 Task: Look for space in Ihosy, Madagascar from 6th September, 2023 to 10th September, 2023 for 1 adult in price range Rs.9000 to Rs.17000. Place can be private room with 1  bedroom having 1 bed and 1 bathroom. Property type can be house, flat, guest house, hotel. Booking option can be shelf check-in. Required host language is English.
Action: Mouse moved to (608, 85)
Screenshot: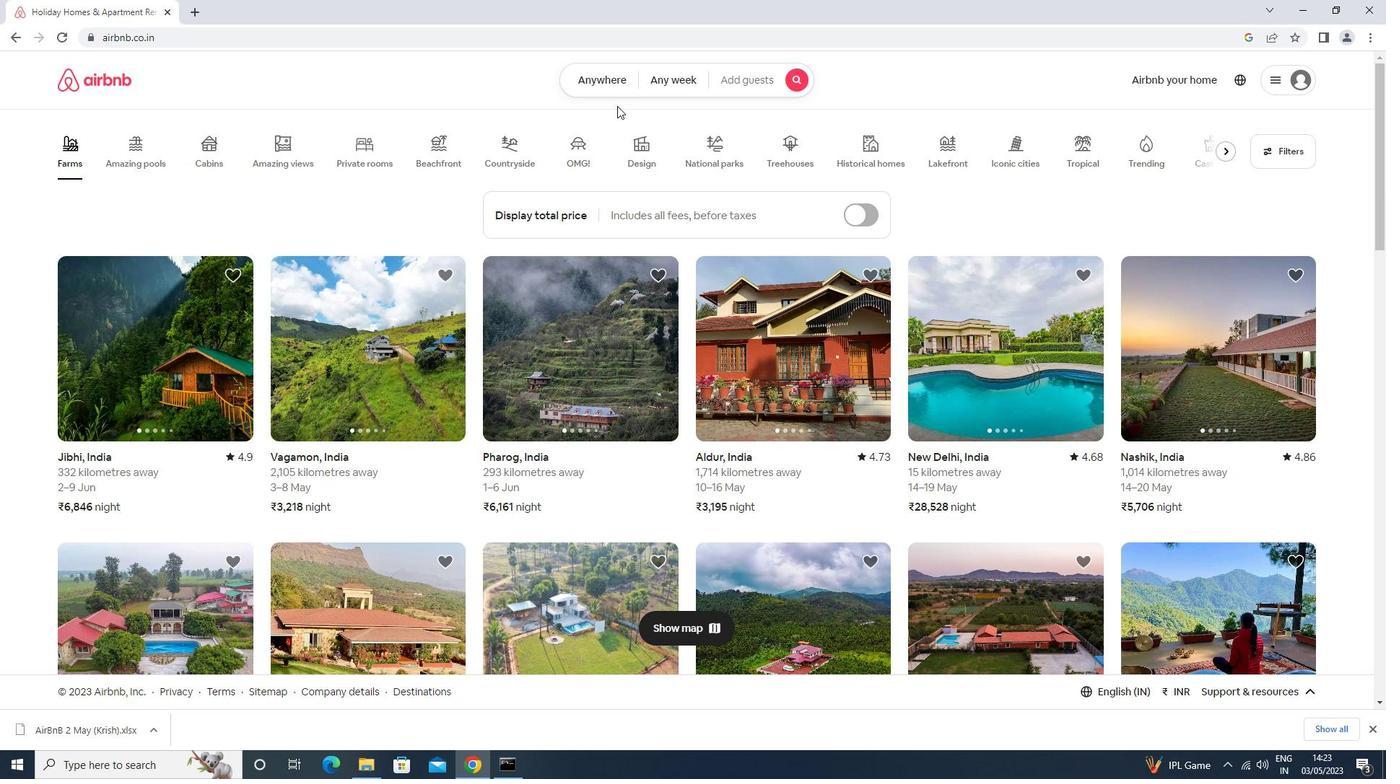 
Action: Mouse pressed left at (608, 85)
Screenshot: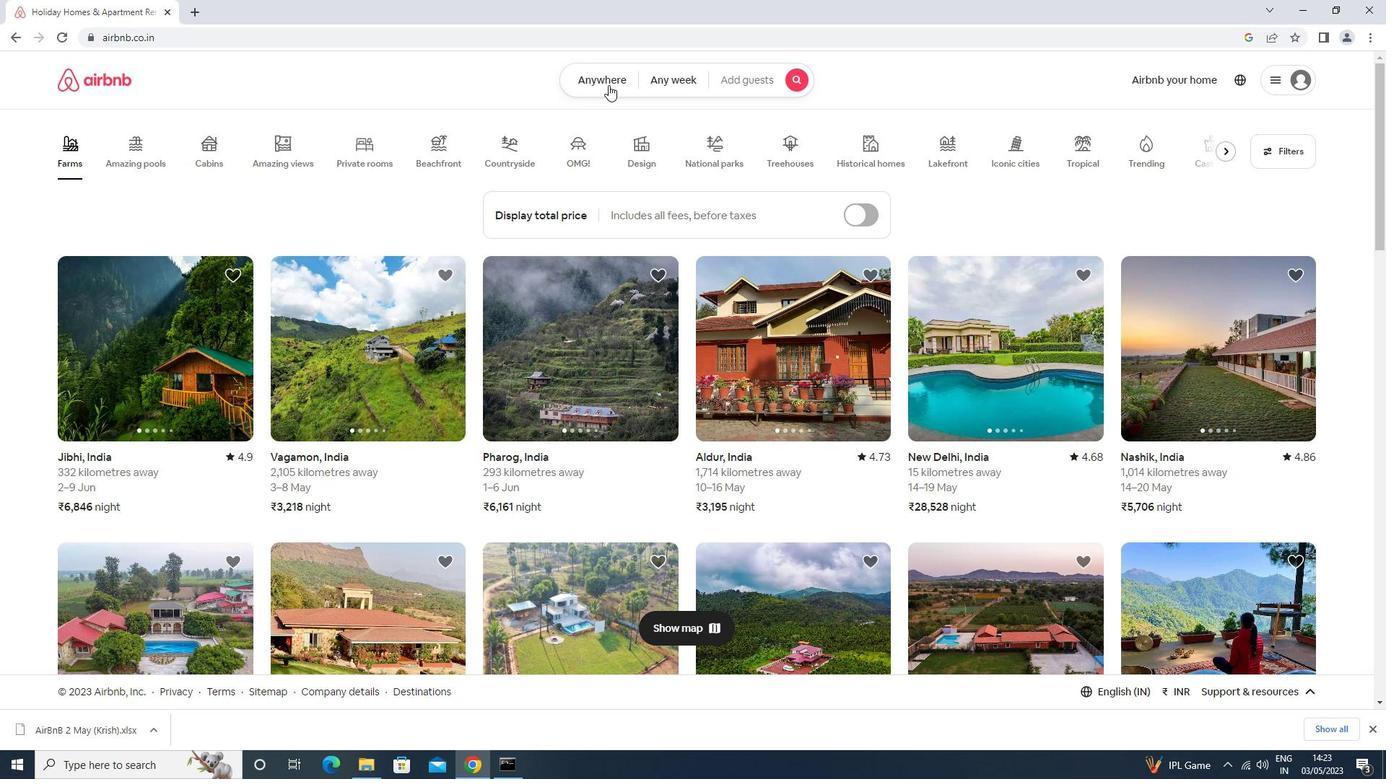 
Action: Mouse moved to (529, 142)
Screenshot: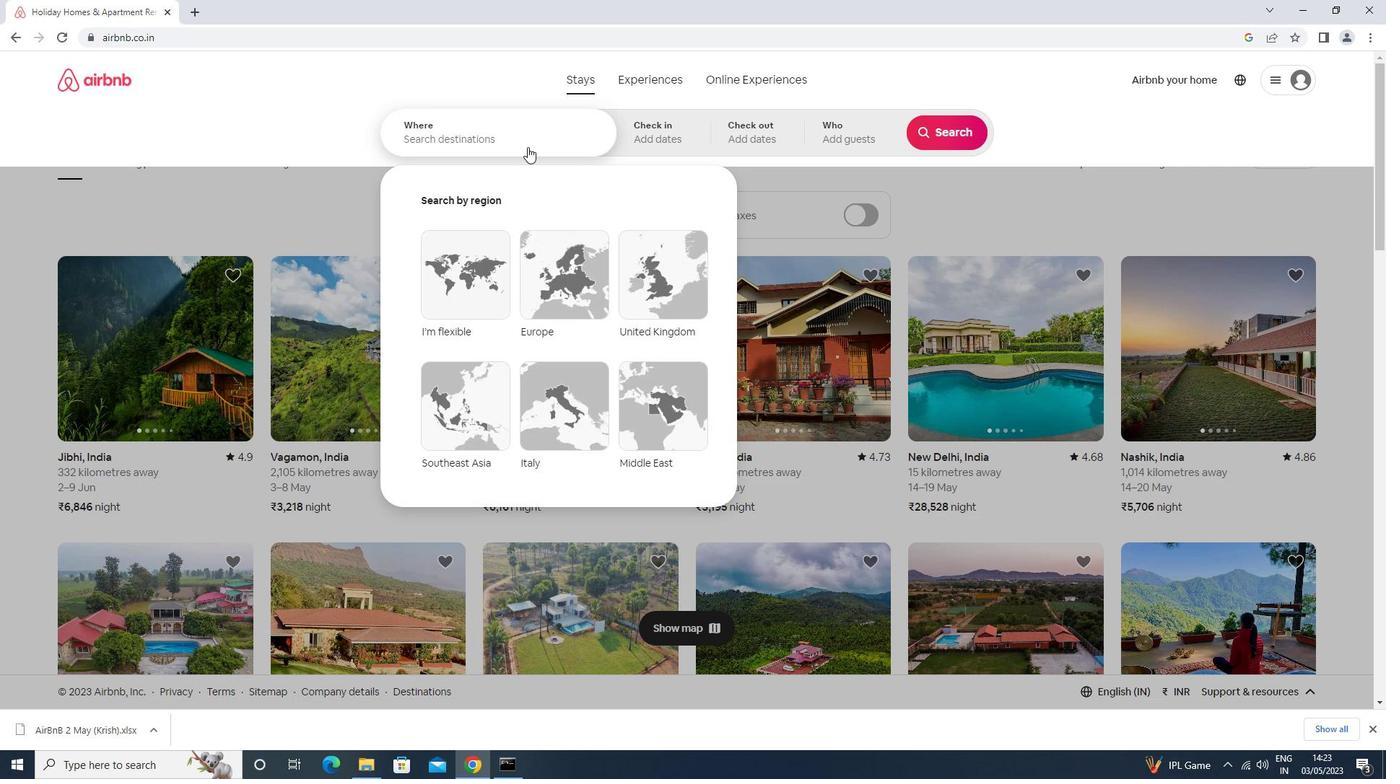 
Action: Mouse pressed left at (529, 142)
Screenshot: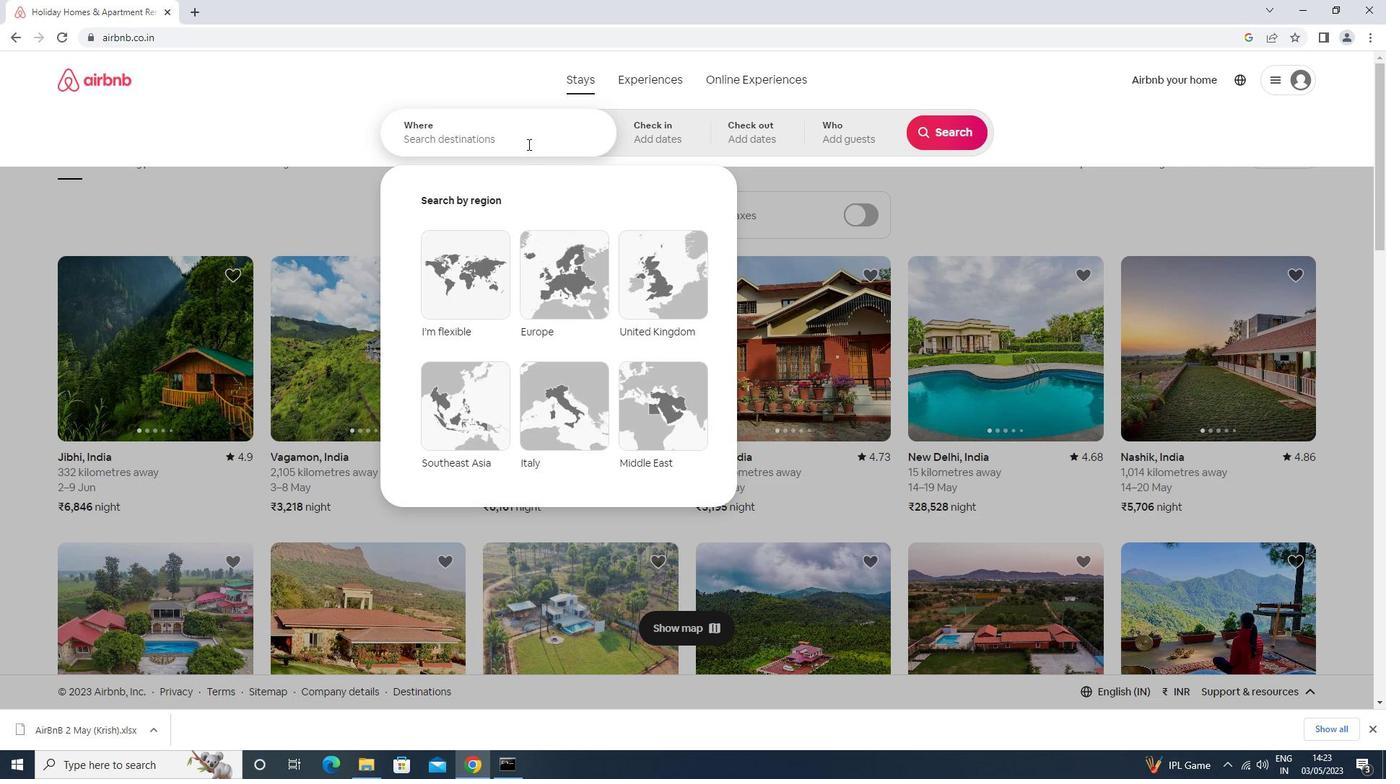 
Action: Key pressed ihosy<Key.enter>
Screenshot: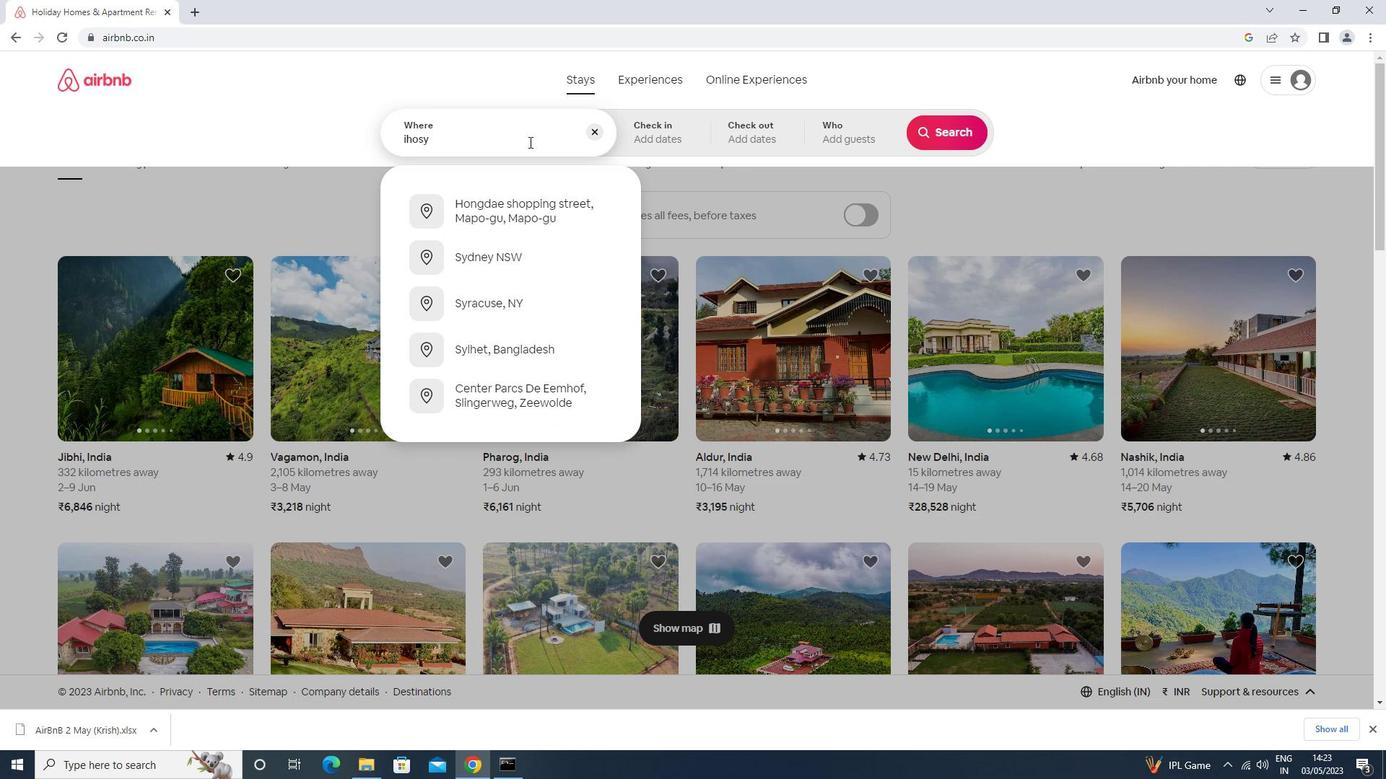 
Action: Mouse moved to (945, 245)
Screenshot: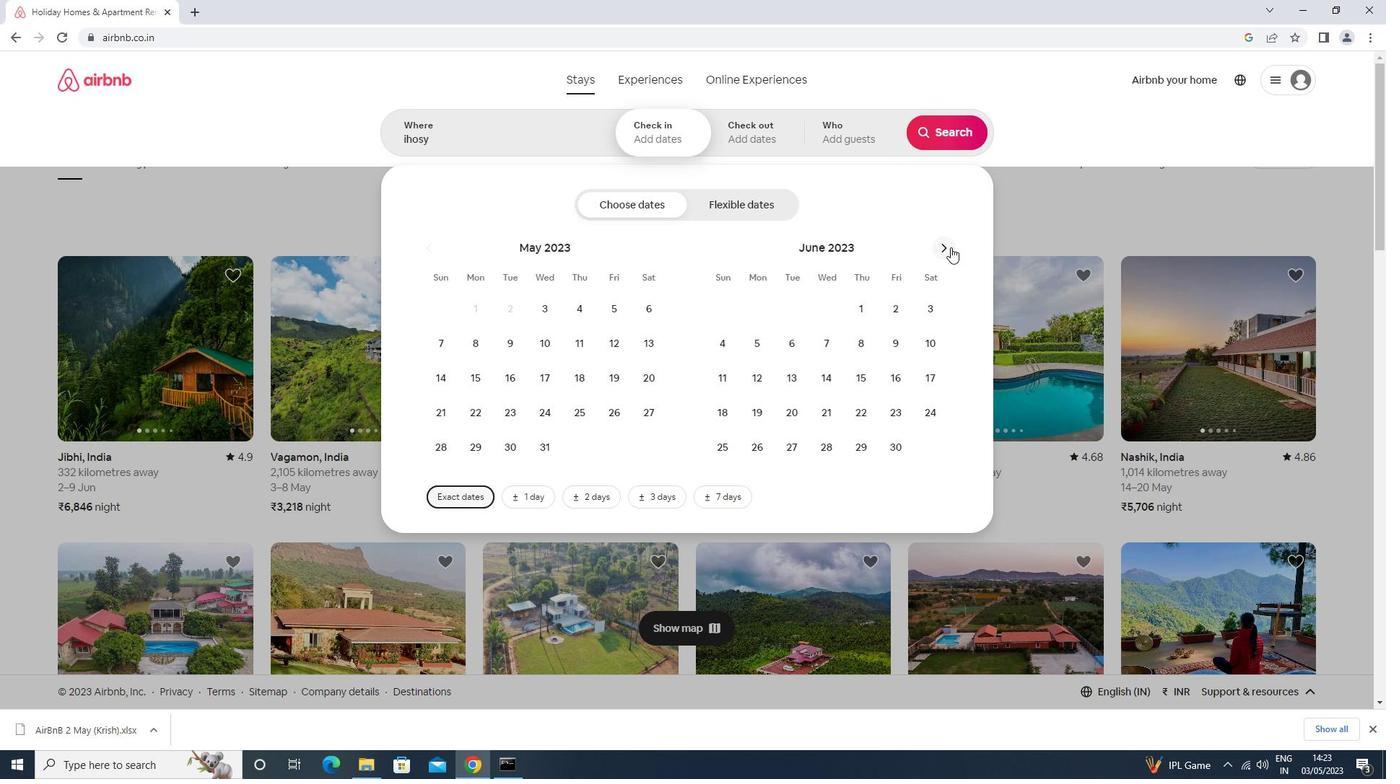 
Action: Mouse pressed left at (945, 245)
Screenshot: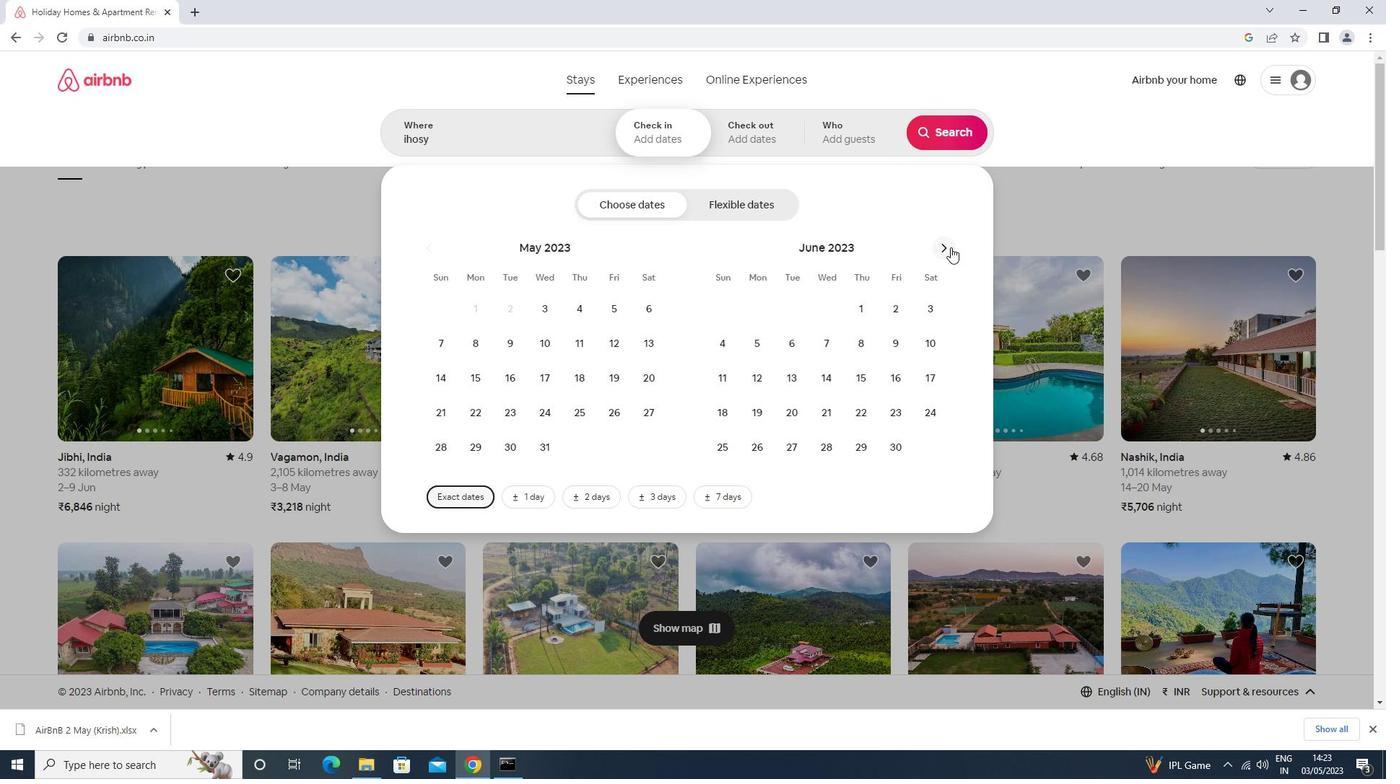 
Action: Mouse pressed left at (945, 245)
Screenshot: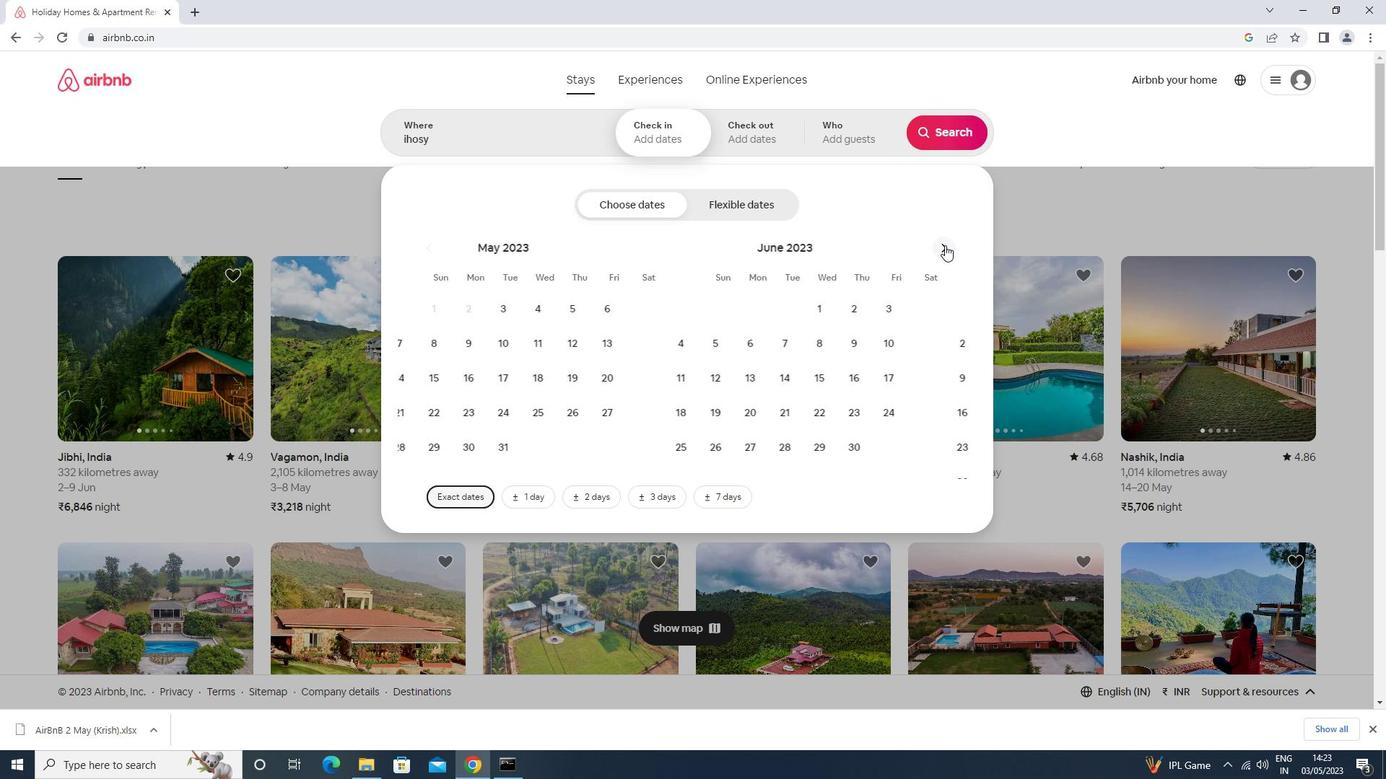 
Action: Mouse pressed left at (945, 245)
Screenshot: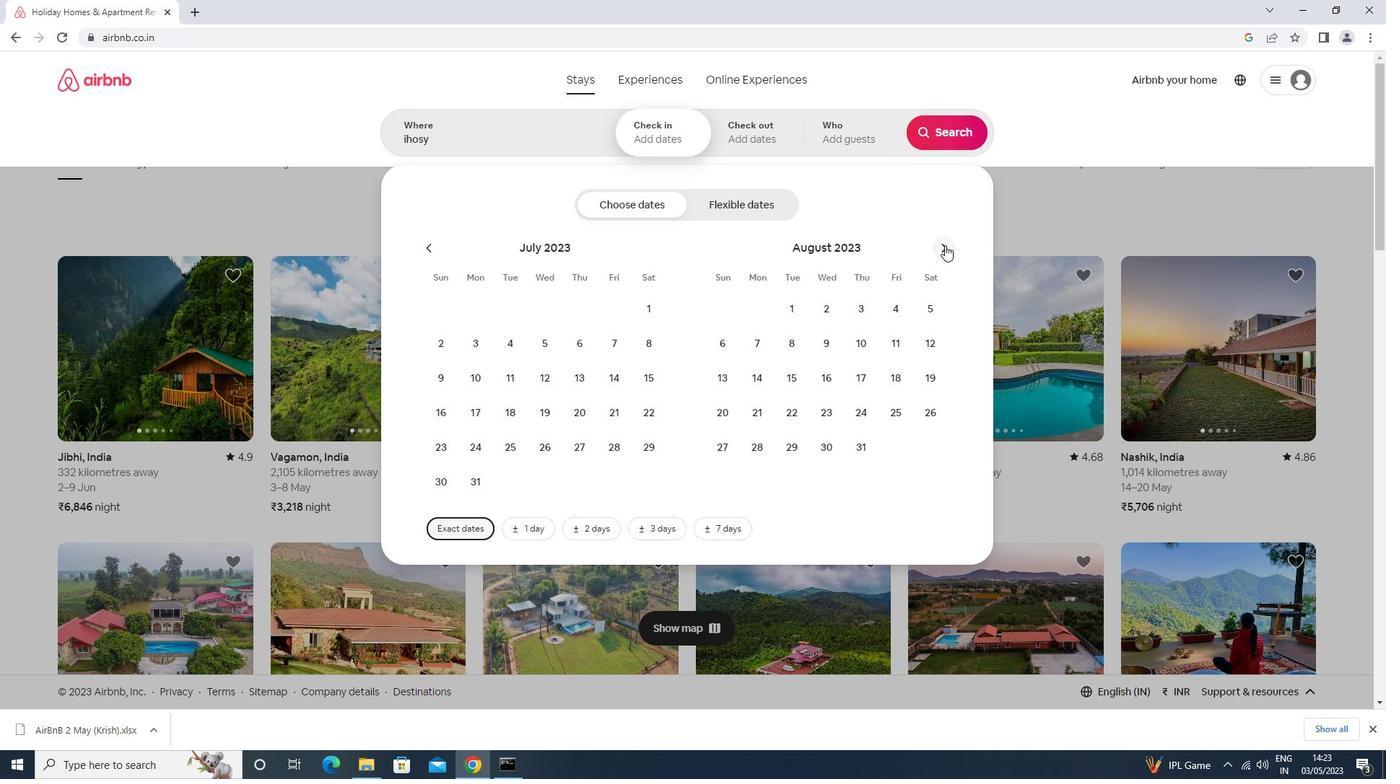 
Action: Mouse moved to (816, 348)
Screenshot: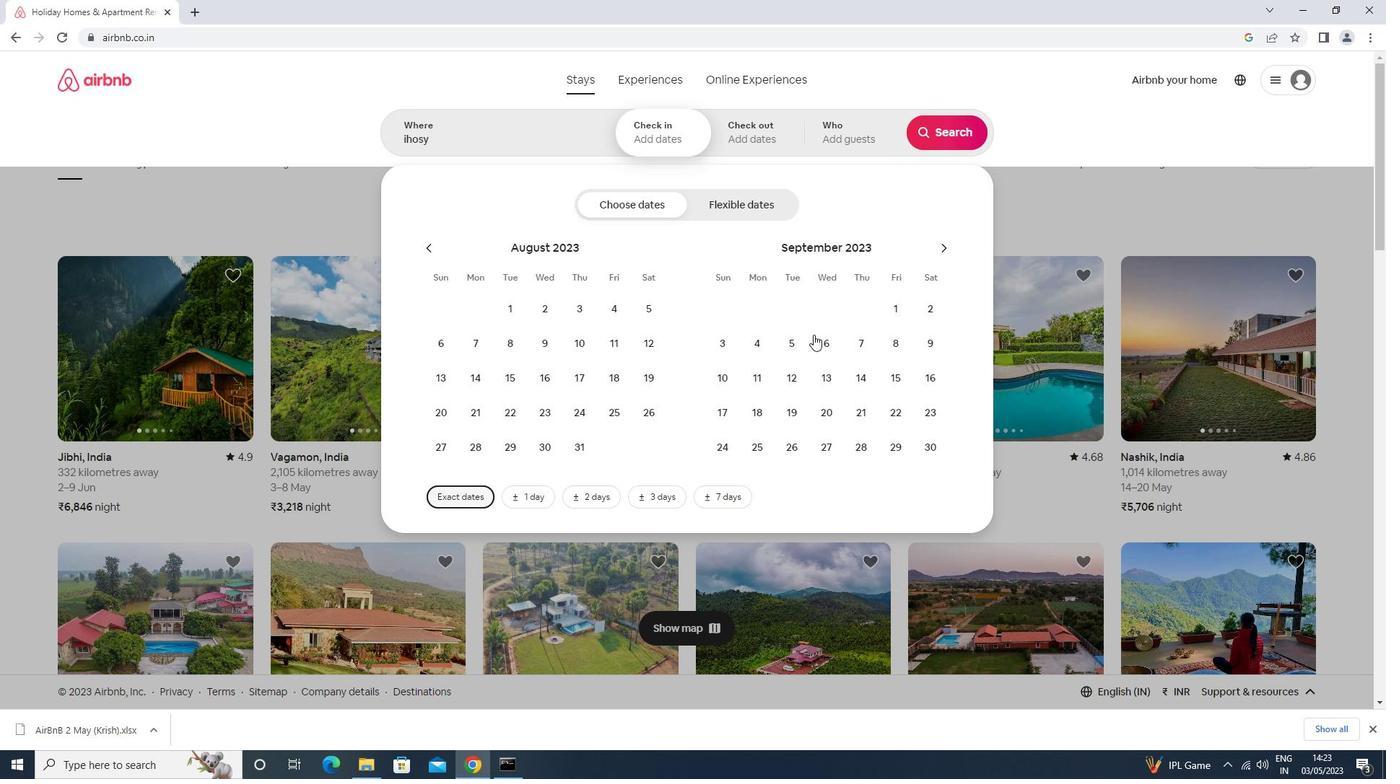 
Action: Mouse pressed left at (816, 348)
Screenshot: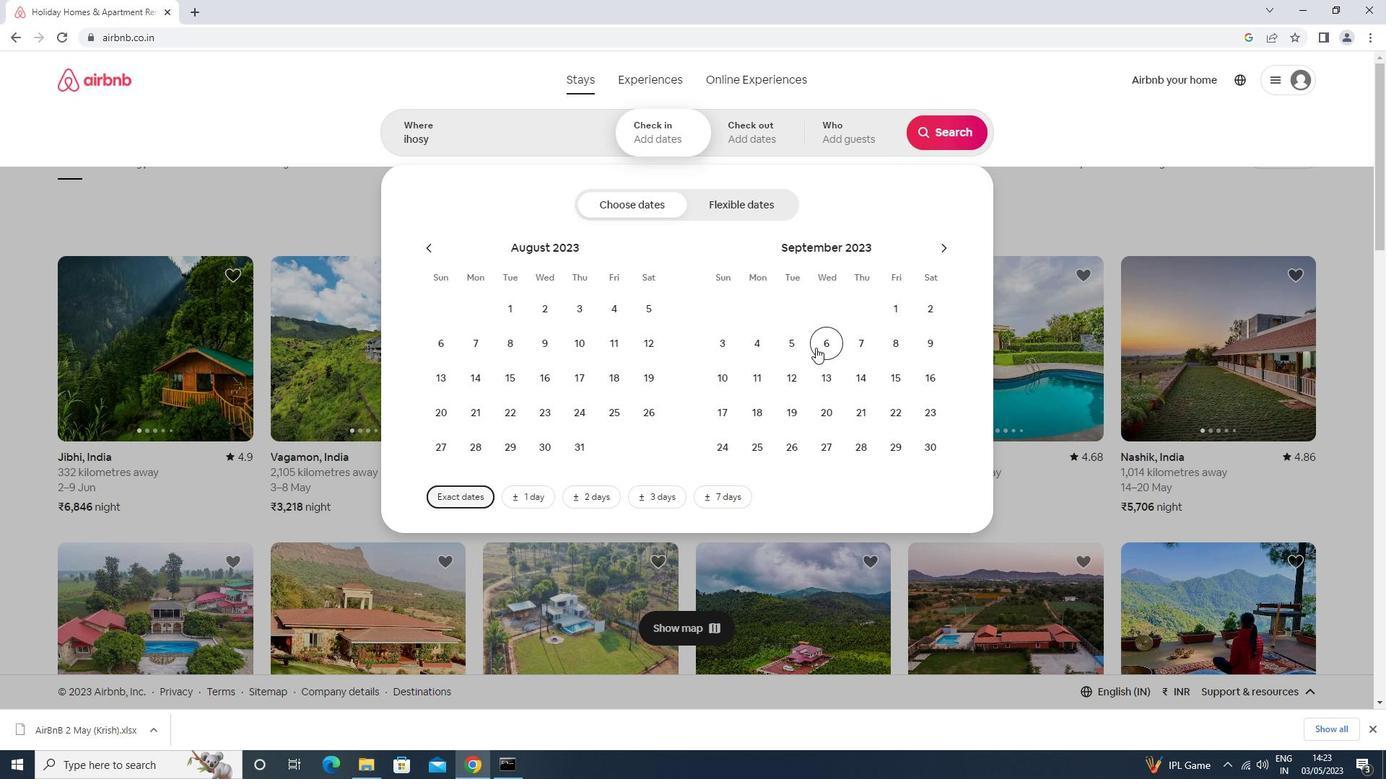 
Action: Mouse moved to (711, 382)
Screenshot: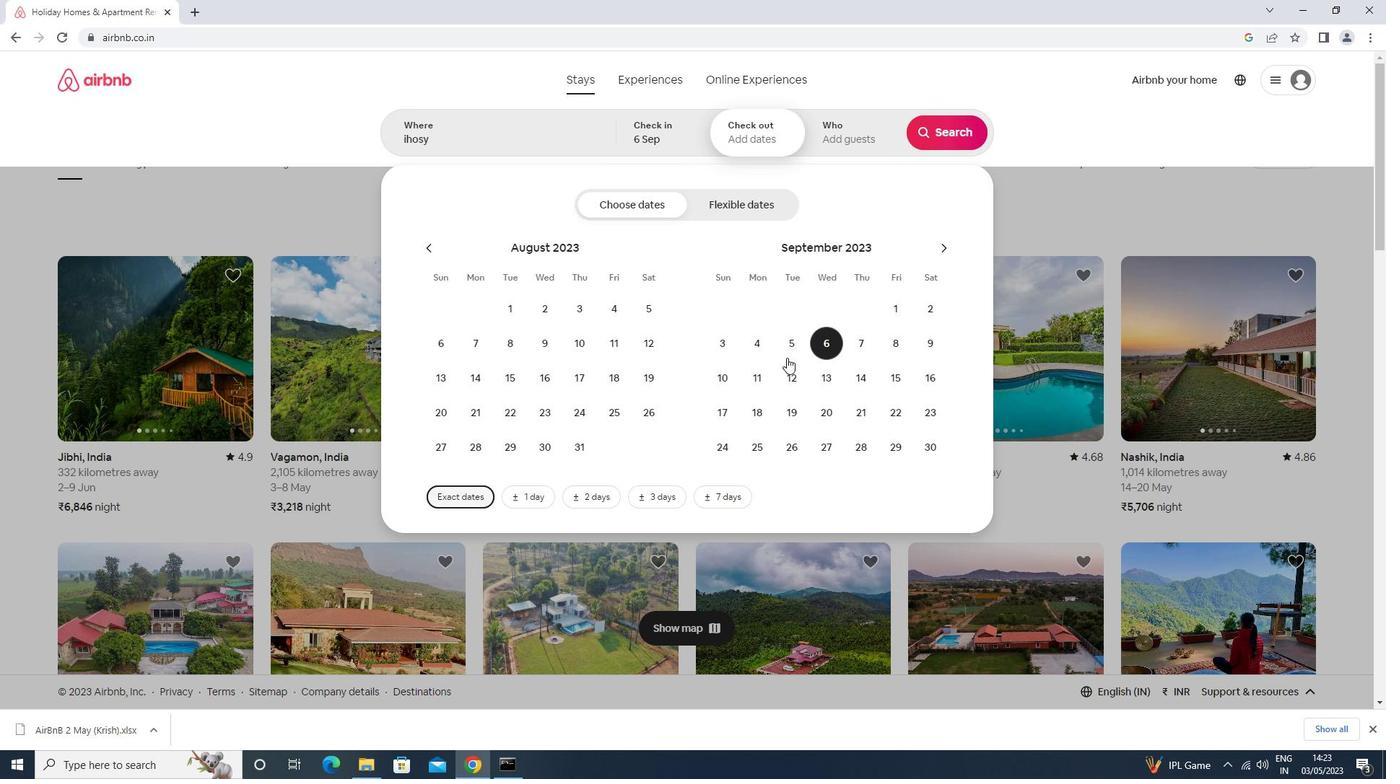 
Action: Mouse pressed left at (711, 382)
Screenshot: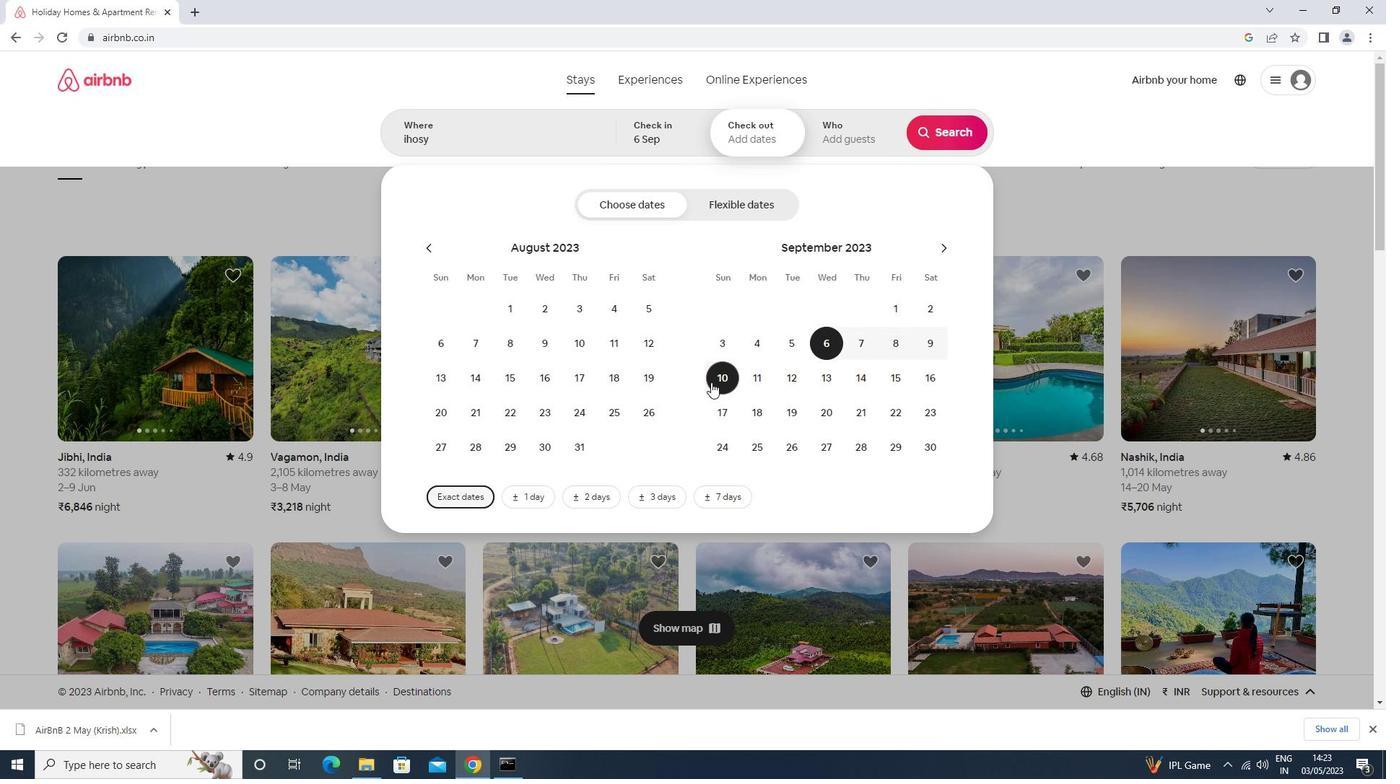 
Action: Mouse moved to (832, 129)
Screenshot: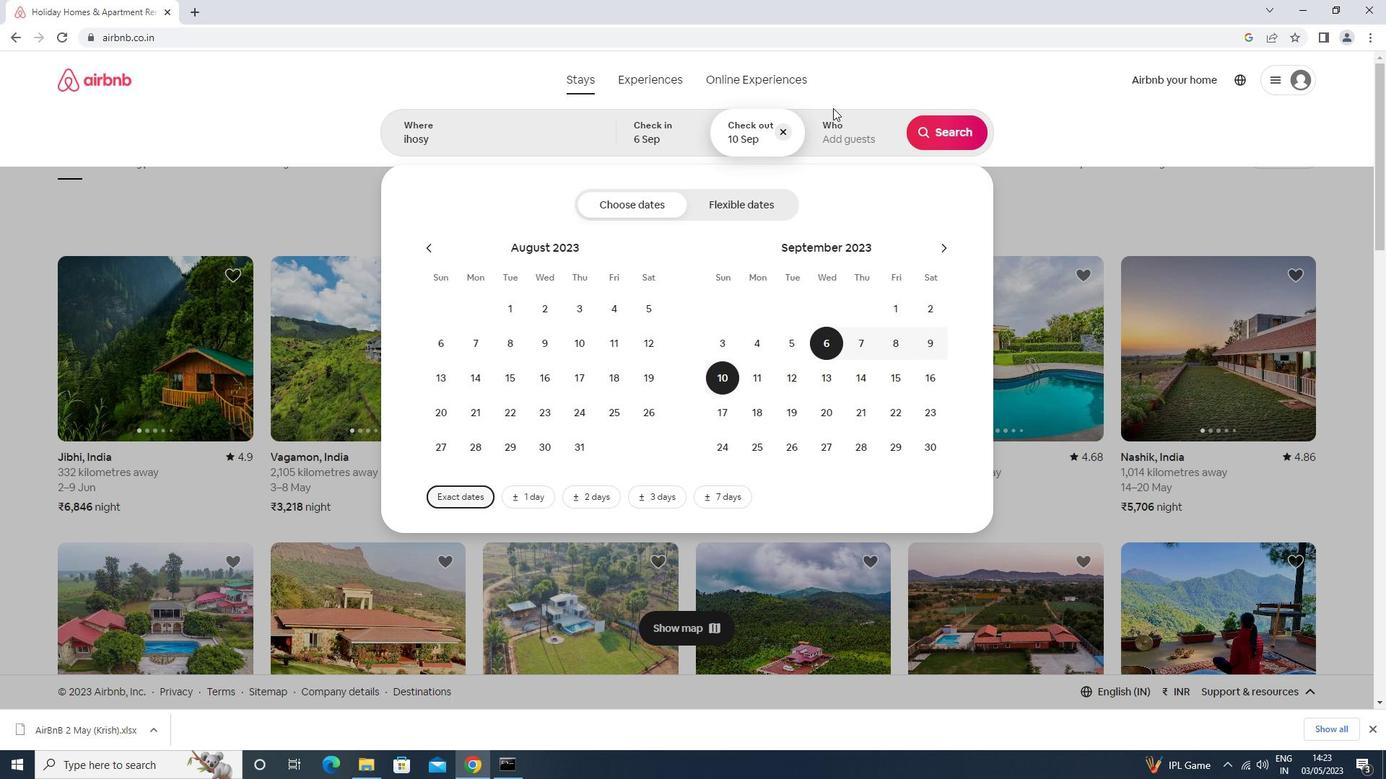 
Action: Mouse pressed left at (832, 129)
Screenshot: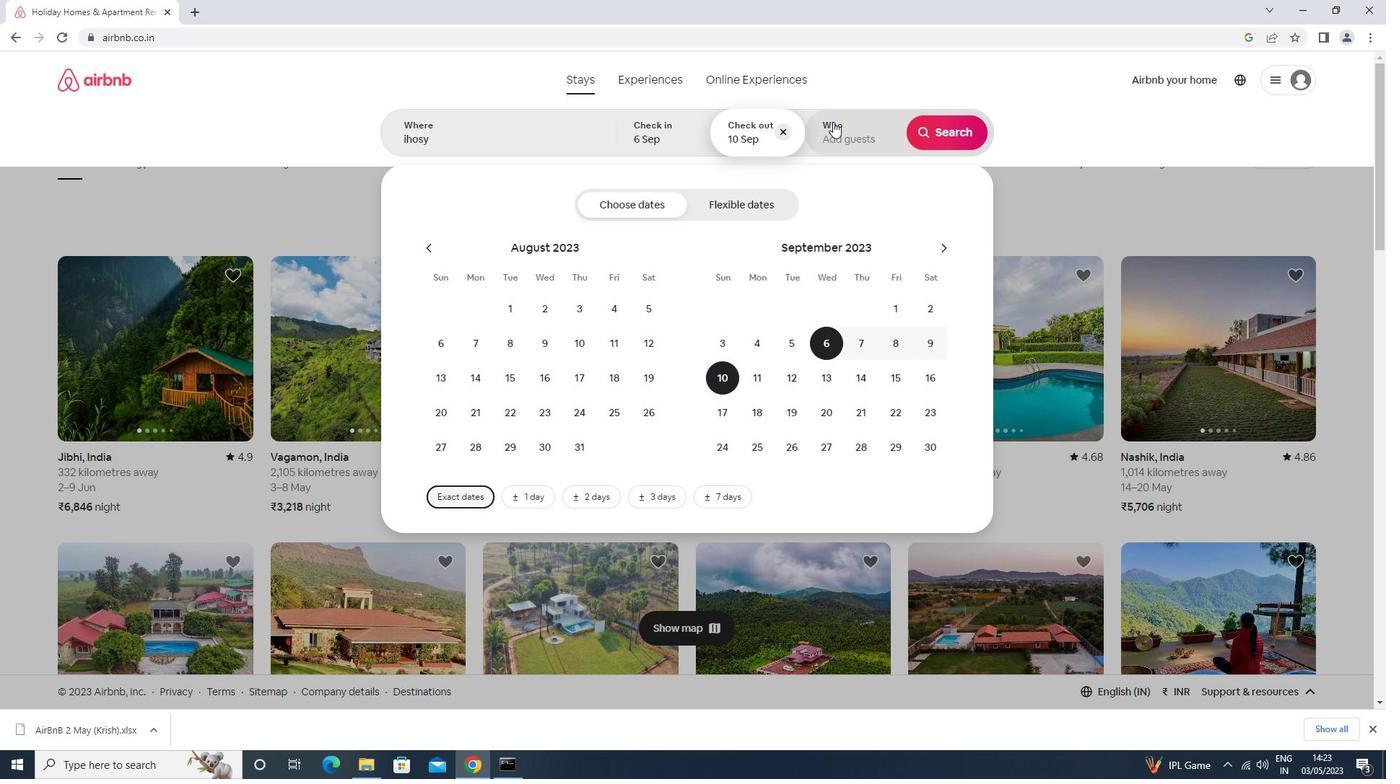 
Action: Mouse moved to (956, 203)
Screenshot: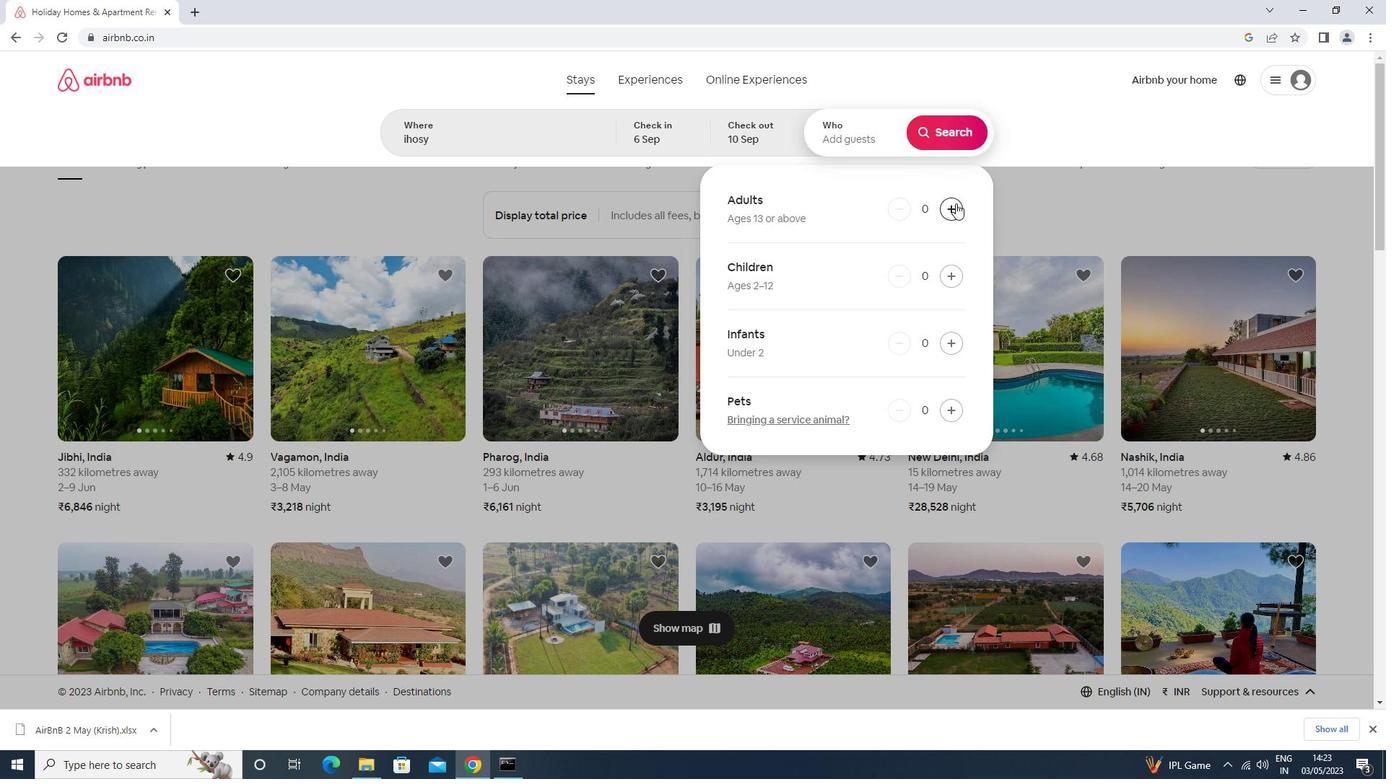 
Action: Mouse pressed left at (956, 203)
Screenshot: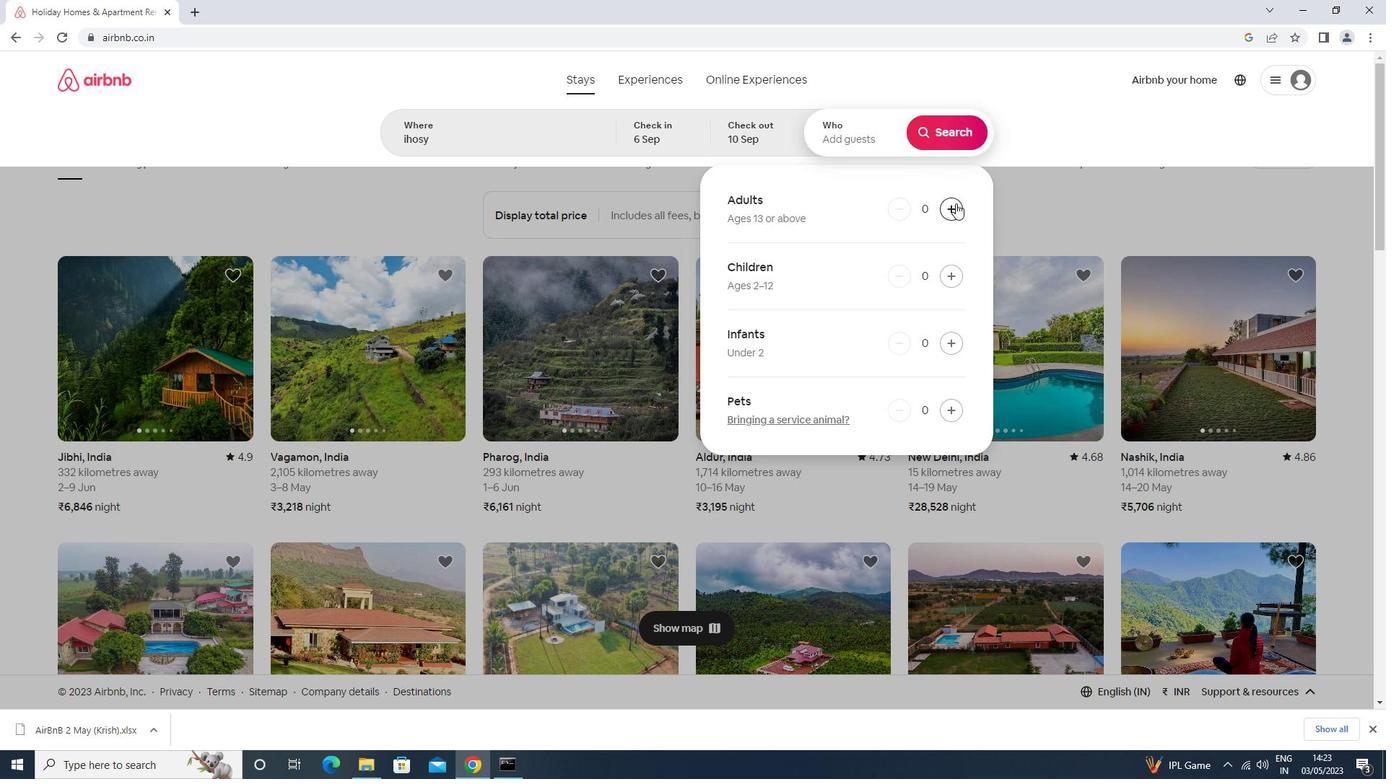 
Action: Mouse moved to (920, 127)
Screenshot: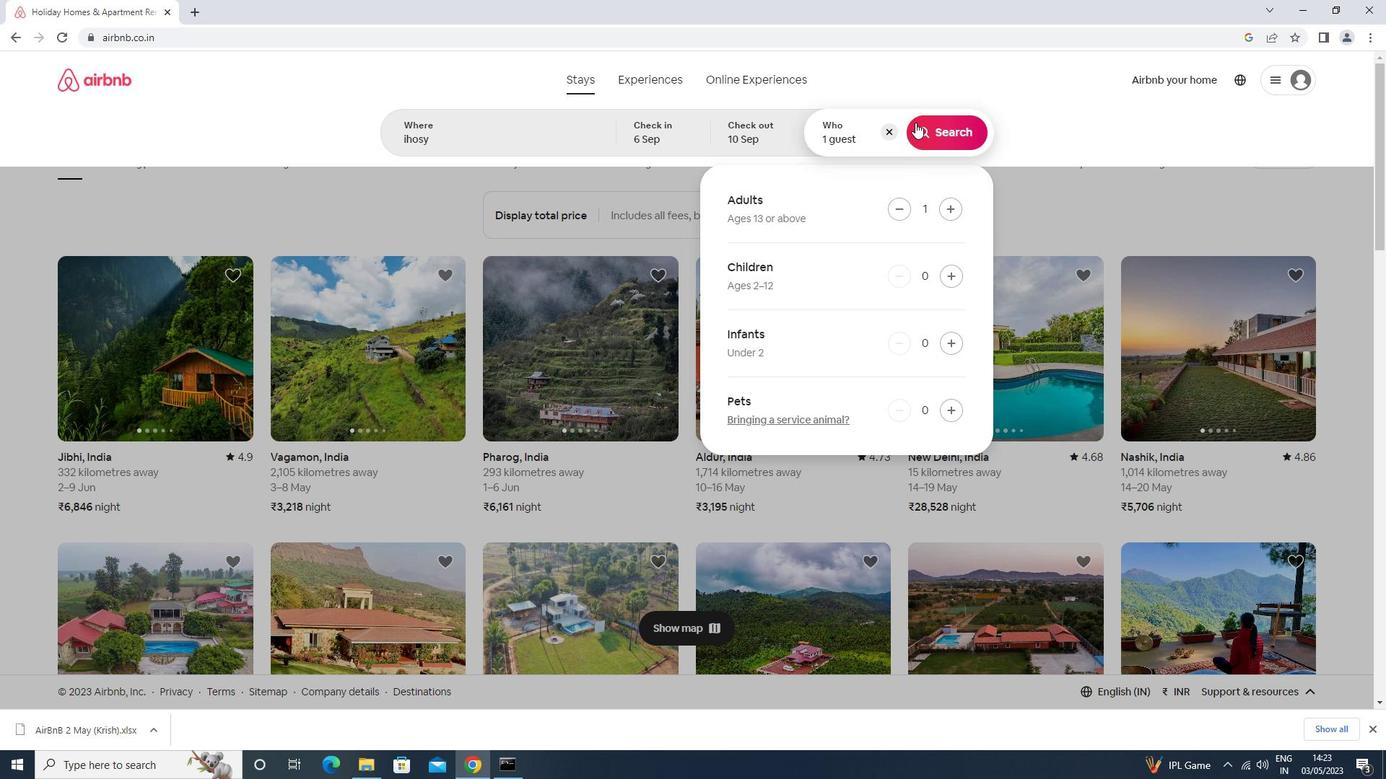 
Action: Mouse pressed left at (920, 127)
Screenshot: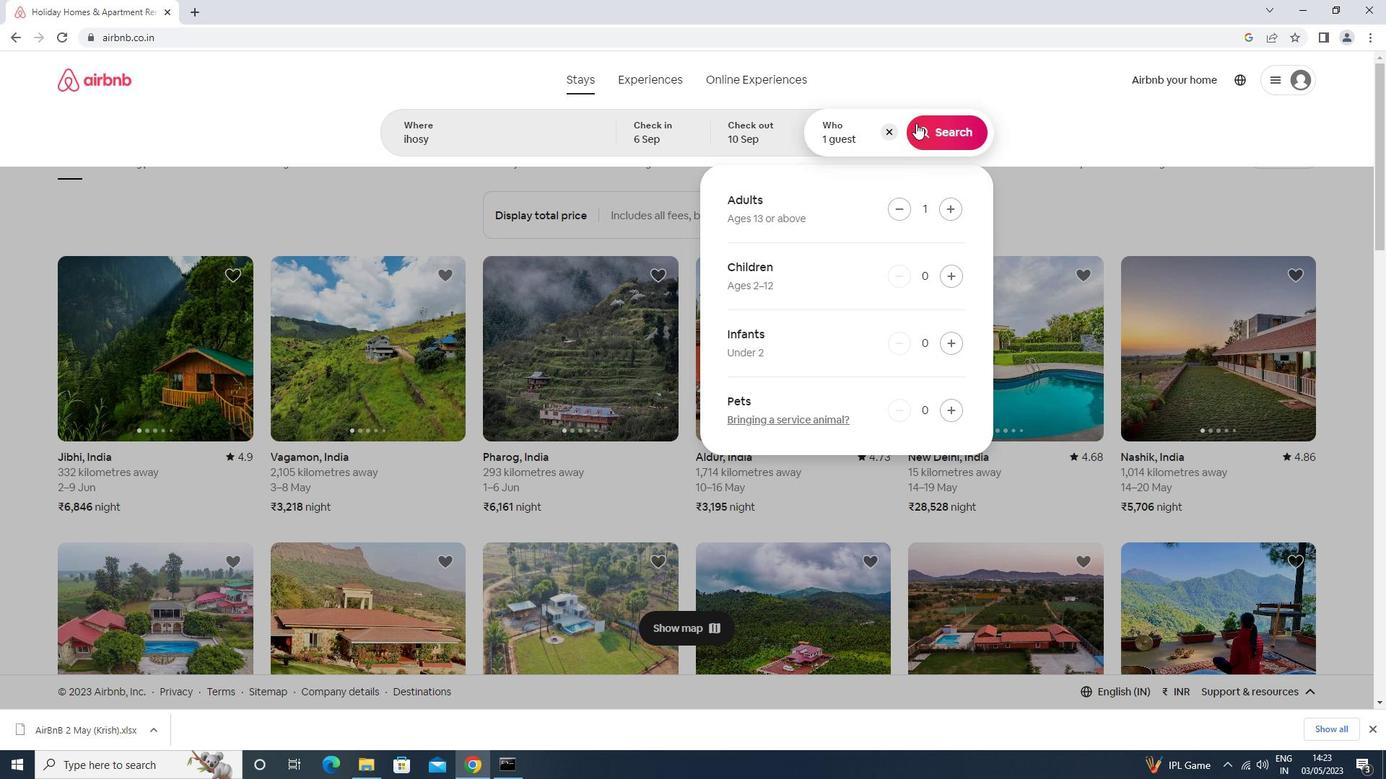 
Action: Mouse moved to (1317, 137)
Screenshot: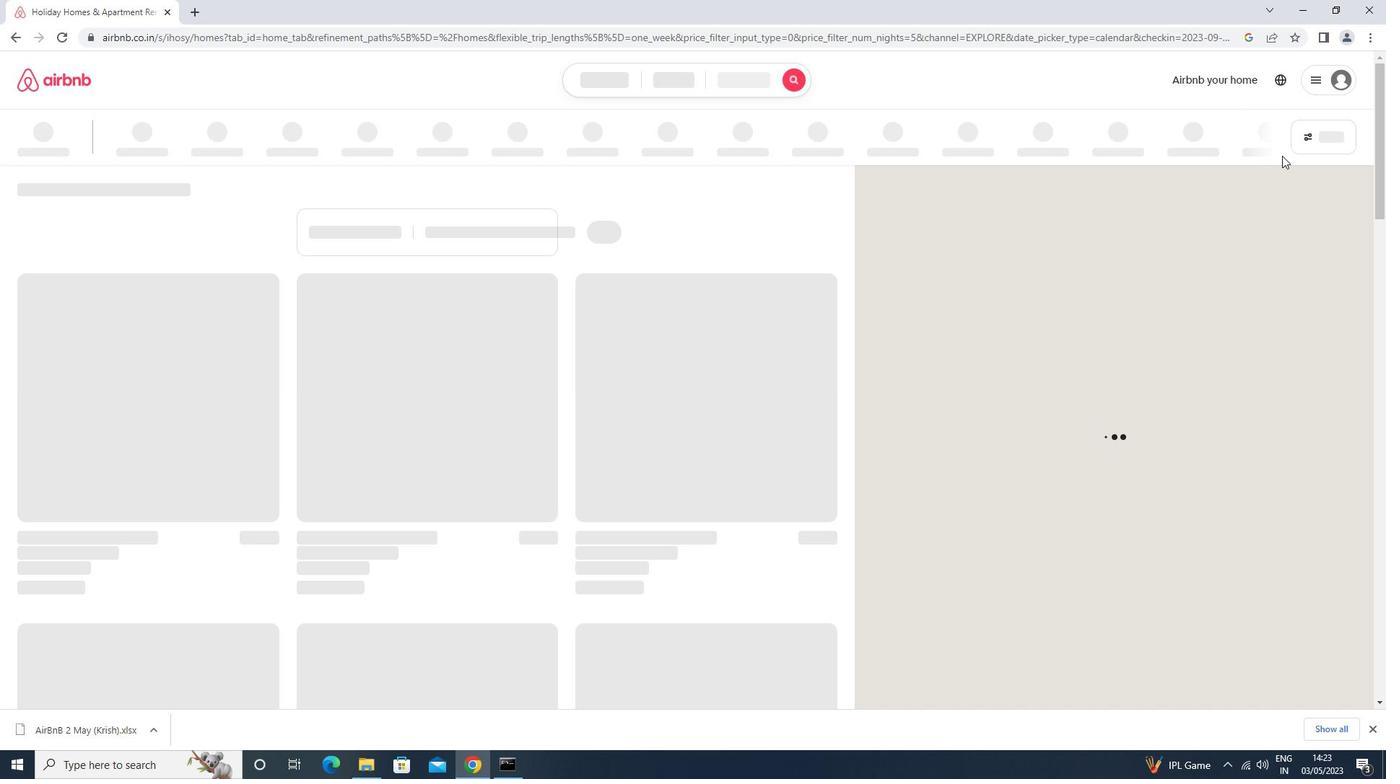 
Action: Mouse pressed left at (1317, 137)
Screenshot: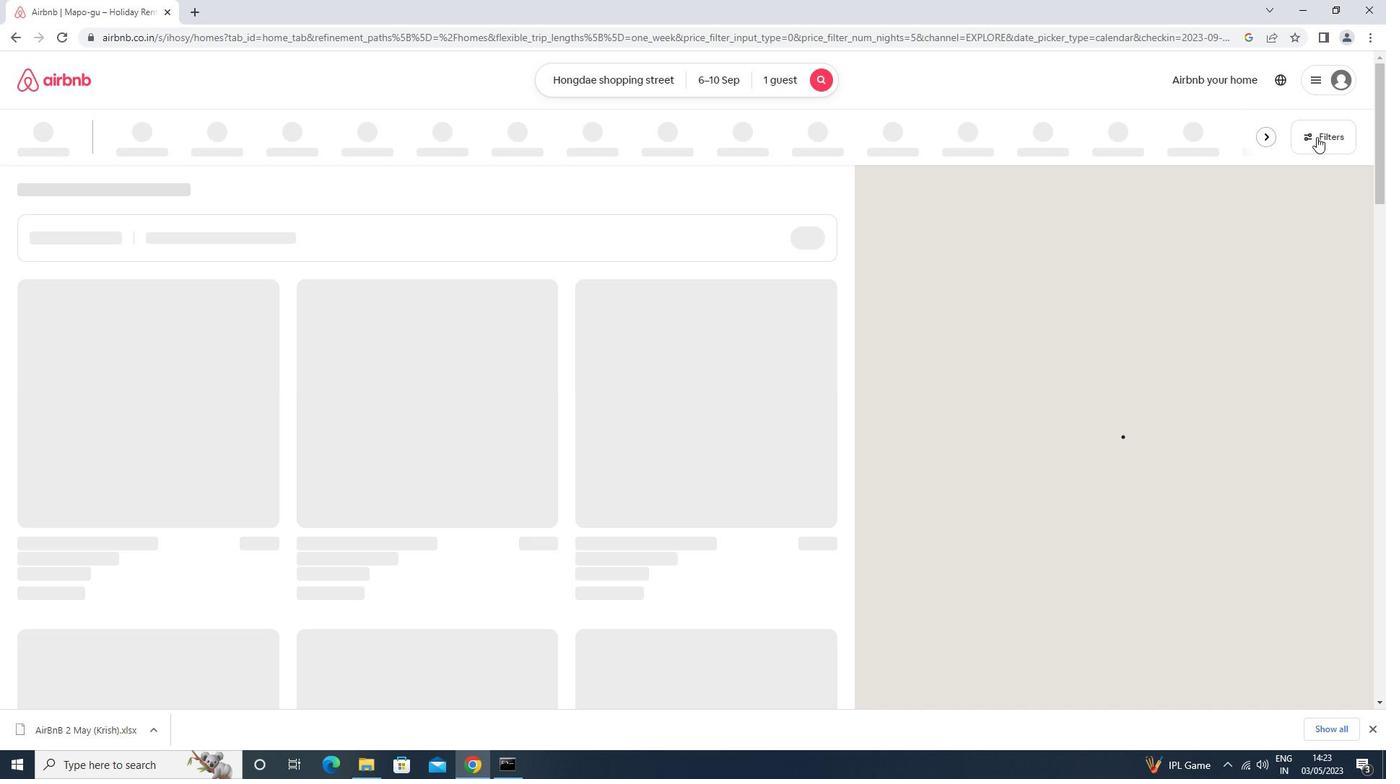 
Action: Mouse moved to (498, 319)
Screenshot: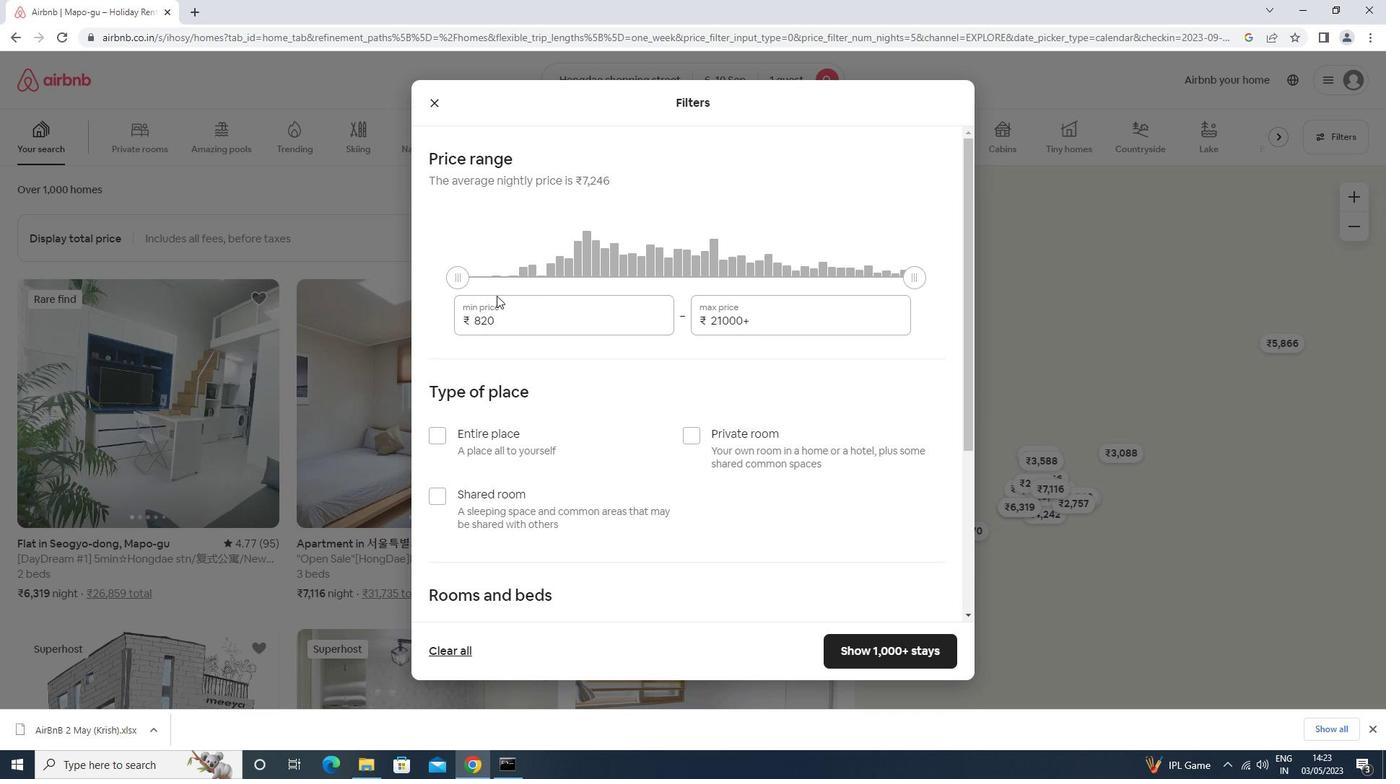 
Action: Mouse pressed left at (498, 319)
Screenshot: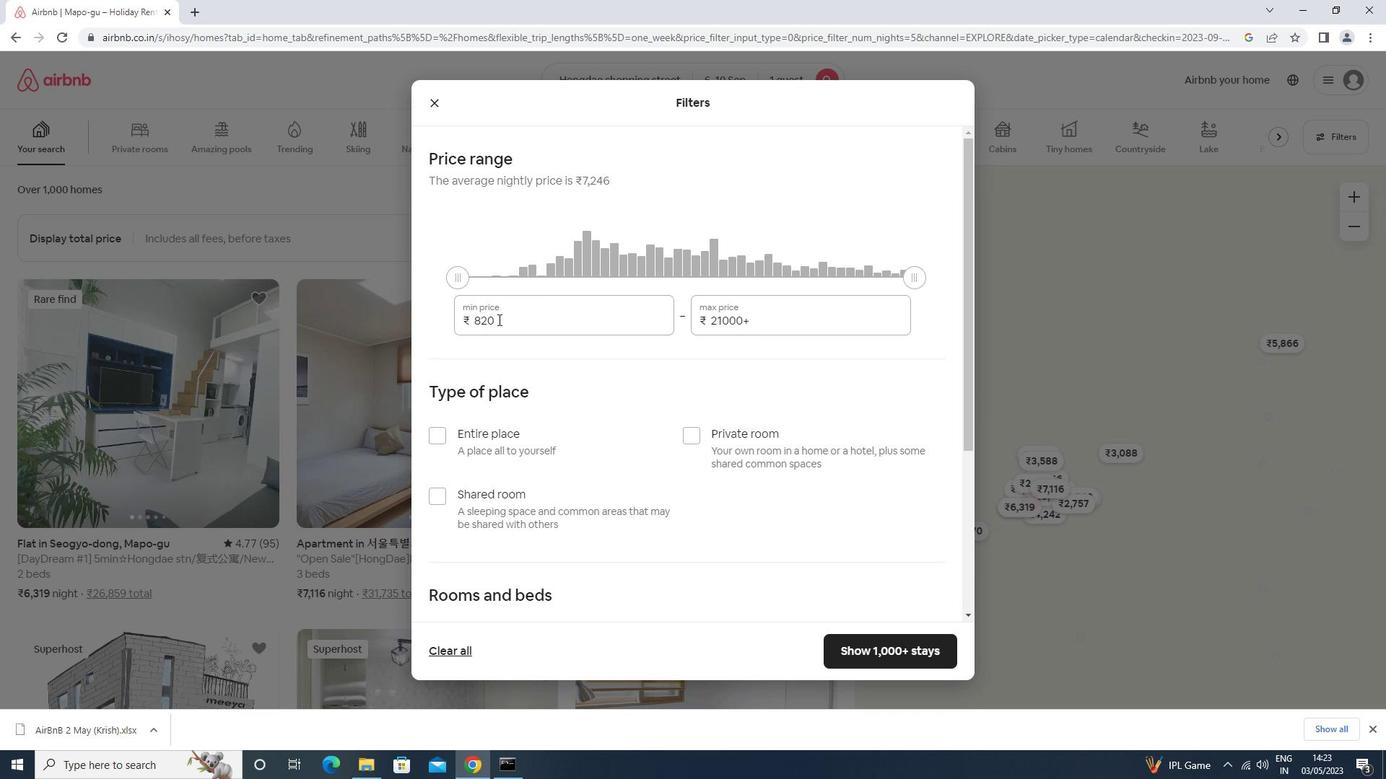 
Action: Key pressed <Key.backspace><Key.backspace><Key.backspace><Key.backspace><Key.backspace><Key.backspace><Key.backspace><Key.backspace><Key.backspace><Key.backspace><Key.backspace><Key.backspace><Key.backspace><Key.backspace><Key.backspace><Key.backspace><Key.backspace>9000<Key.tab>17000
Screenshot: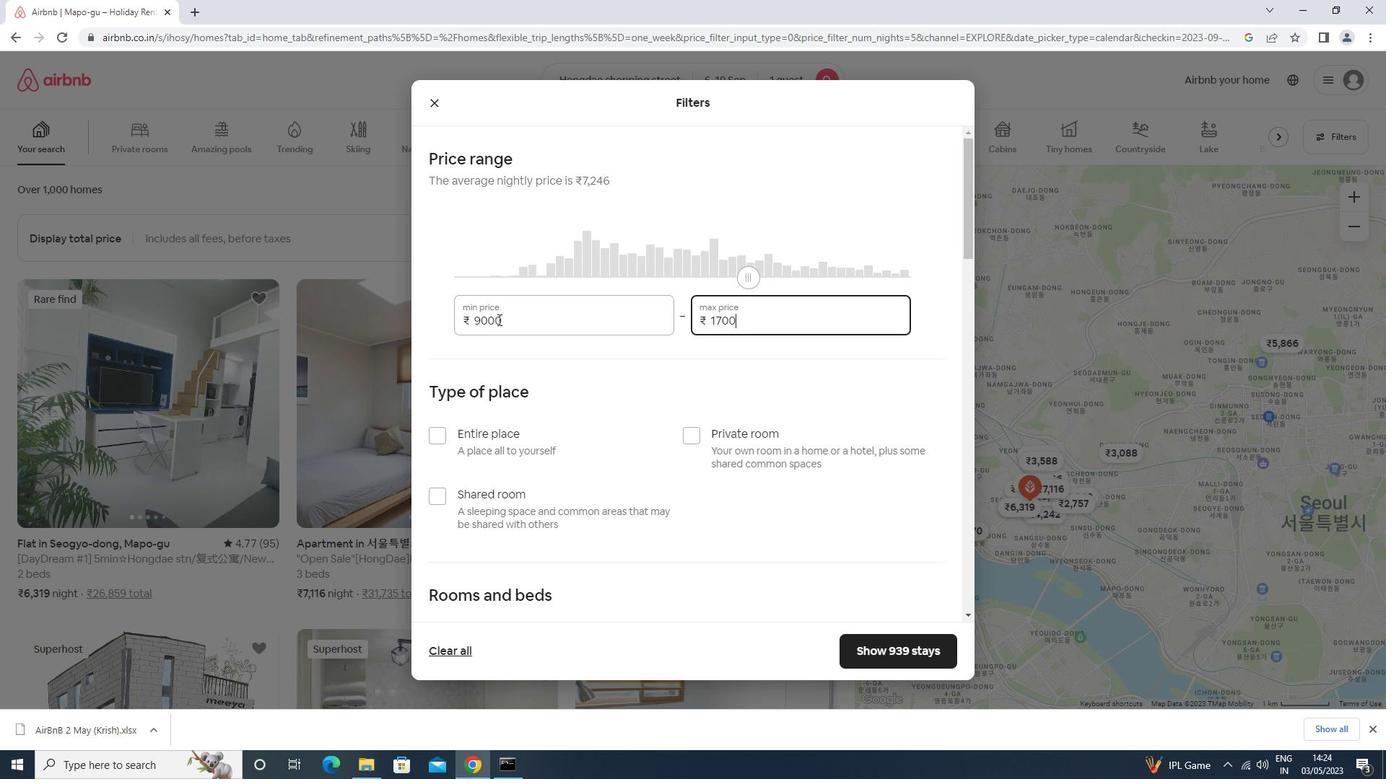 
Action: Mouse moved to (500, 320)
Screenshot: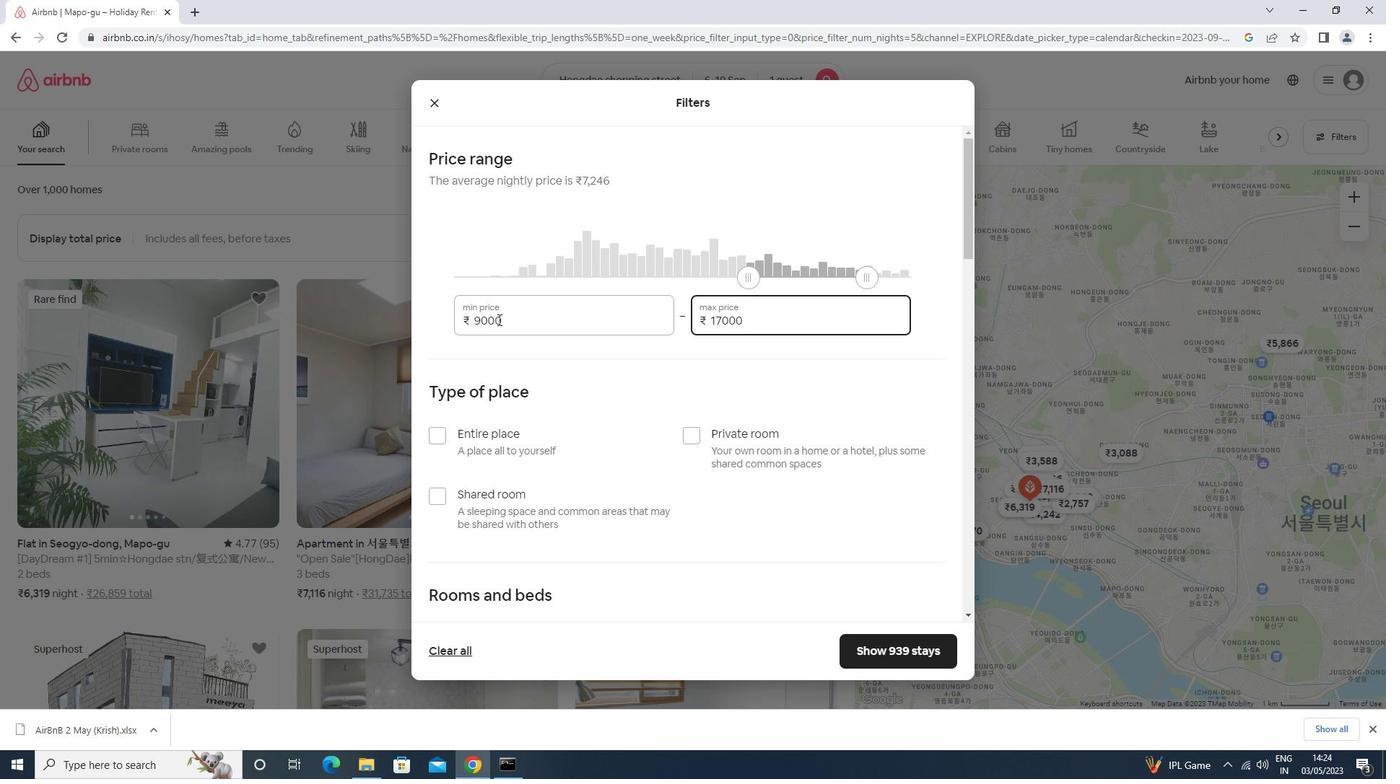 
Action: Mouse scrolled (500, 319) with delta (0, 0)
Screenshot: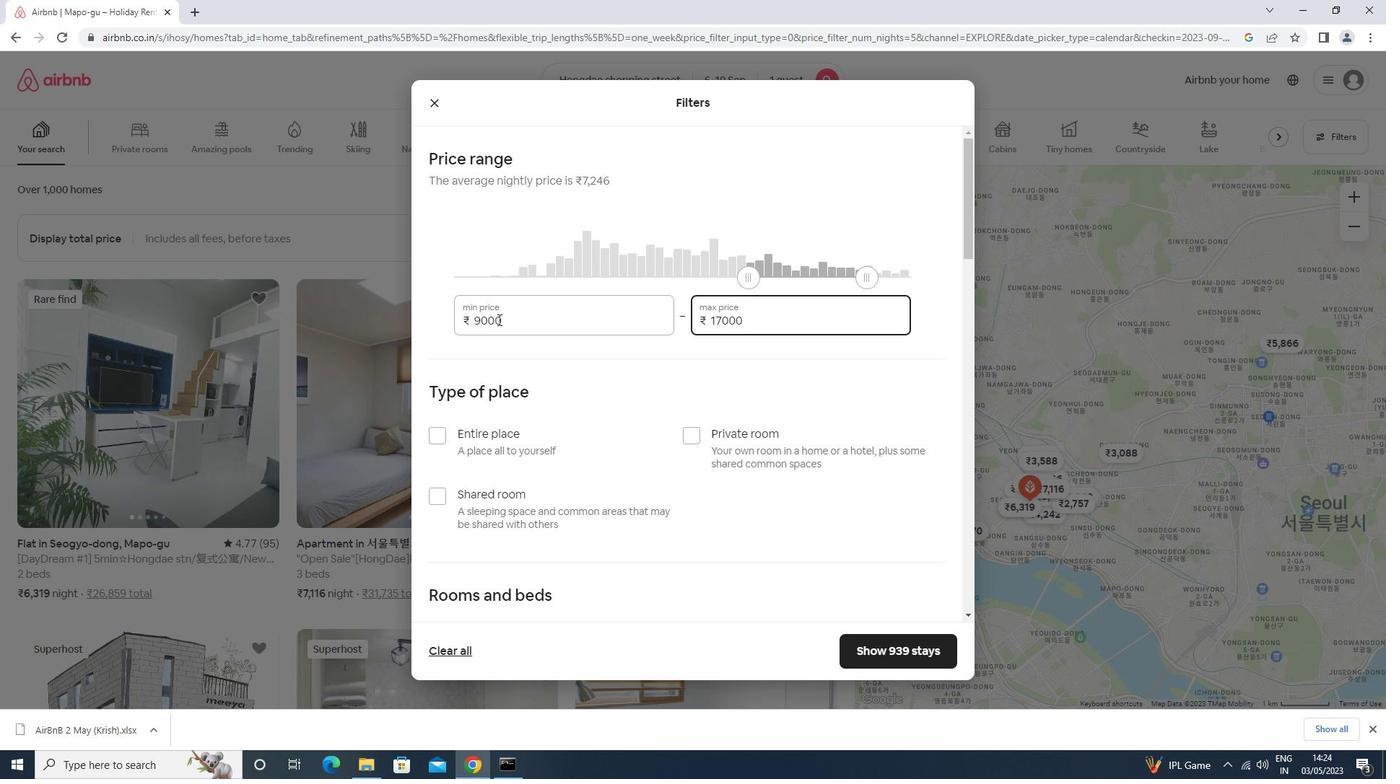 
Action: Mouse scrolled (500, 319) with delta (0, 0)
Screenshot: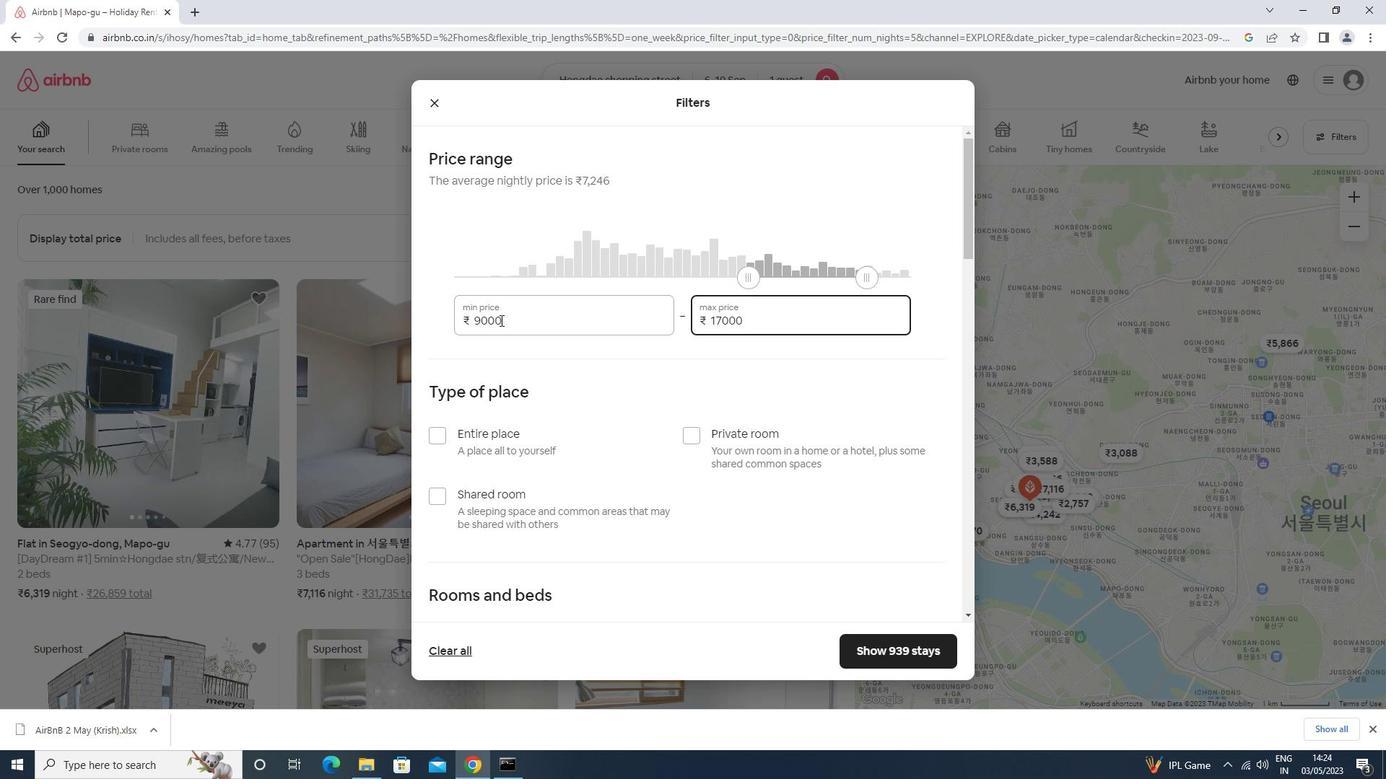 
Action: Mouse scrolled (500, 319) with delta (0, 0)
Screenshot: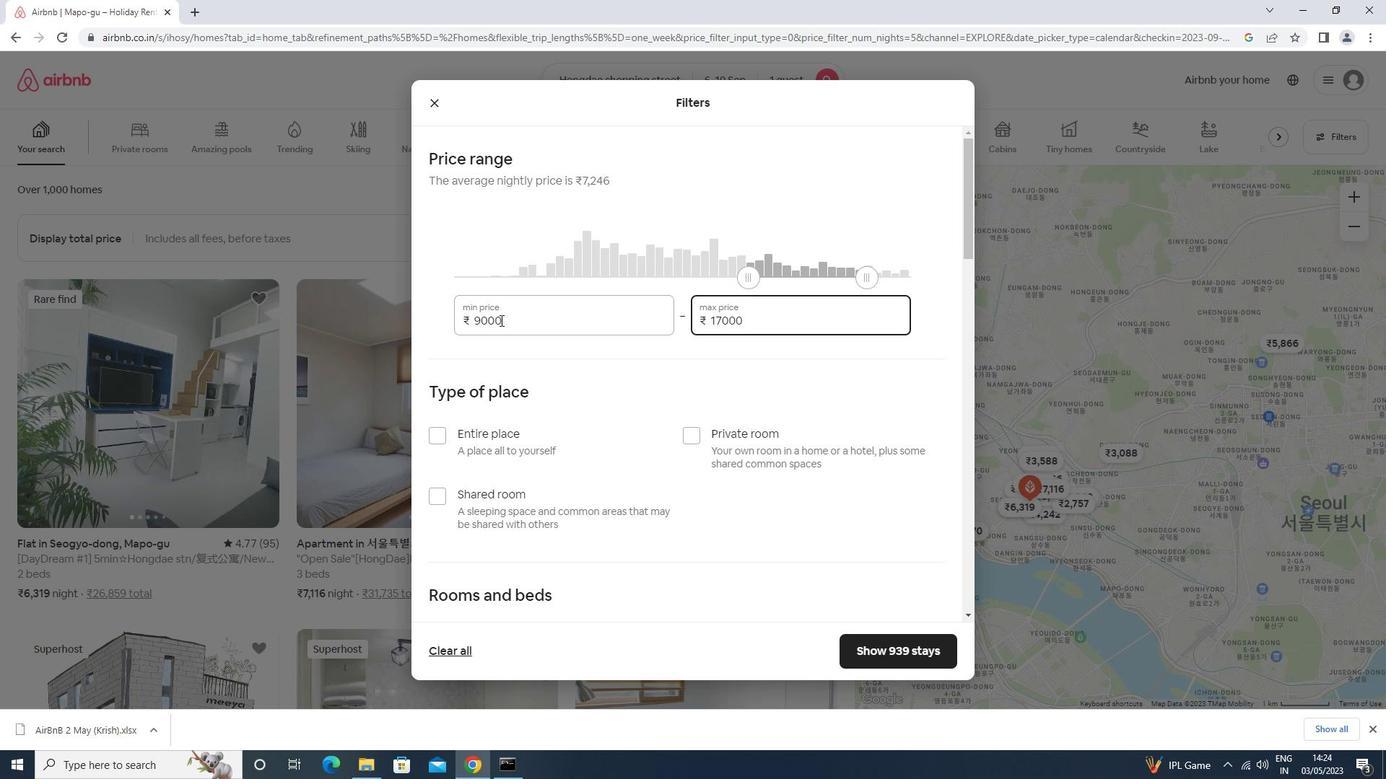 
Action: Mouse scrolled (500, 319) with delta (0, 0)
Screenshot: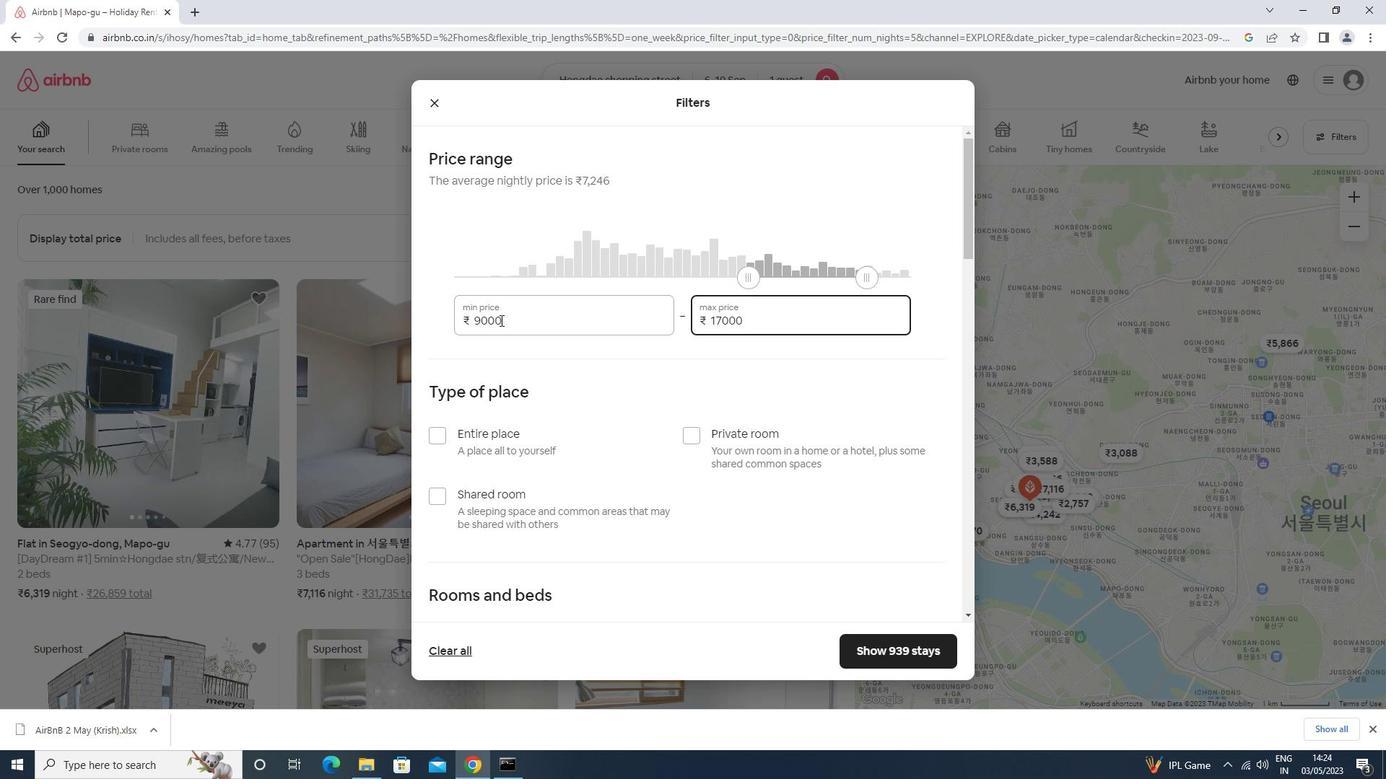
Action: Mouse scrolled (500, 319) with delta (0, 0)
Screenshot: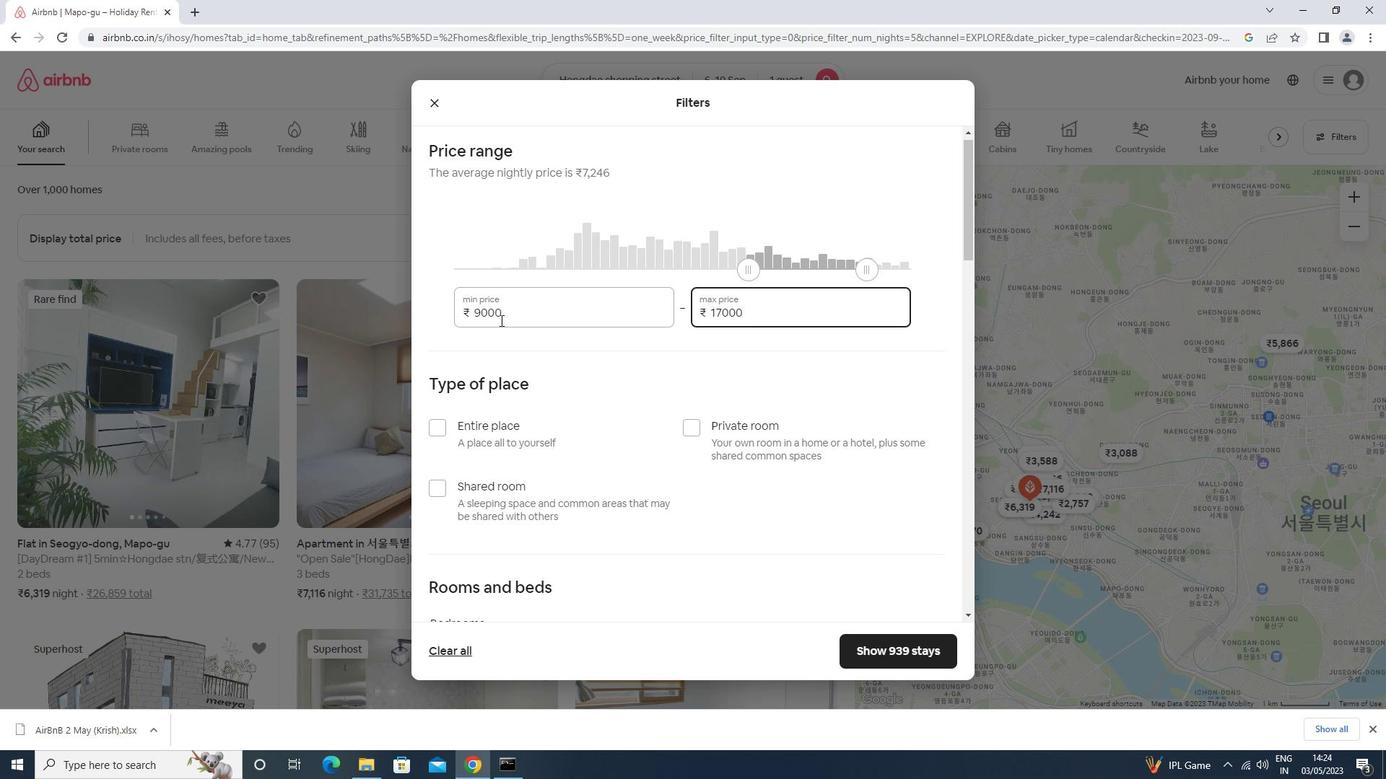 
Action: Mouse moved to (569, 200)
Screenshot: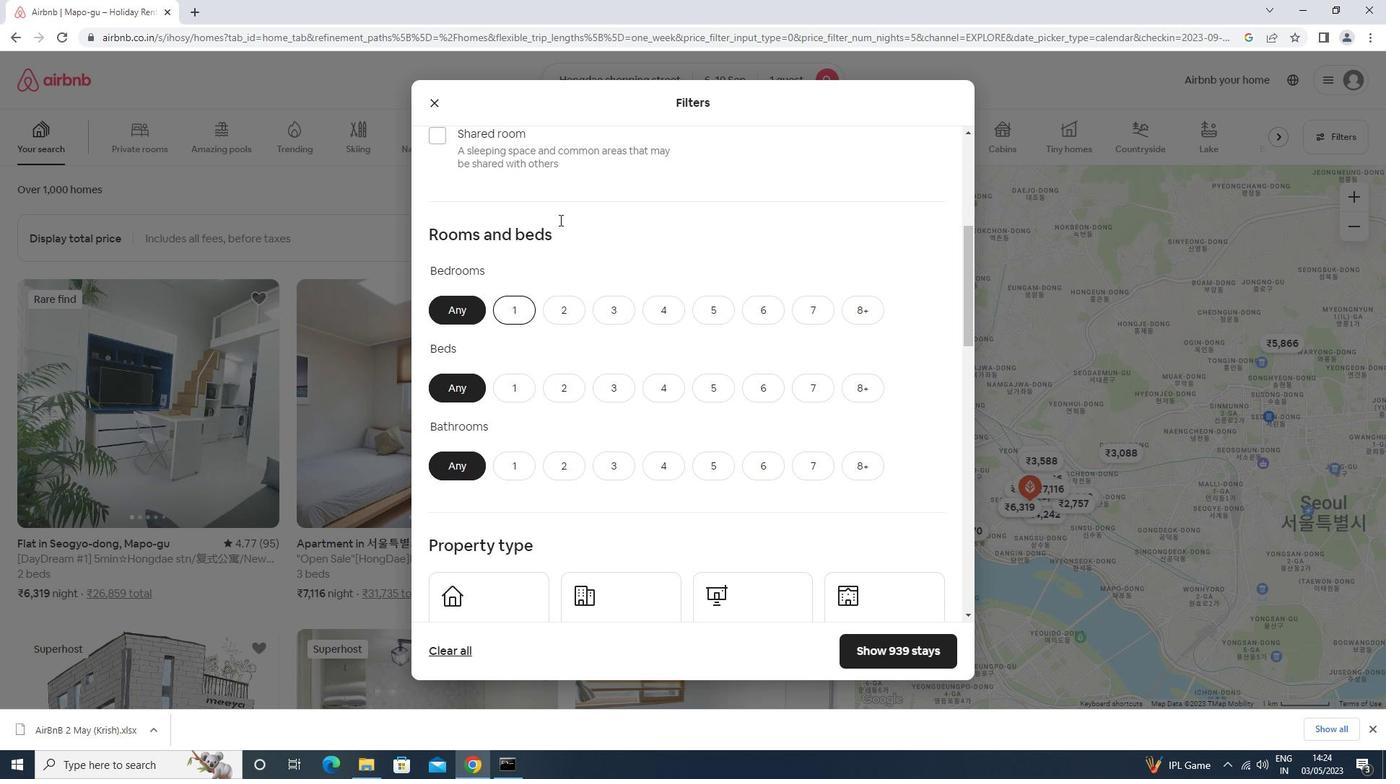 
Action: Mouse scrolled (569, 200) with delta (0, 0)
Screenshot: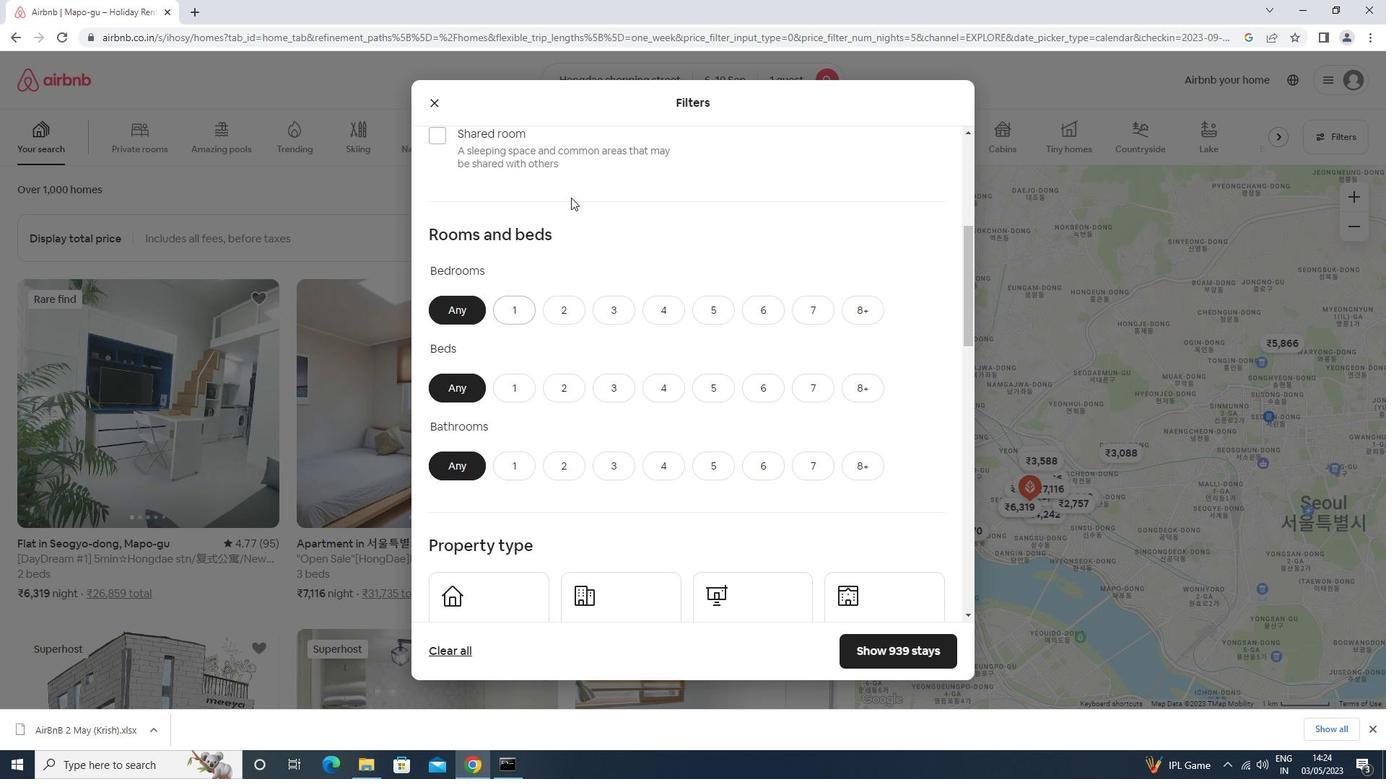 
Action: Mouse scrolled (569, 200) with delta (0, 0)
Screenshot: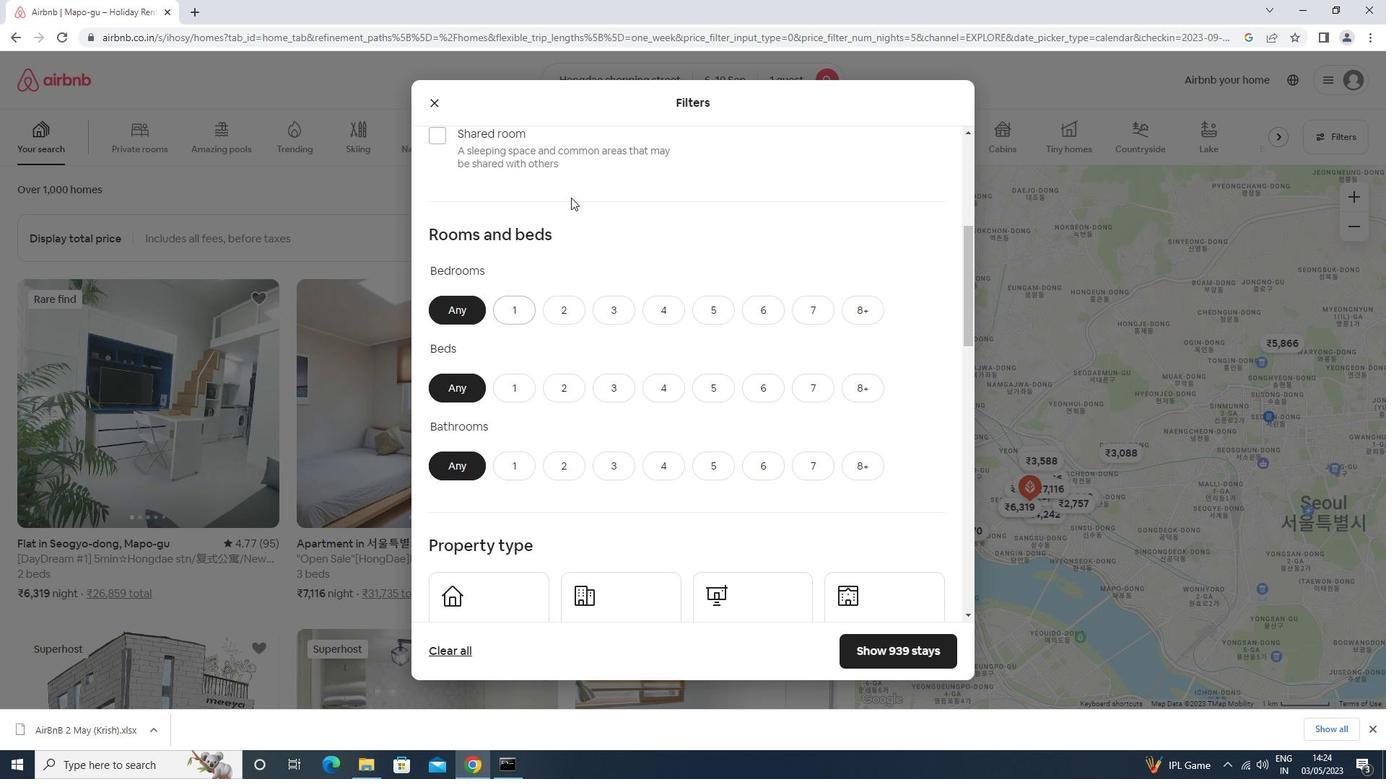 
Action: Mouse moved to (750, 215)
Screenshot: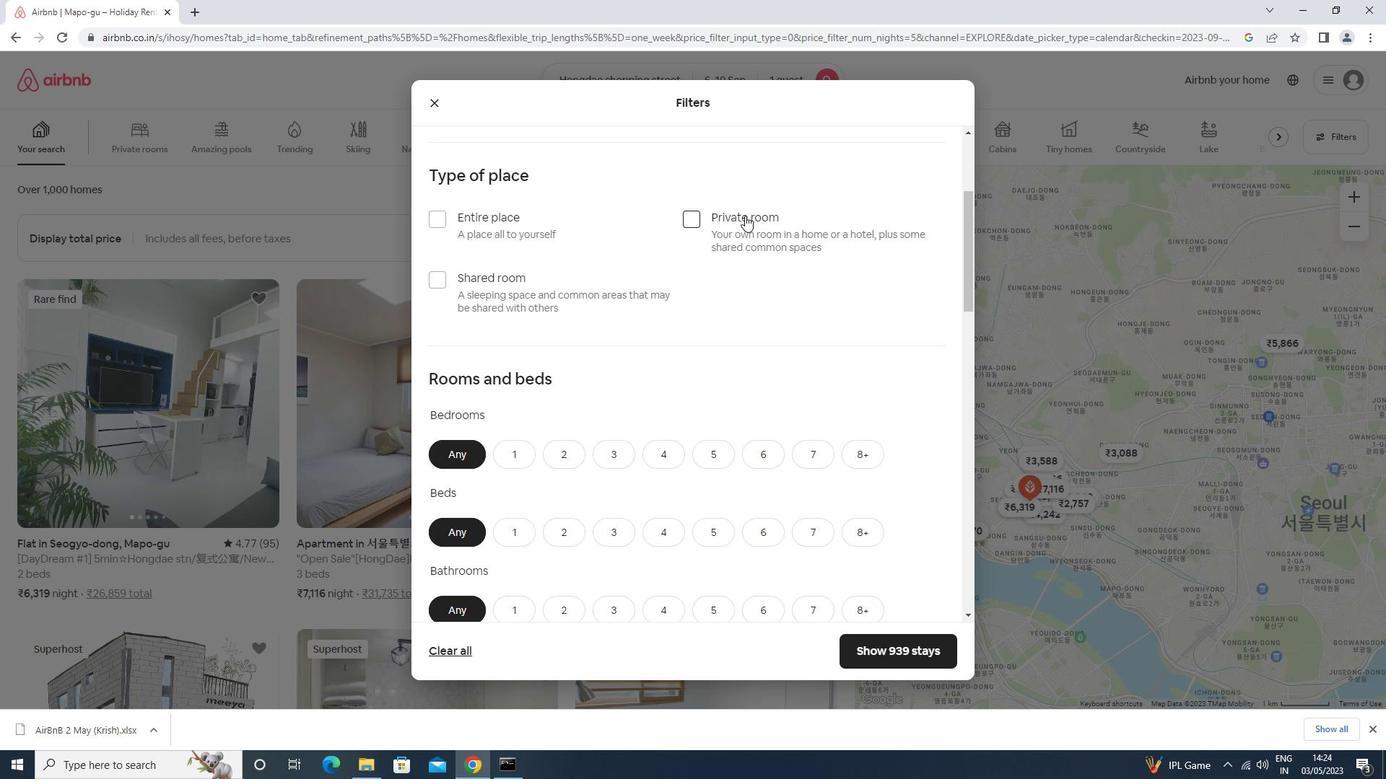 
Action: Mouse pressed left at (750, 215)
Screenshot: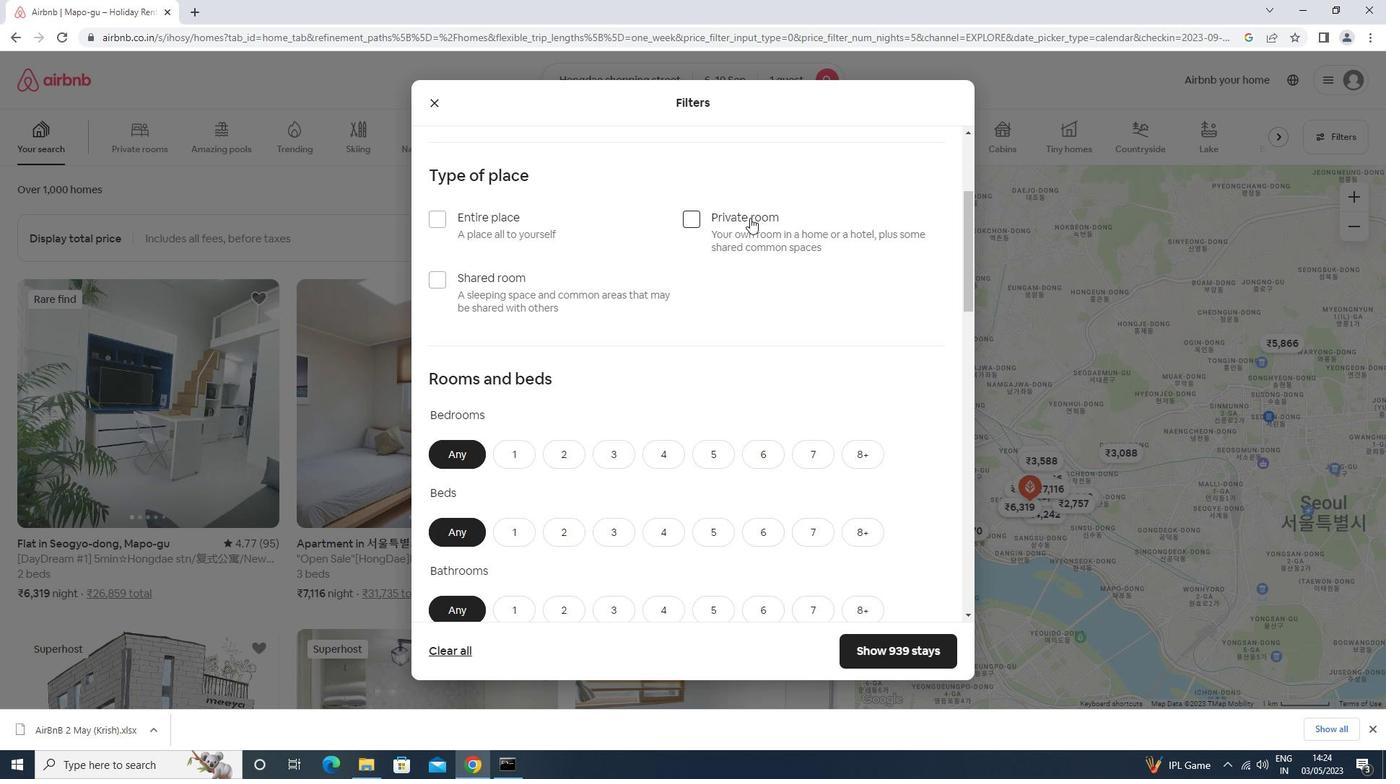 
Action: Mouse moved to (671, 244)
Screenshot: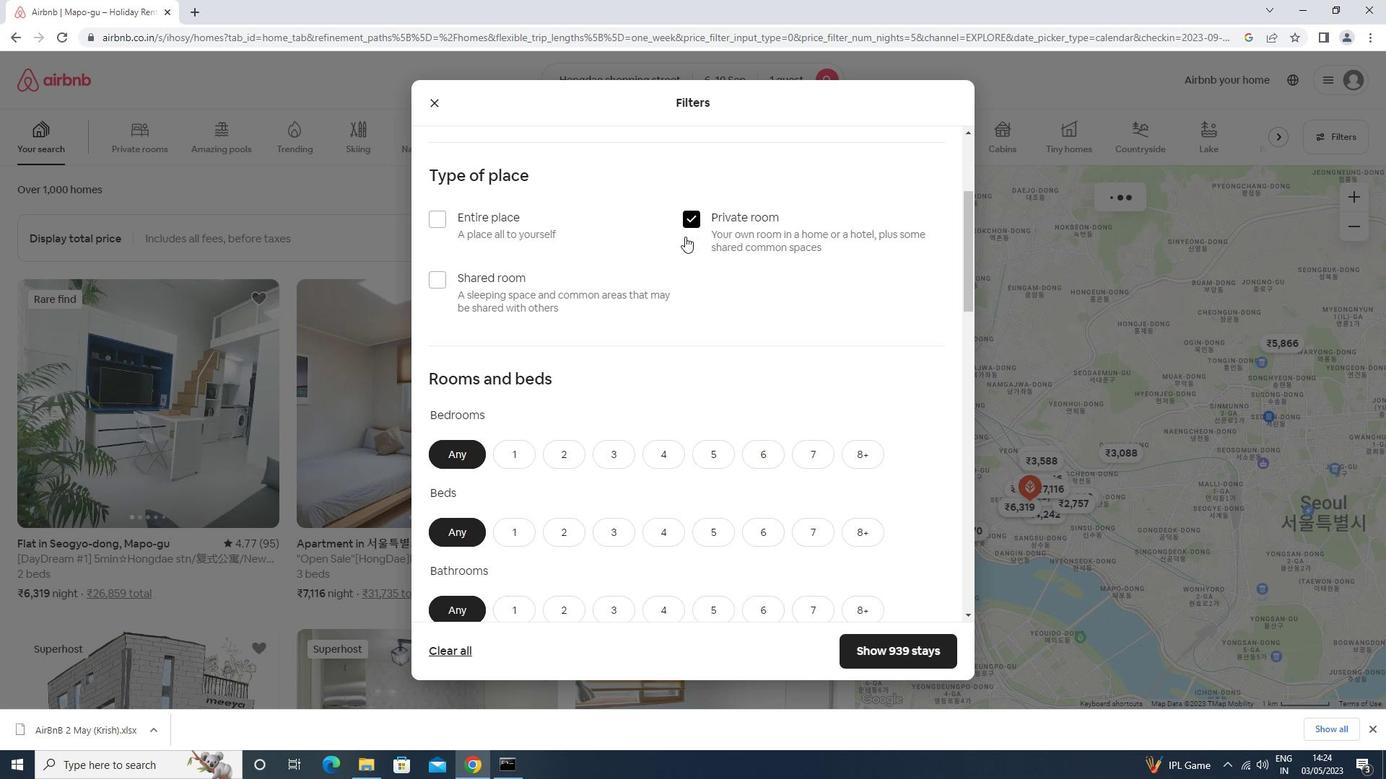 
Action: Mouse scrolled (671, 244) with delta (0, 0)
Screenshot: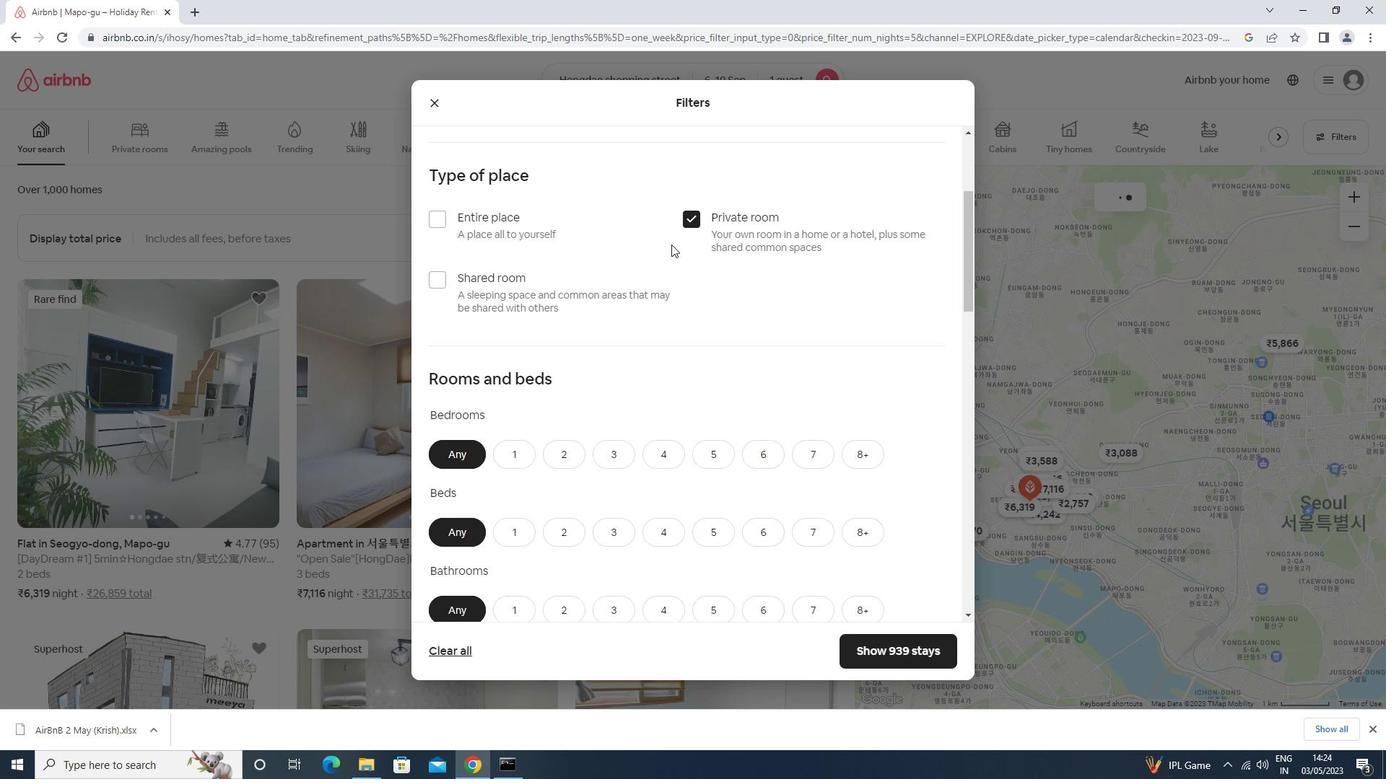 
Action: Mouse scrolled (671, 244) with delta (0, 0)
Screenshot: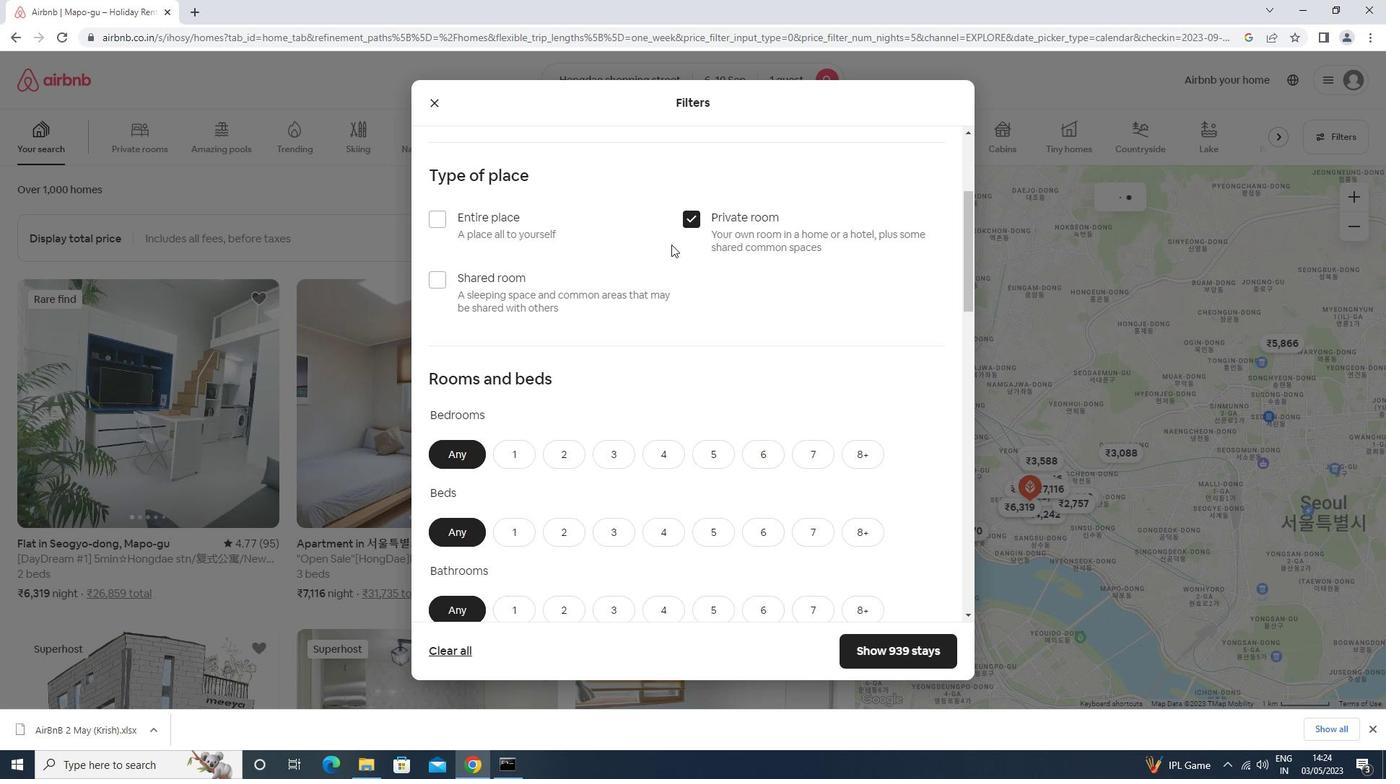 
Action: Mouse moved to (670, 244)
Screenshot: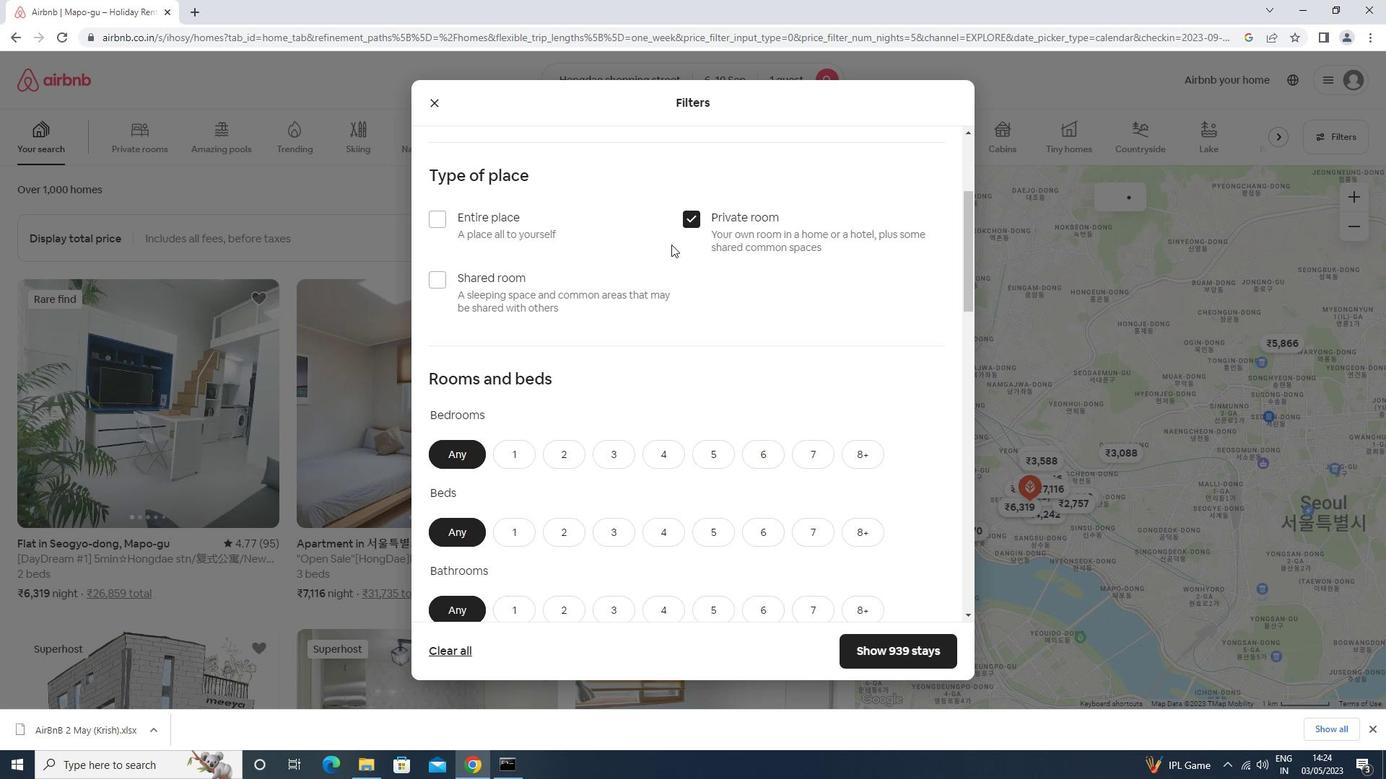 
Action: Mouse scrolled (670, 244) with delta (0, 0)
Screenshot: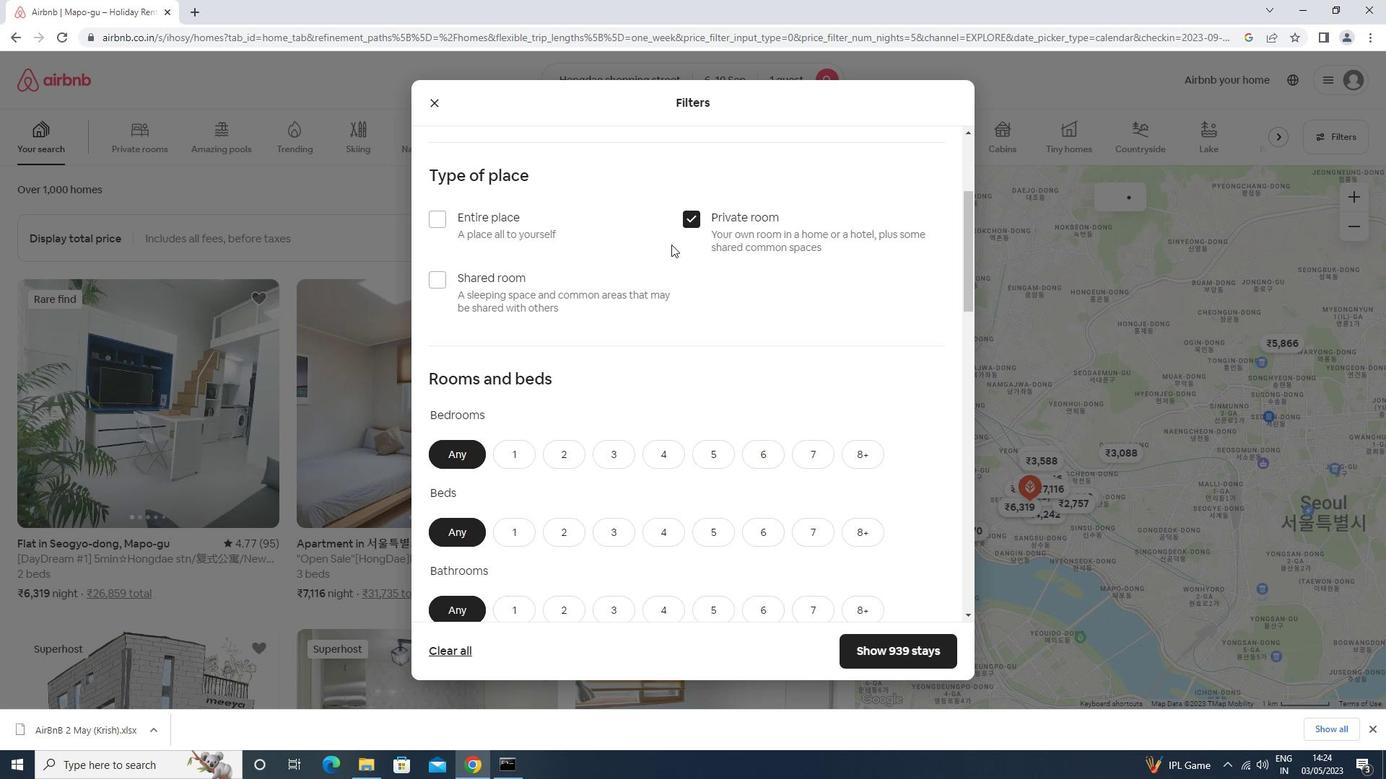 
Action: Mouse moved to (668, 245)
Screenshot: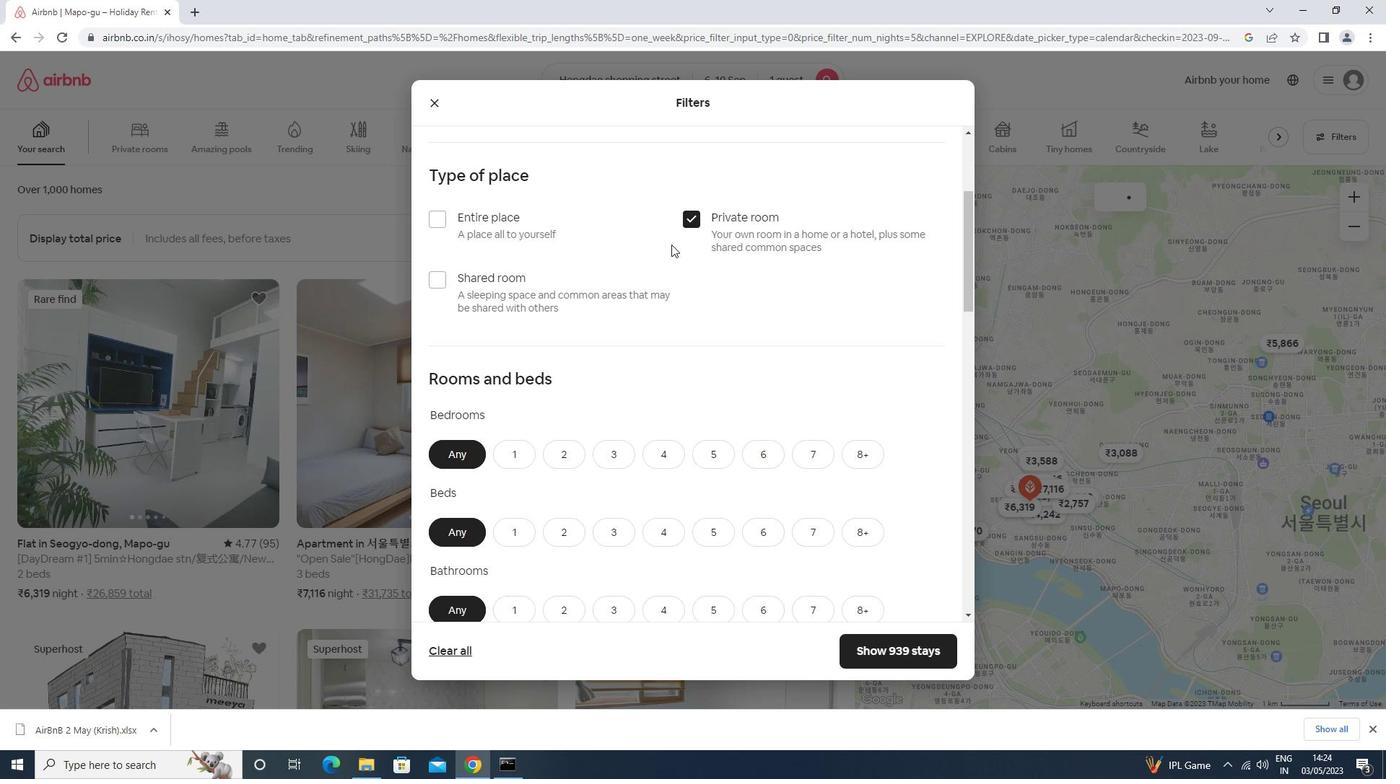 
Action: Mouse scrolled (668, 244) with delta (0, 0)
Screenshot: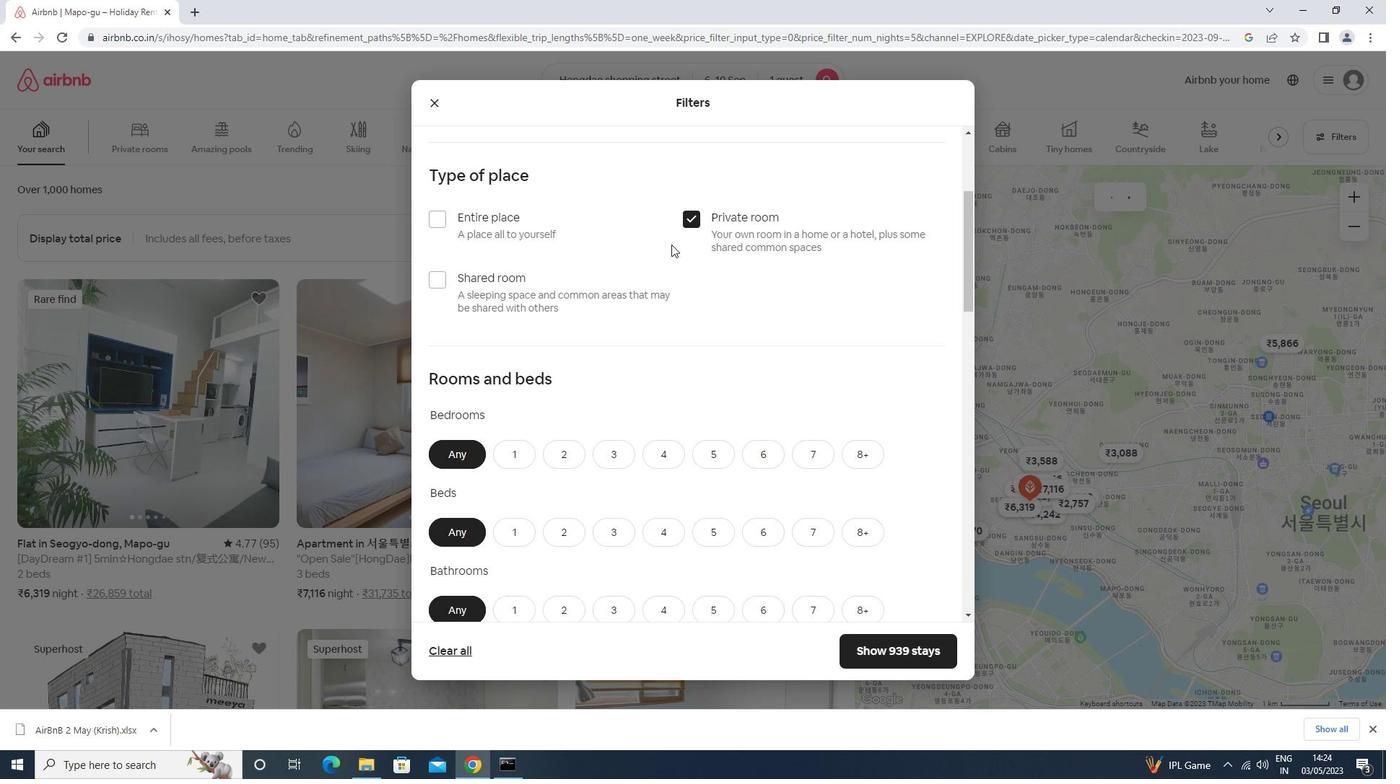 
Action: Mouse moved to (519, 169)
Screenshot: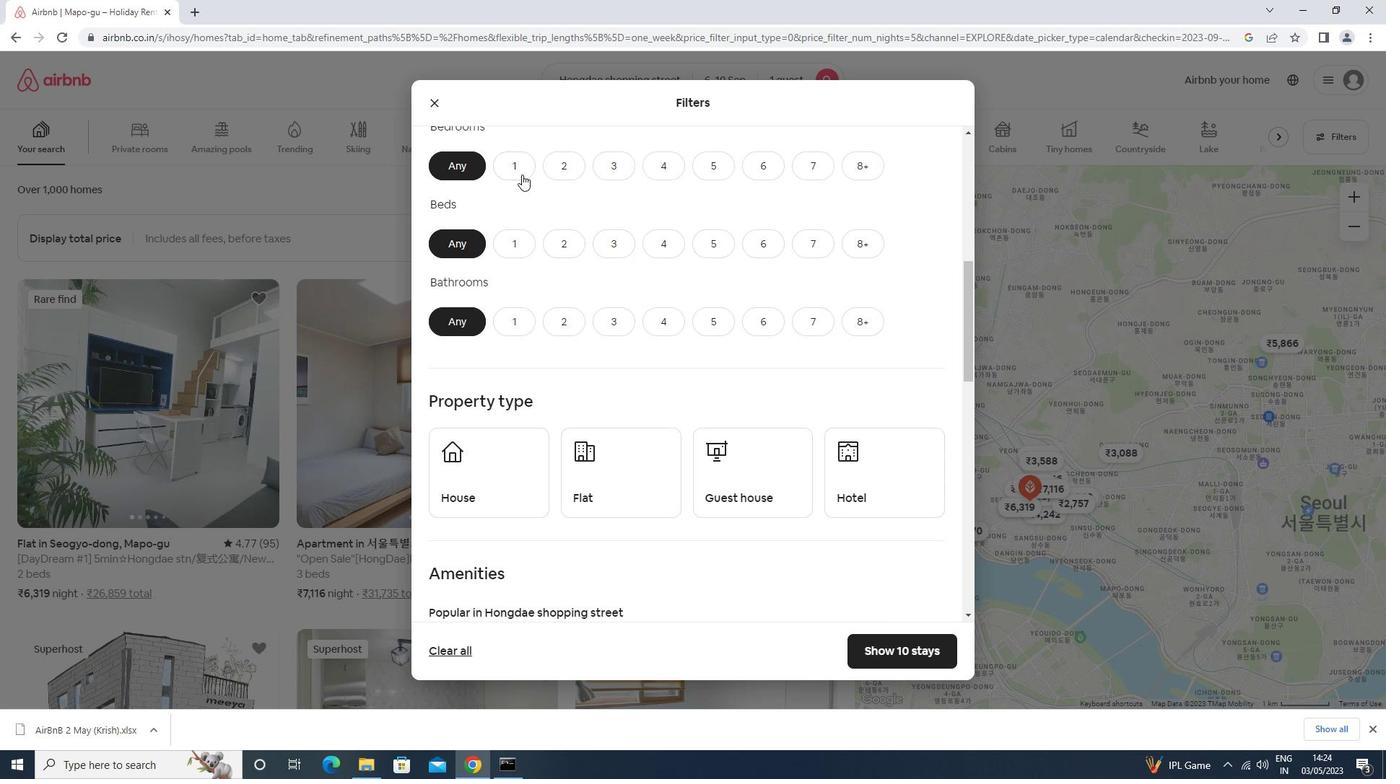 
Action: Mouse pressed left at (519, 169)
Screenshot: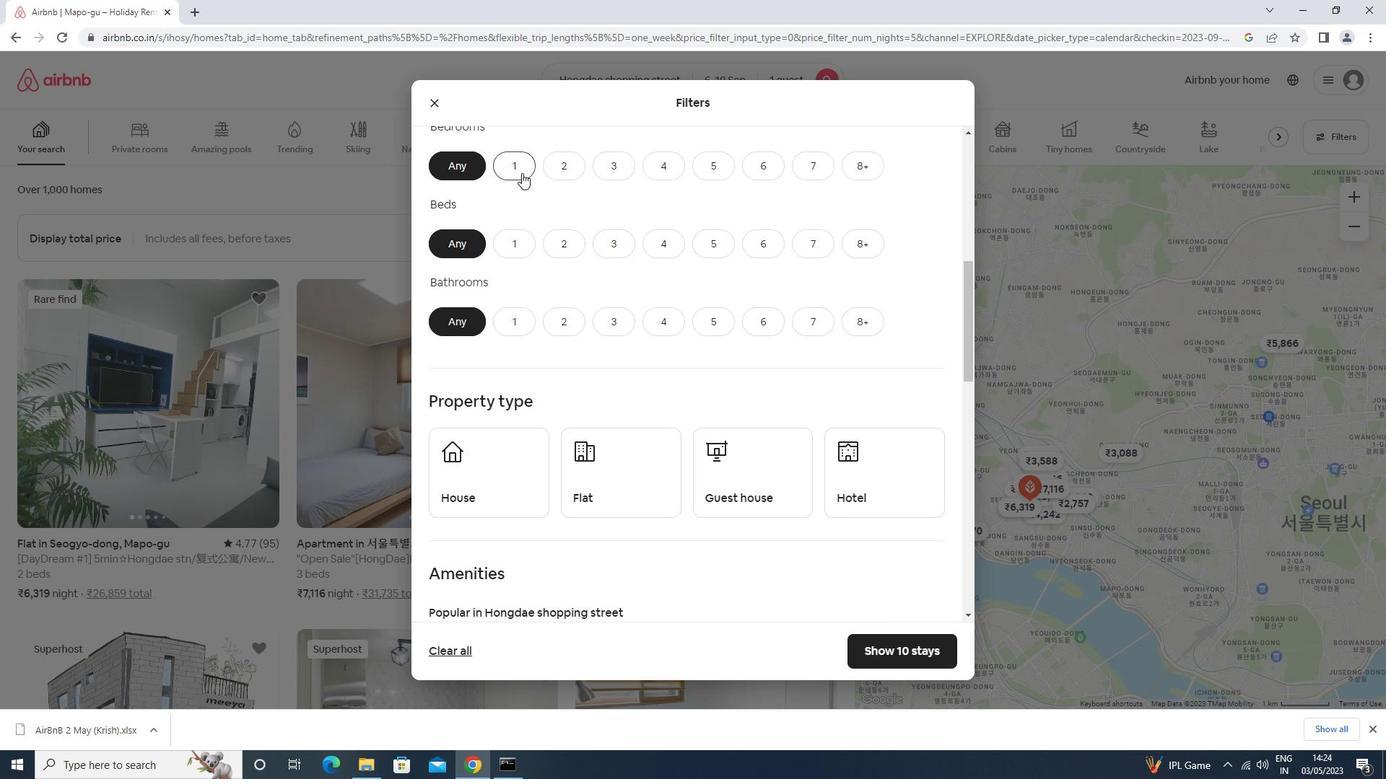 
Action: Mouse moved to (519, 244)
Screenshot: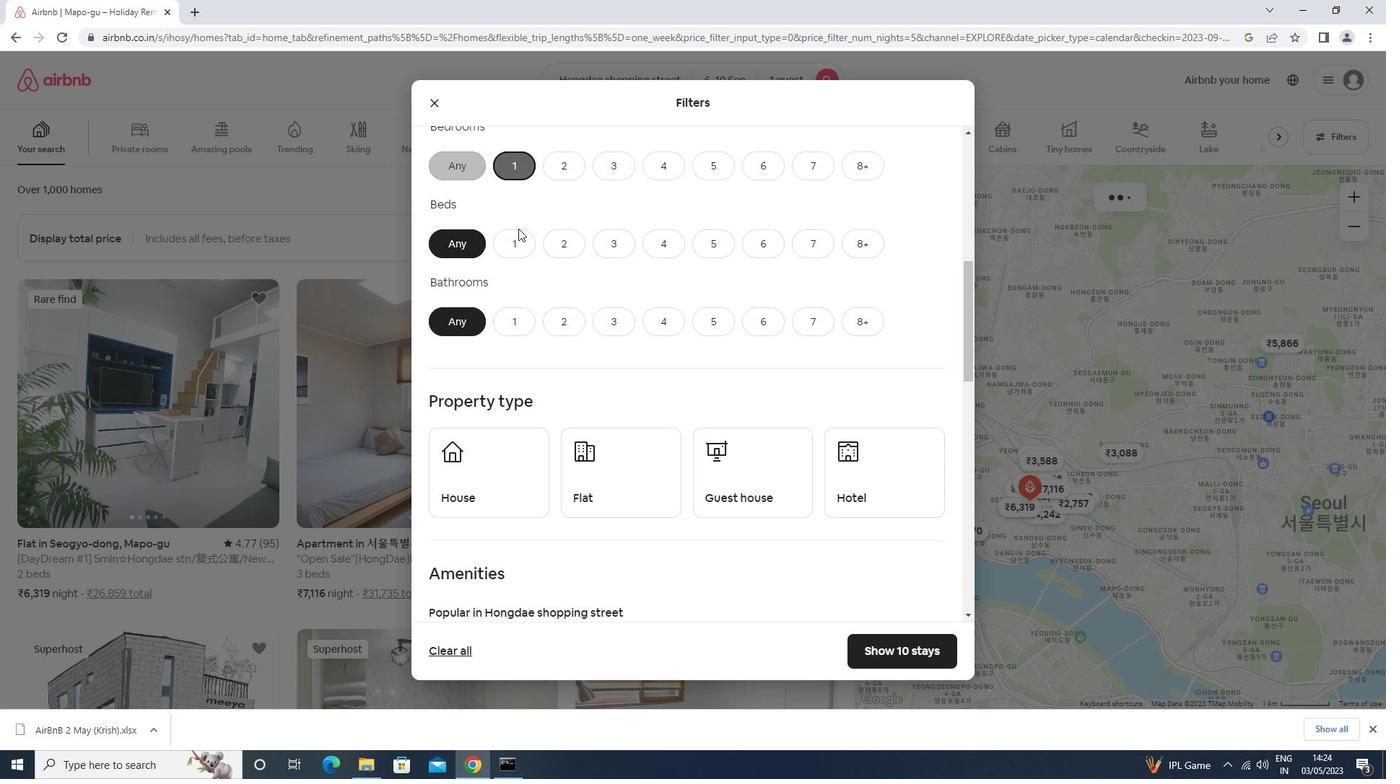 
Action: Mouse pressed left at (519, 244)
Screenshot: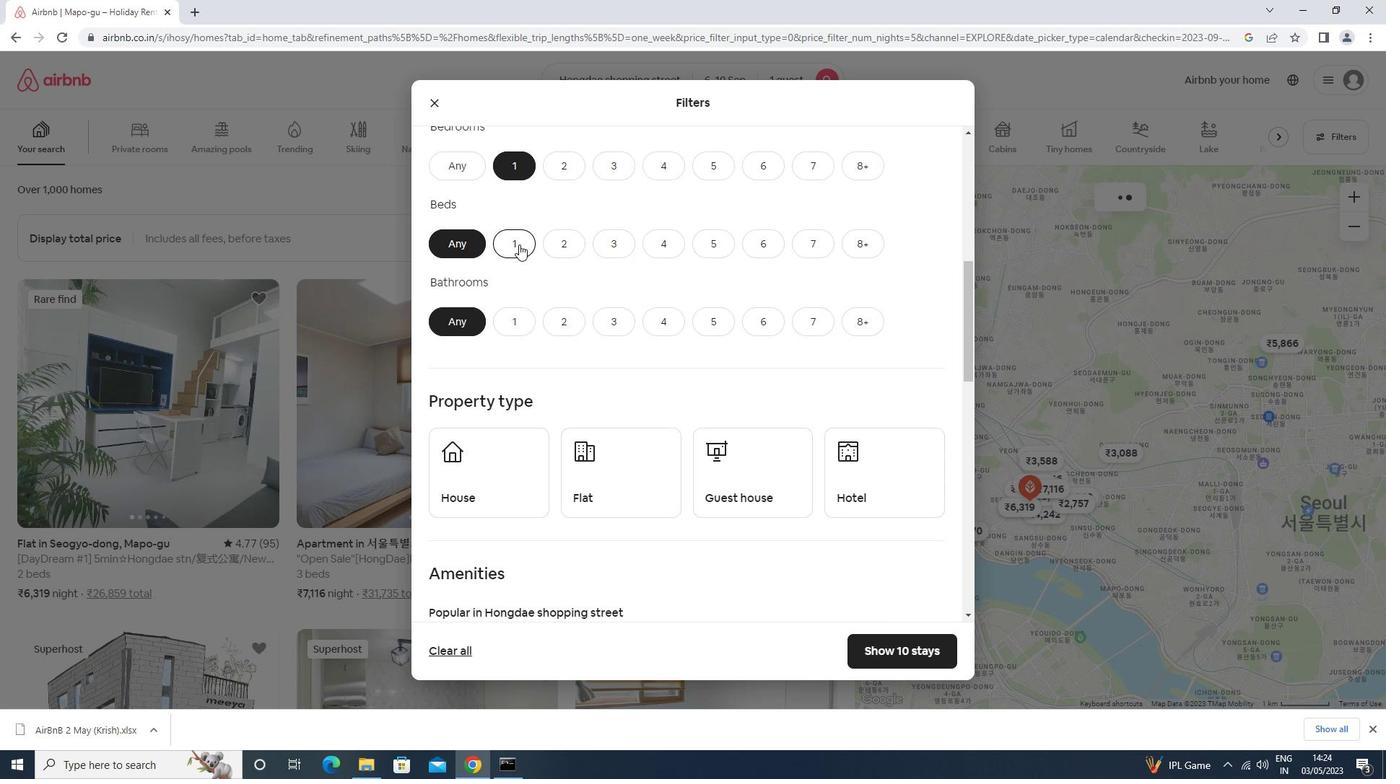 
Action: Mouse moved to (517, 322)
Screenshot: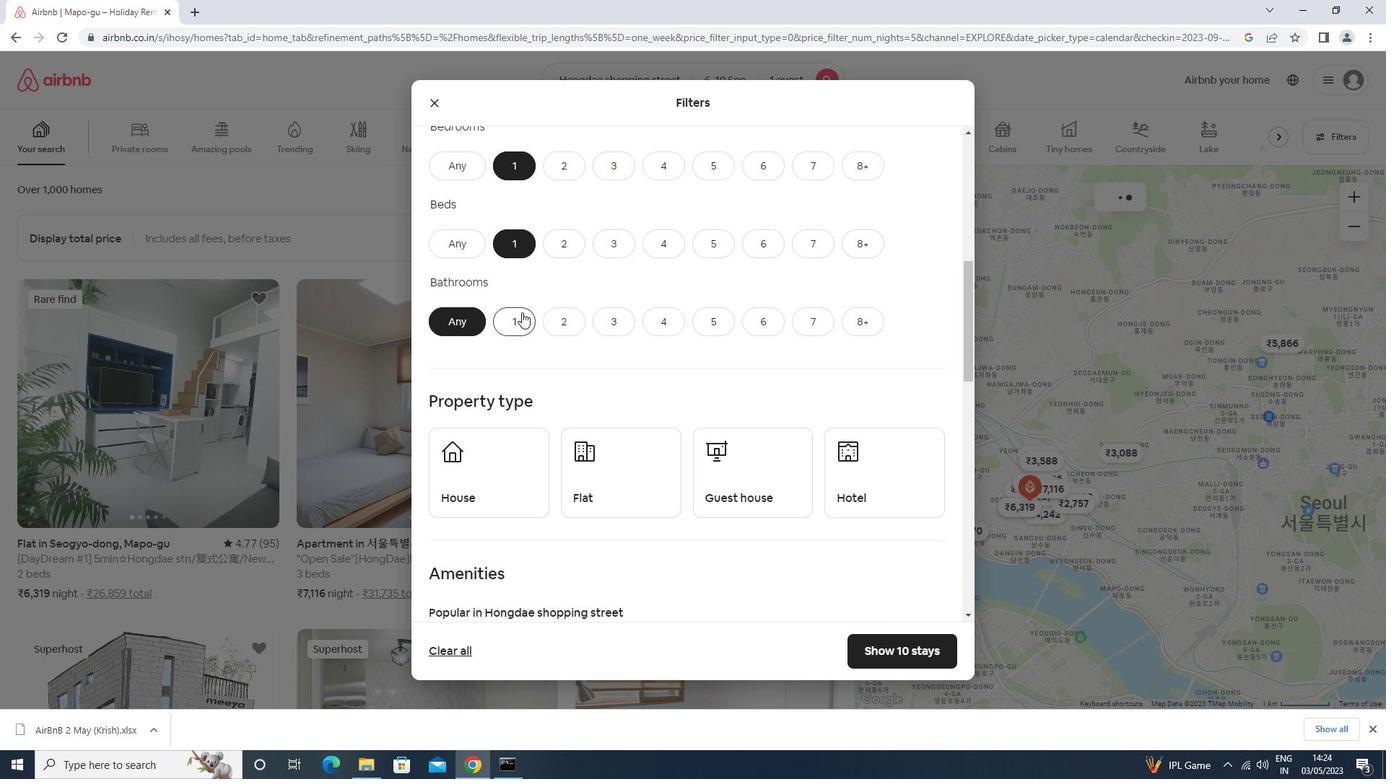 
Action: Mouse pressed left at (517, 322)
Screenshot: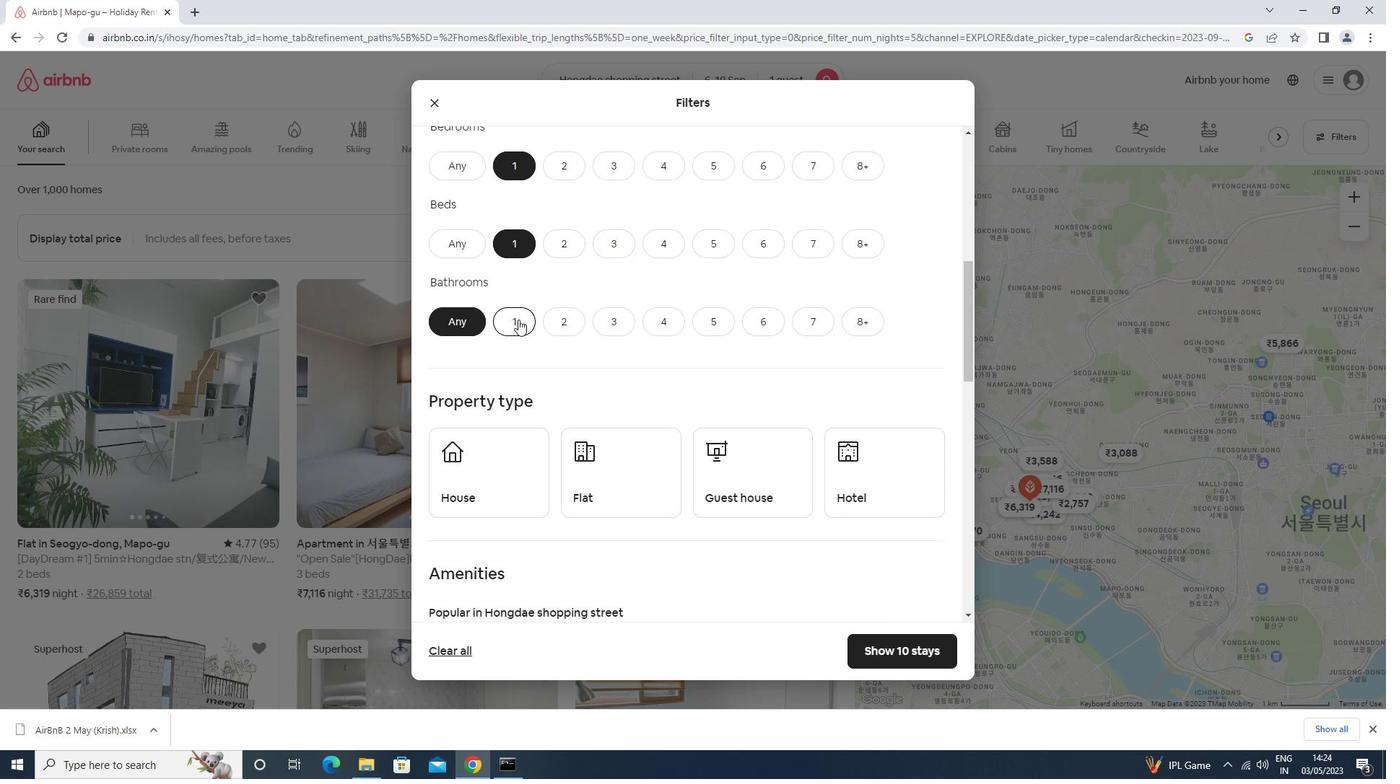 
Action: Mouse moved to (517, 308)
Screenshot: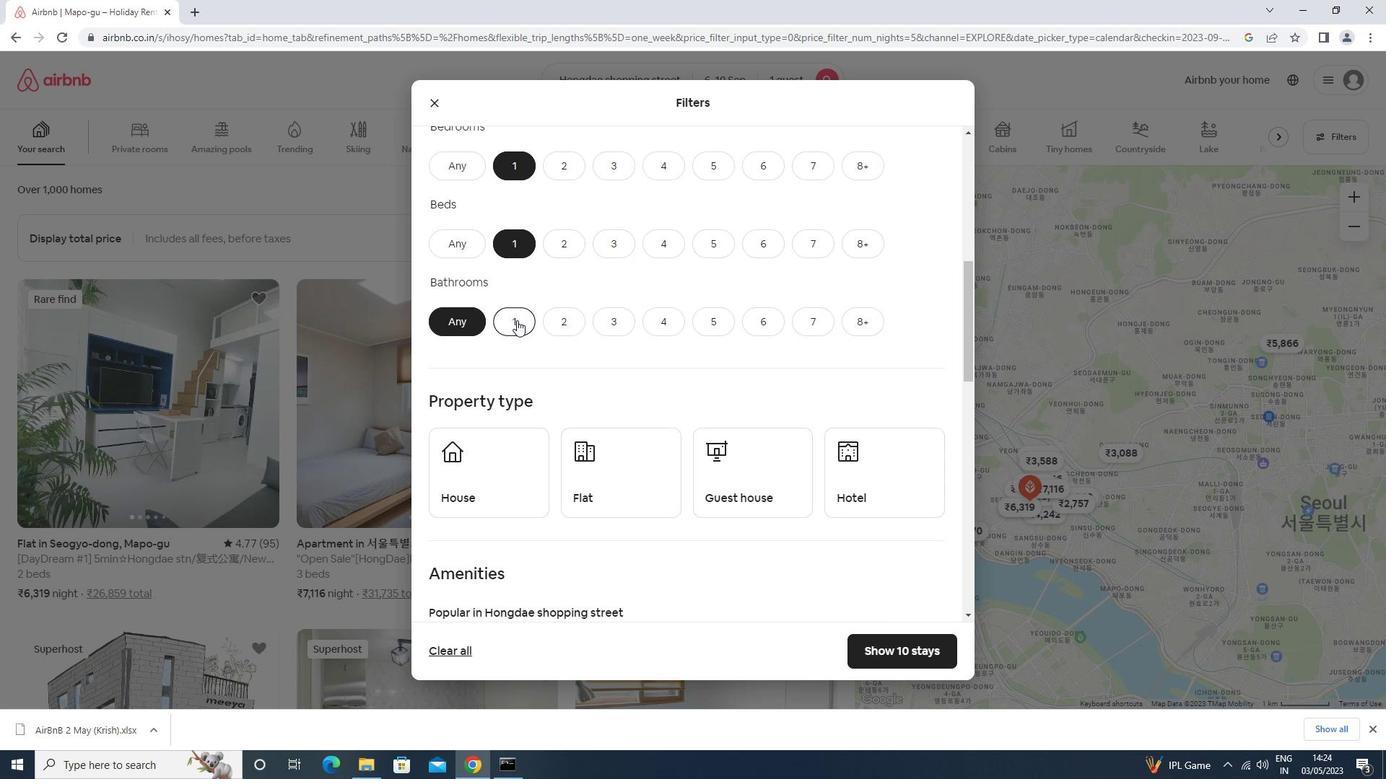 
Action: Mouse scrolled (517, 307) with delta (0, 0)
Screenshot: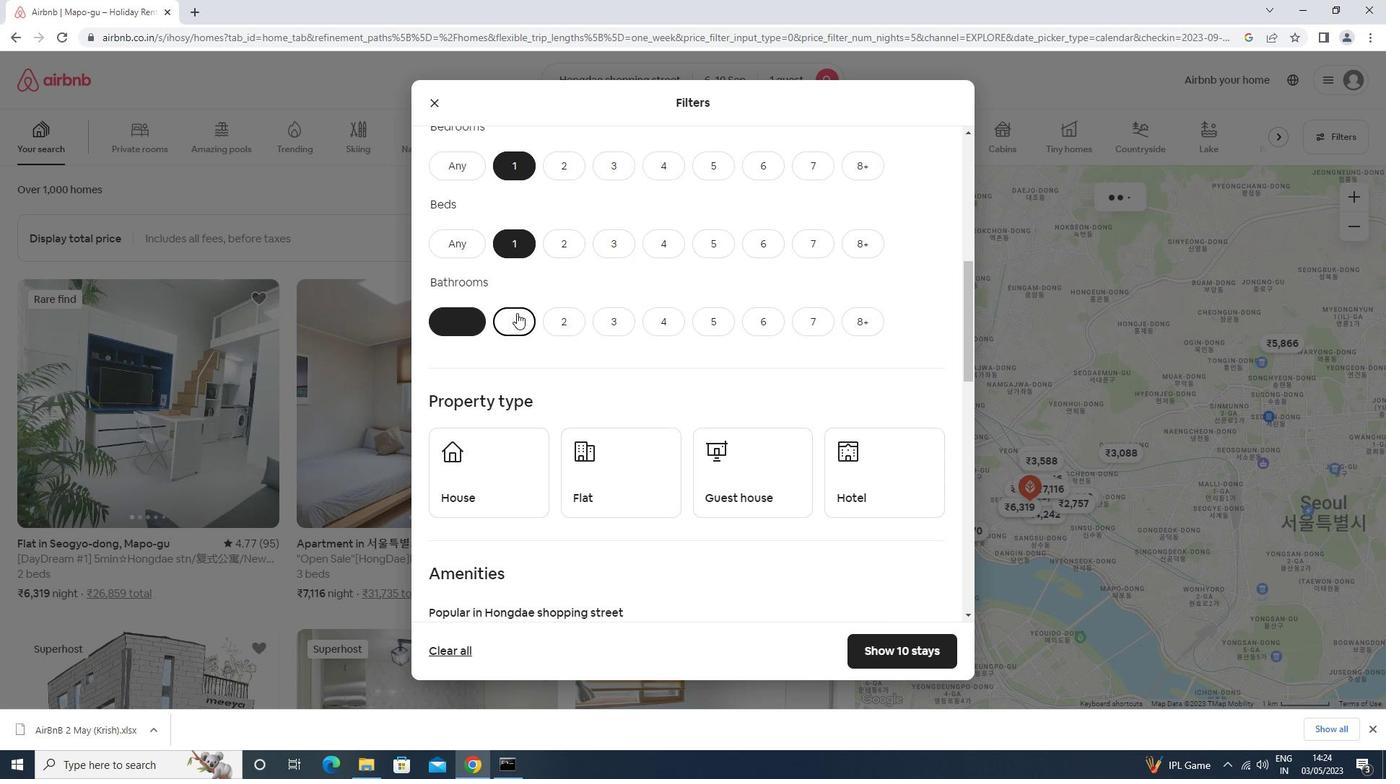 
Action: Mouse scrolled (517, 307) with delta (0, 0)
Screenshot: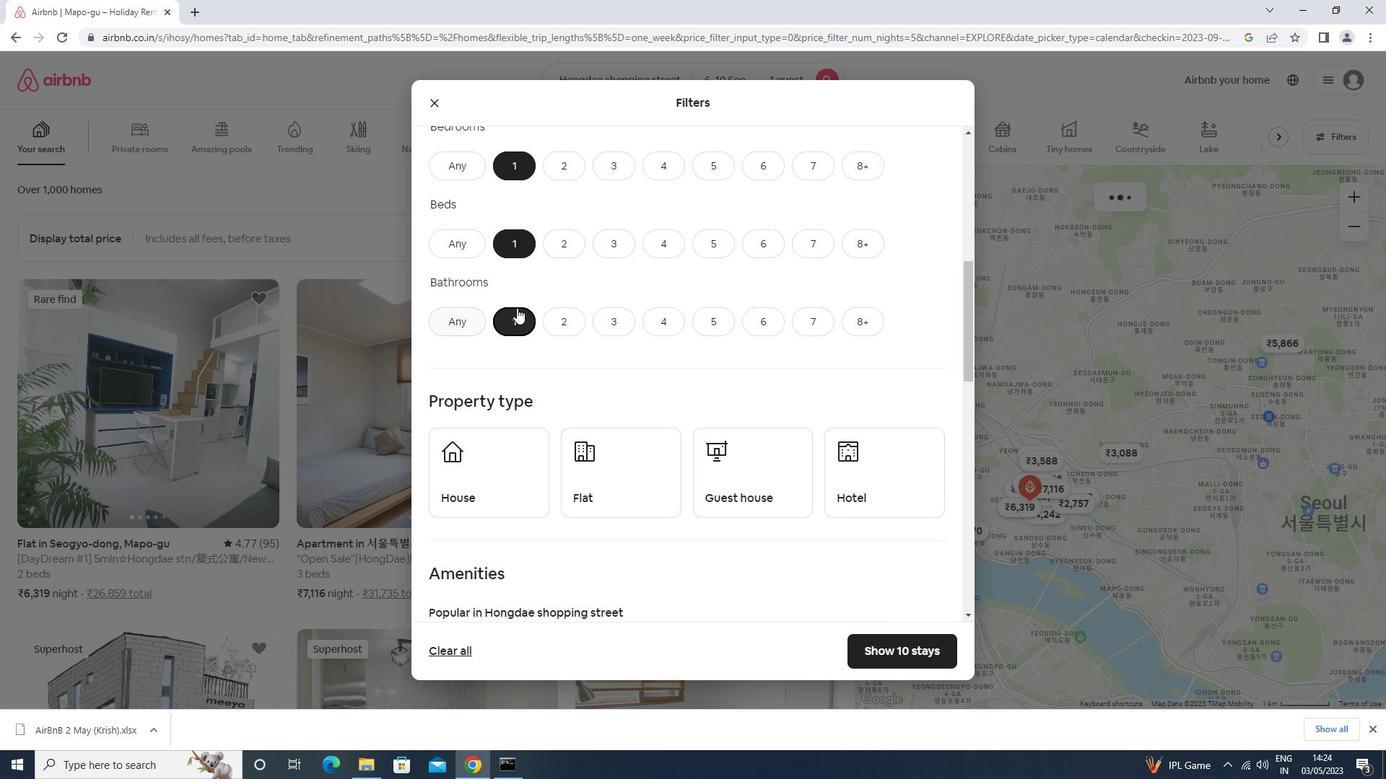 
Action: Mouse scrolled (517, 307) with delta (0, 0)
Screenshot: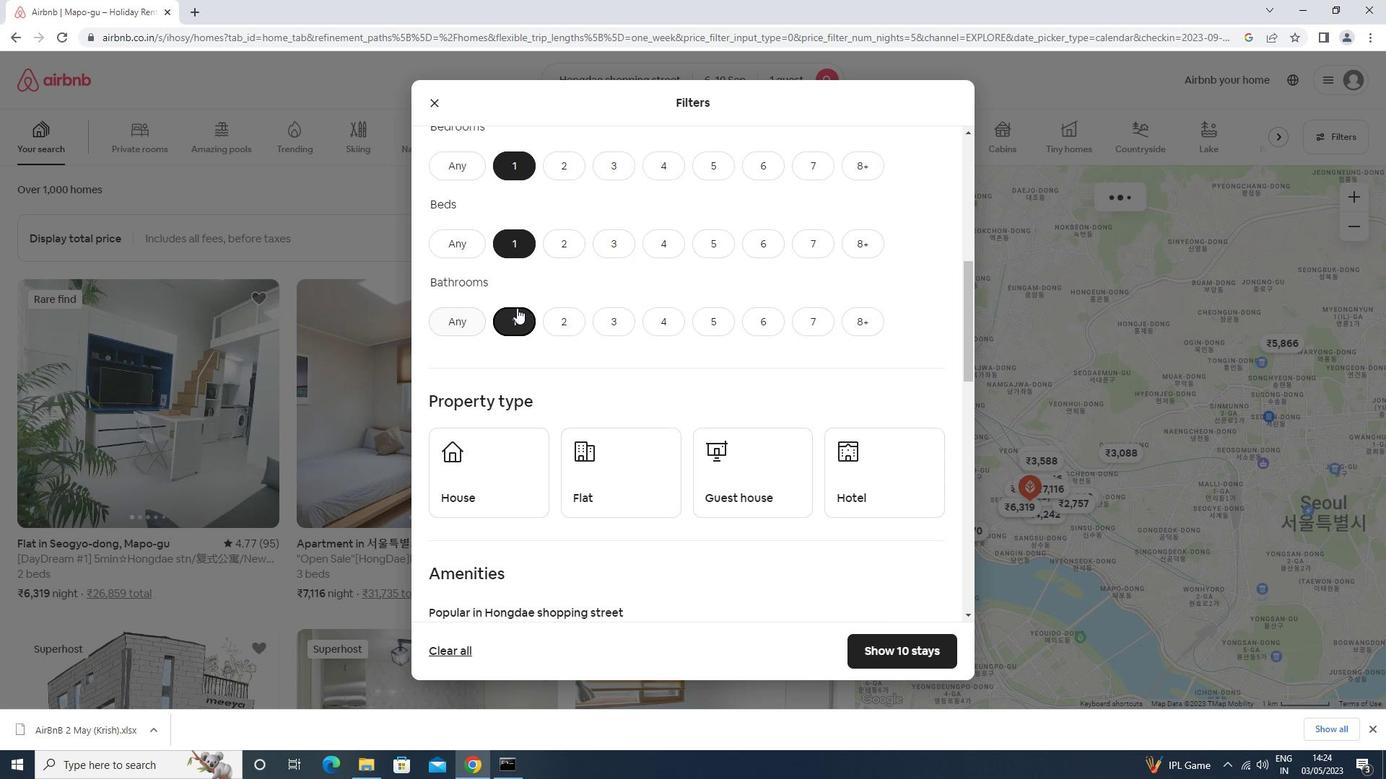
Action: Mouse moved to (499, 268)
Screenshot: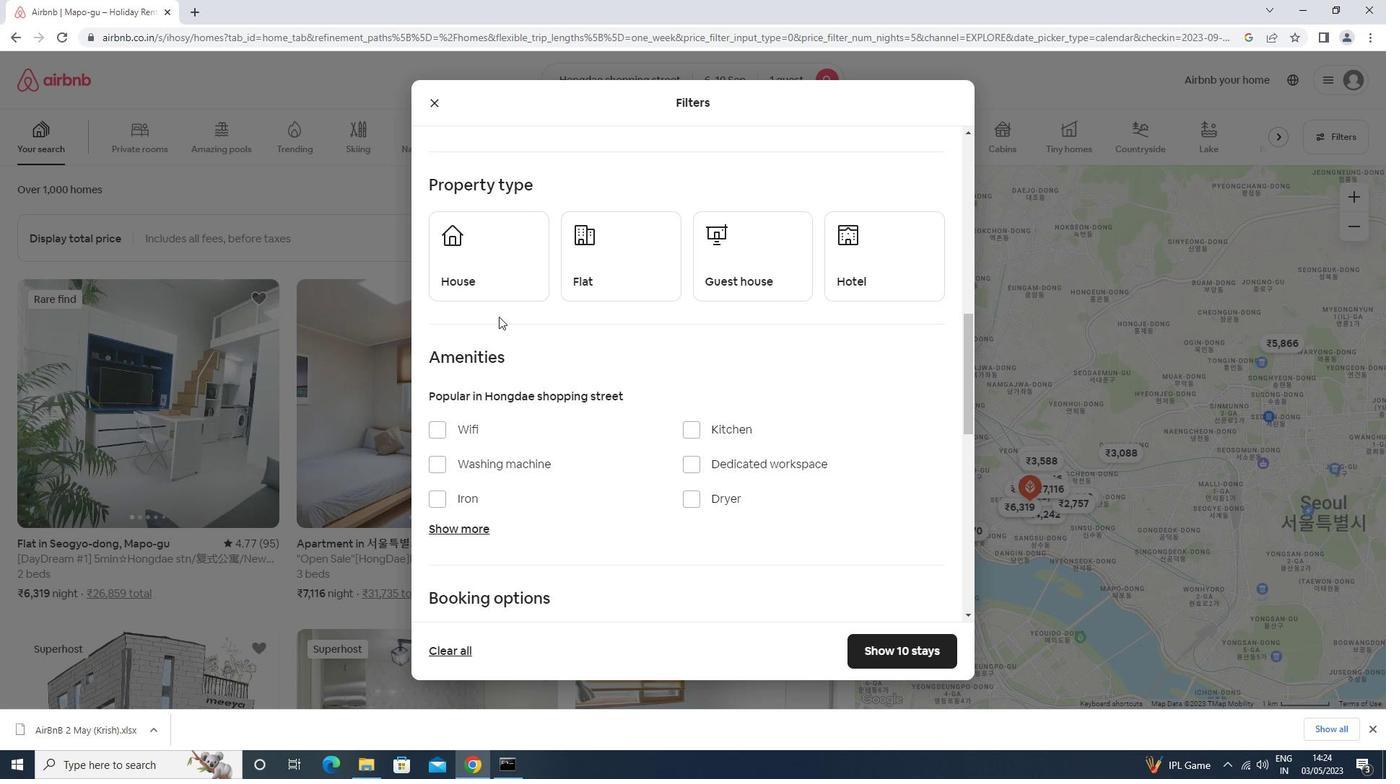 
Action: Mouse pressed left at (499, 268)
Screenshot: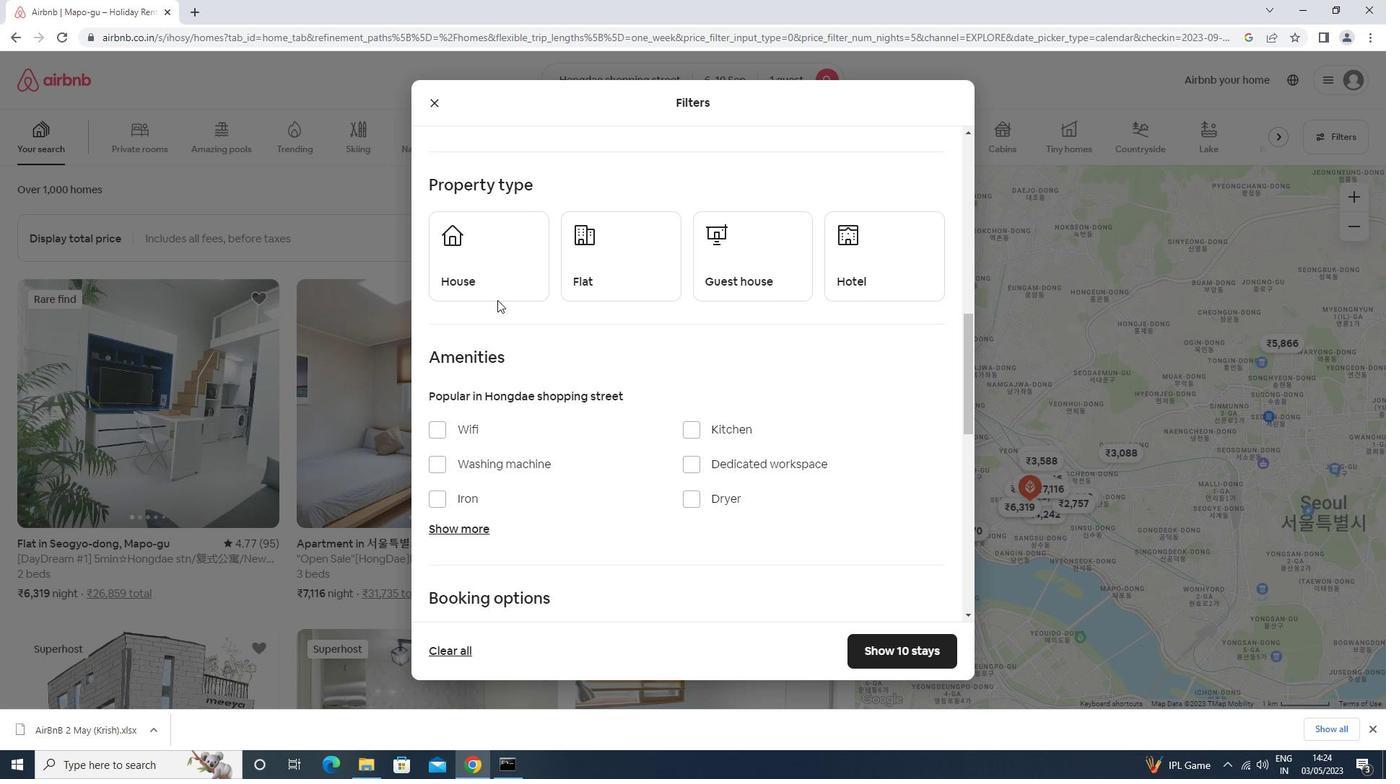 
Action: Mouse moved to (597, 265)
Screenshot: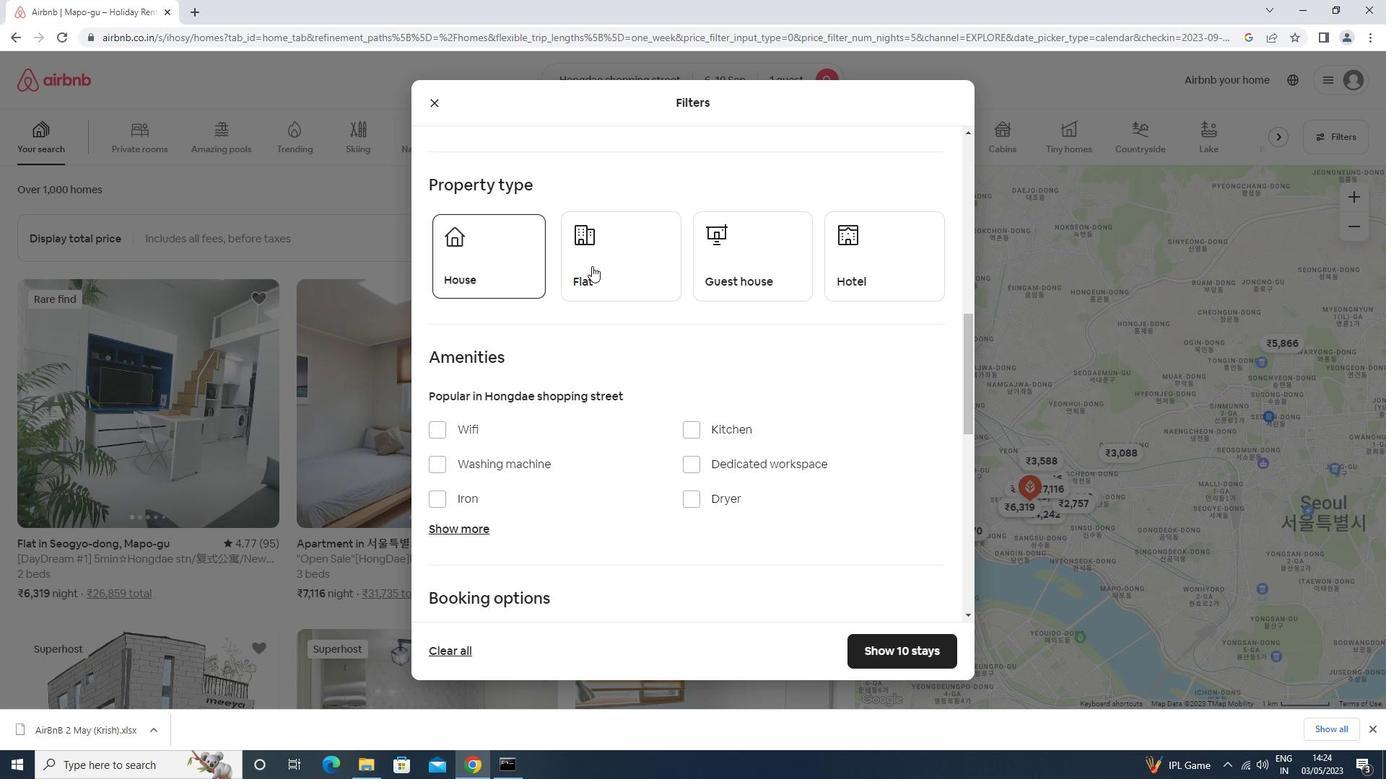 
Action: Mouse pressed left at (597, 265)
Screenshot: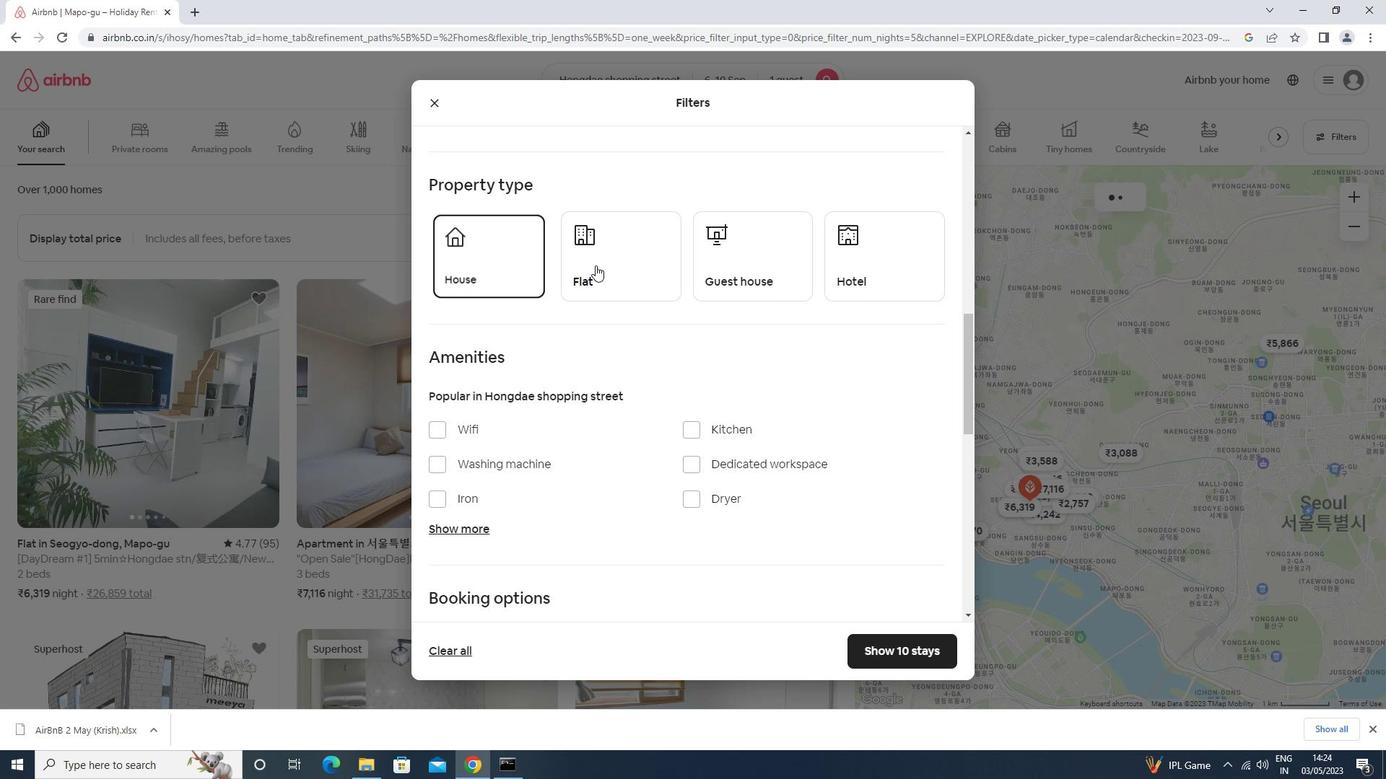 
Action: Mouse moved to (750, 256)
Screenshot: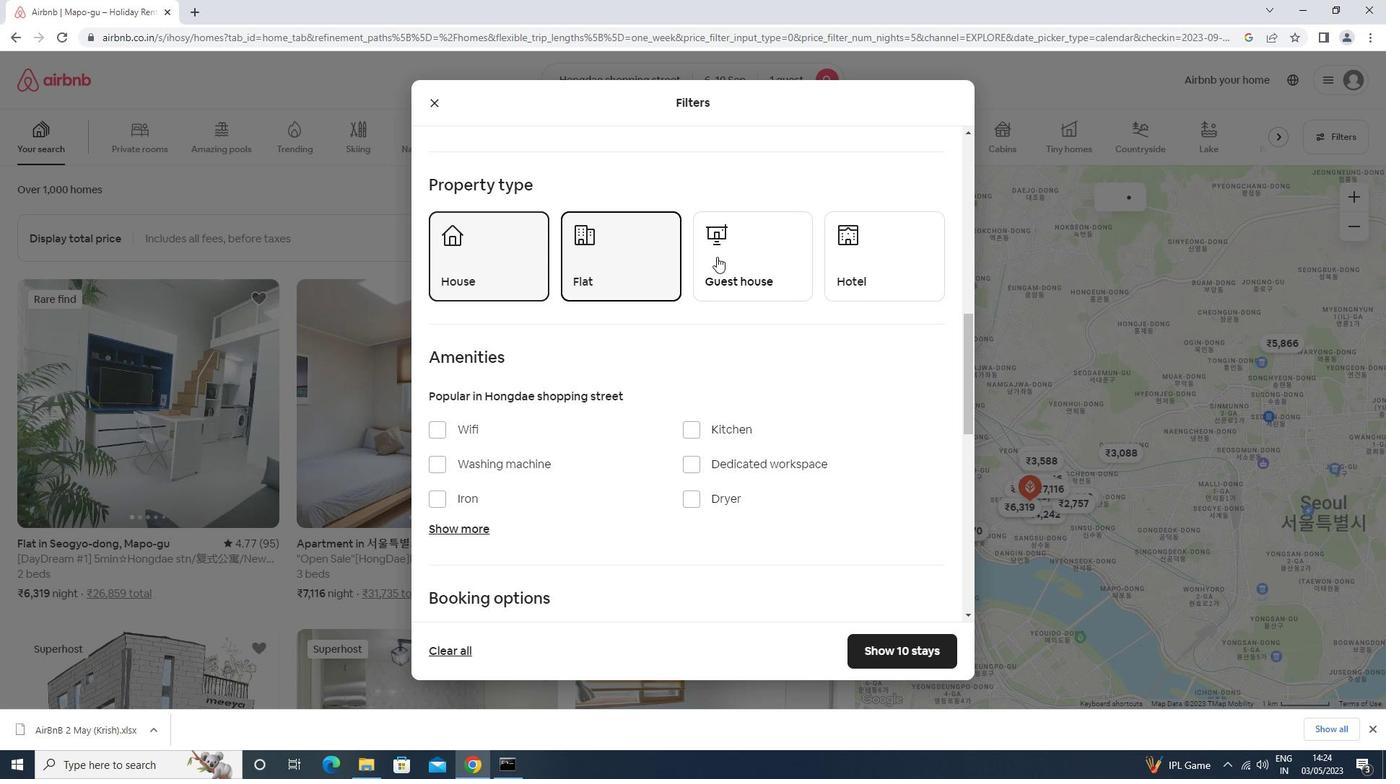 
Action: Mouse pressed left at (750, 256)
Screenshot: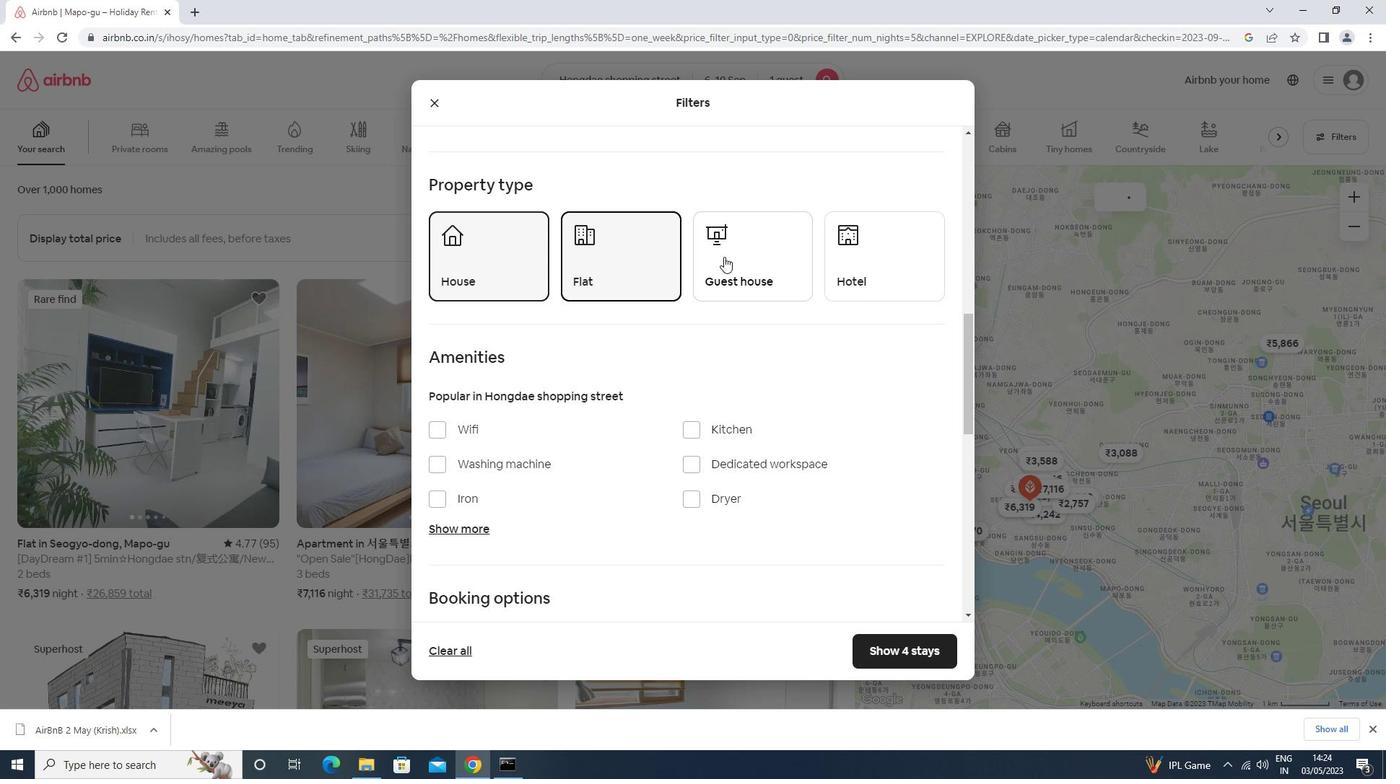 
Action: Mouse moved to (887, 261)
Screenshot: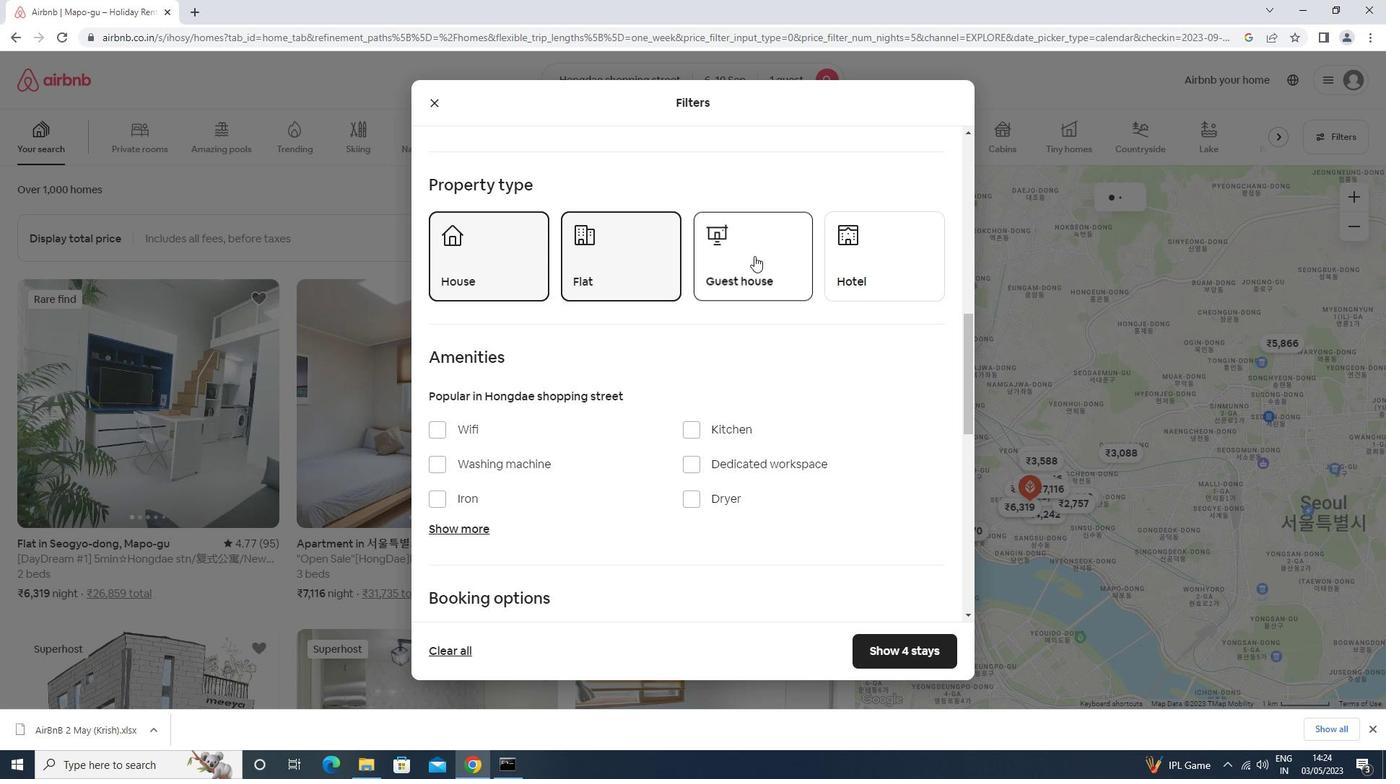 
Action: Mouse pressed left at (887, 261)
Screenshot: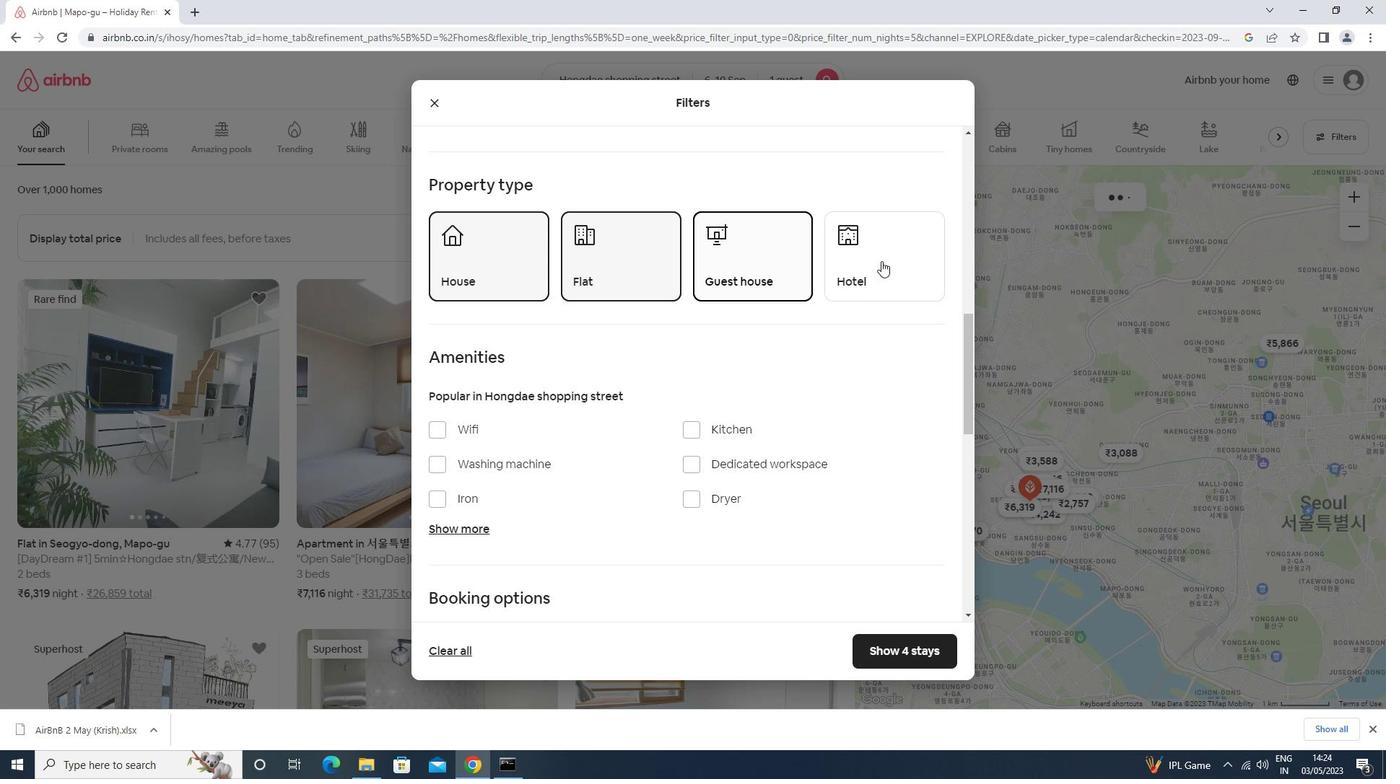
Action: Mouse moved to (879, 243)
Screenshot: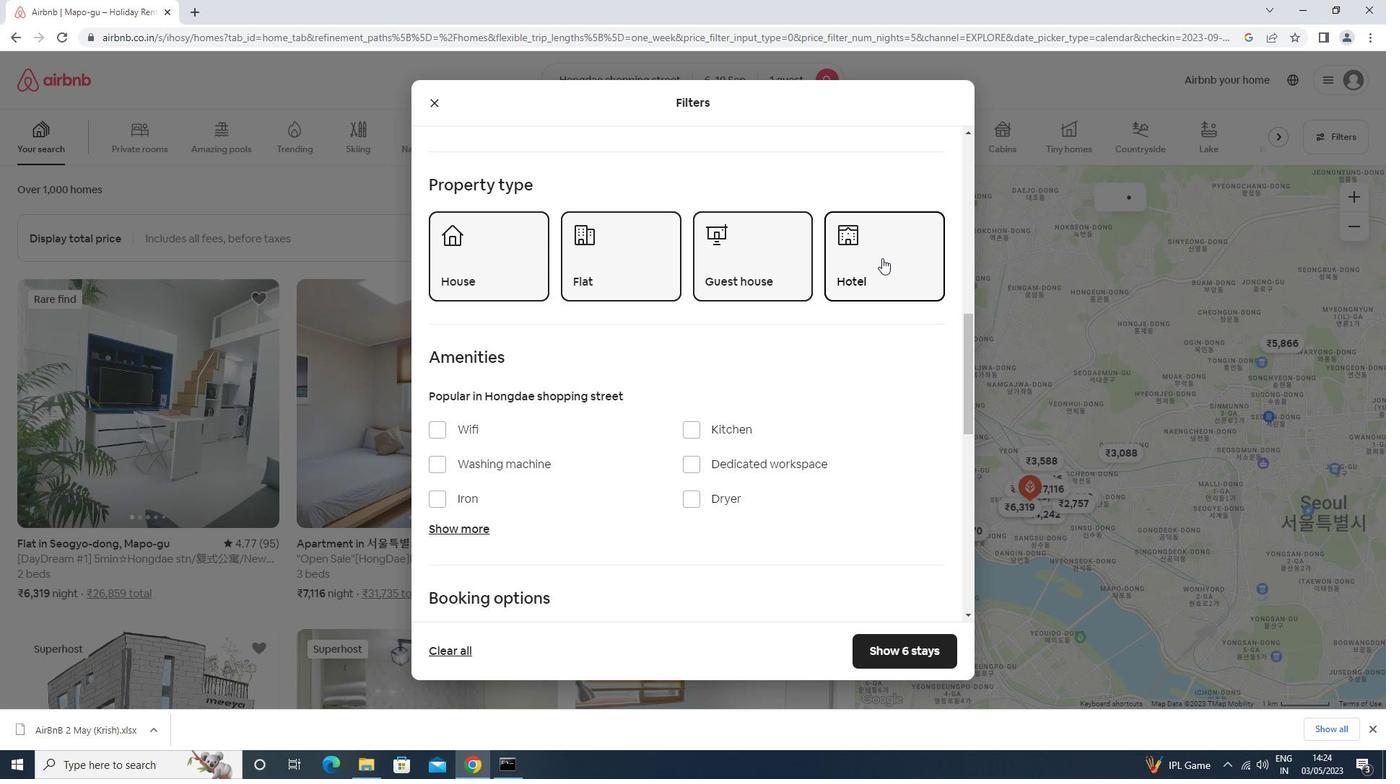 
Action: Mouse scrolled (879, 242) with delta (0, 0)
Screenshot: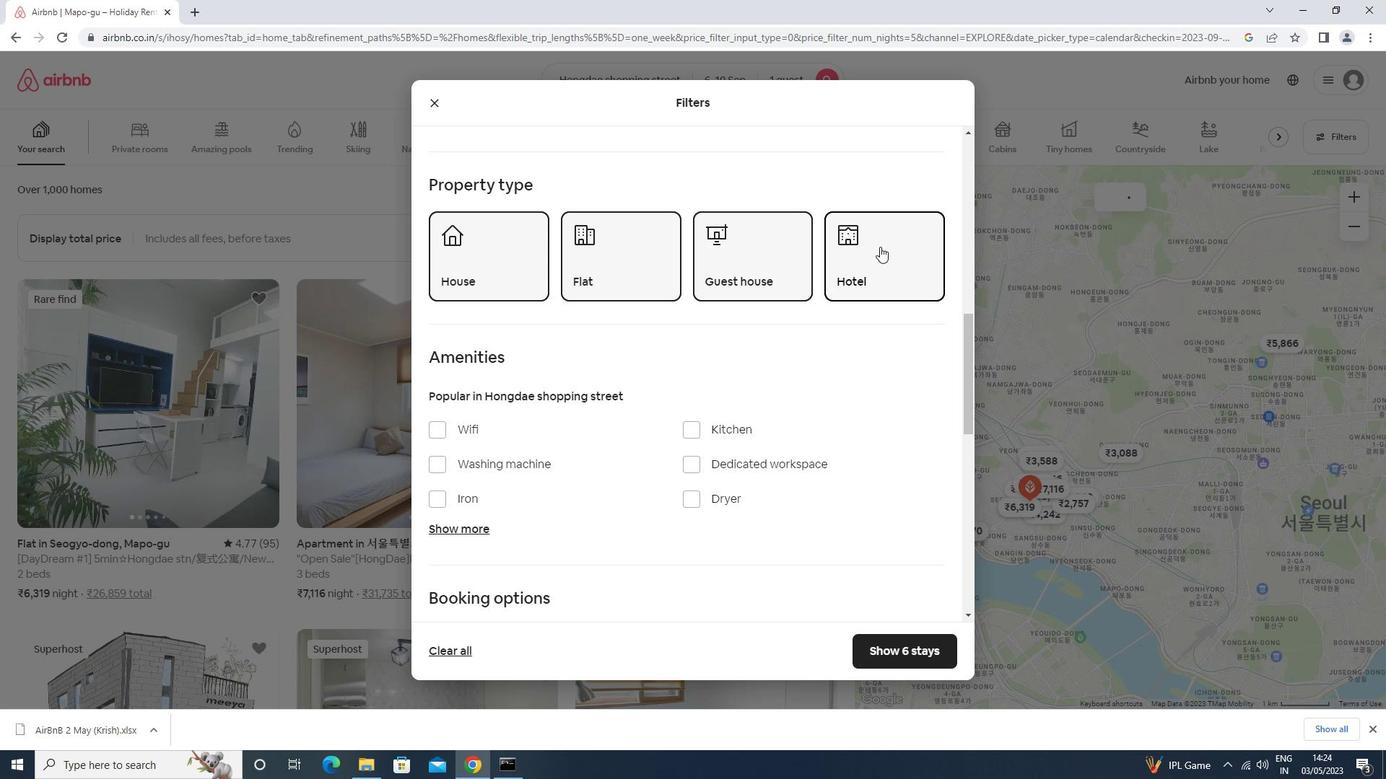 
Action: Mouse moved to (878, 243)
Screenshot: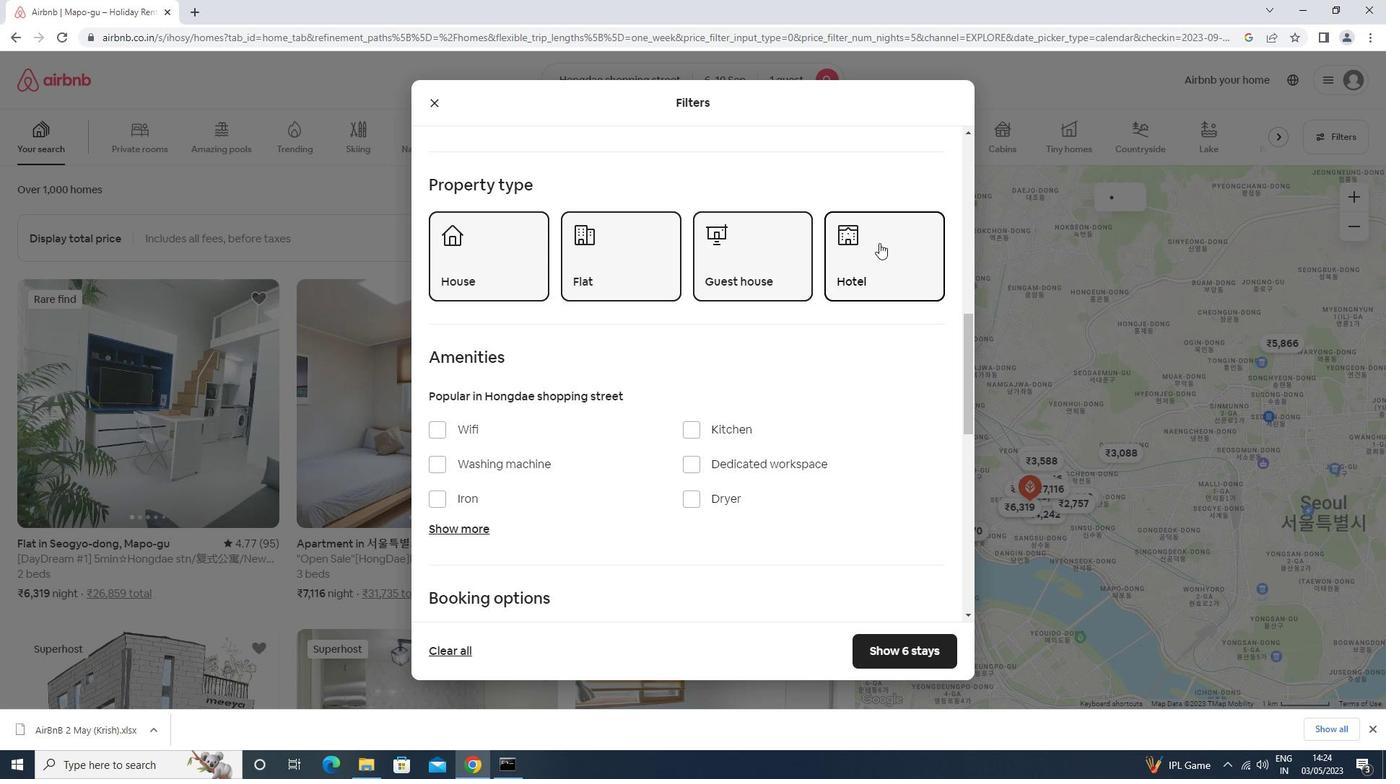 
Action: Mouse scrolled (878, 242) with delta (0, 0)
Screenshot: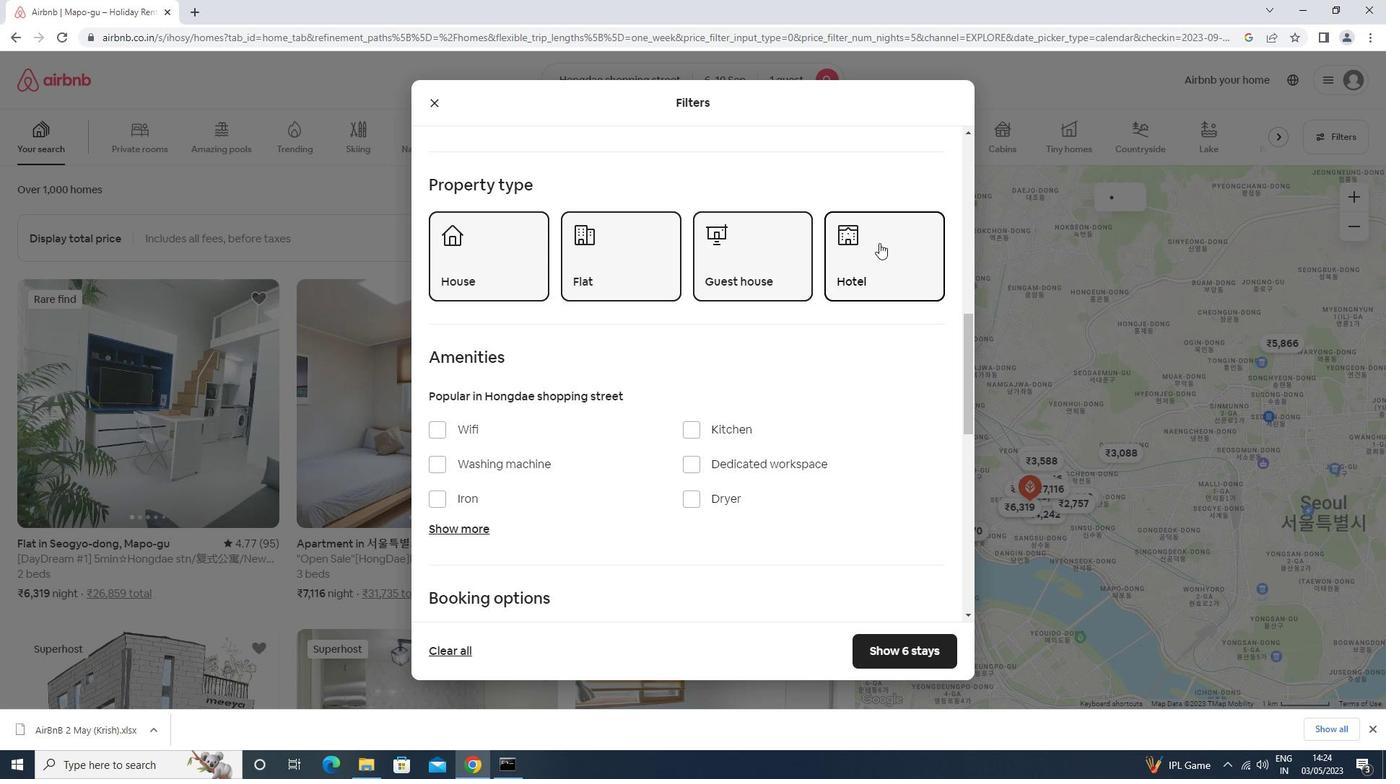 
Action: Mouse moved to (877, 243)
Screenshot: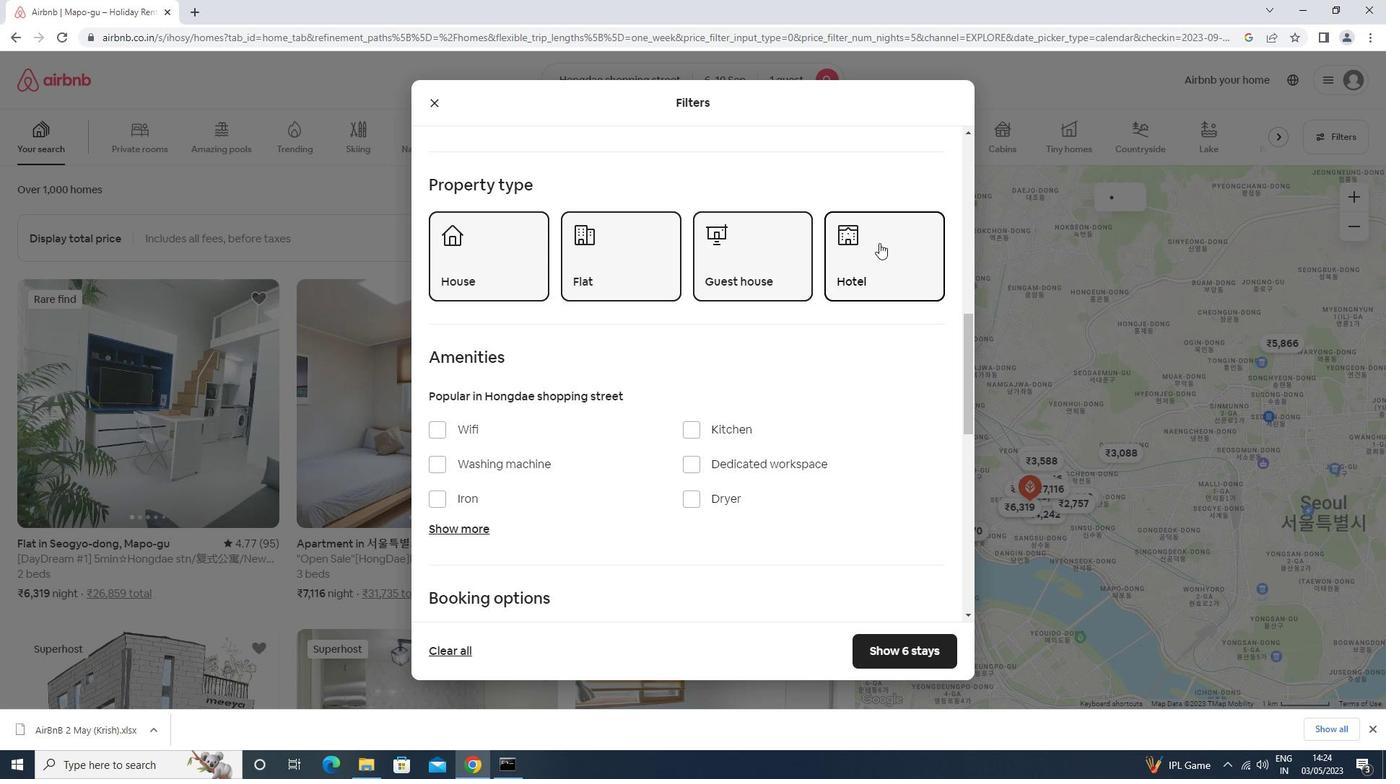 
Action: Mouse scrolled (877, 242) with delta (0, 0)
Screenshot: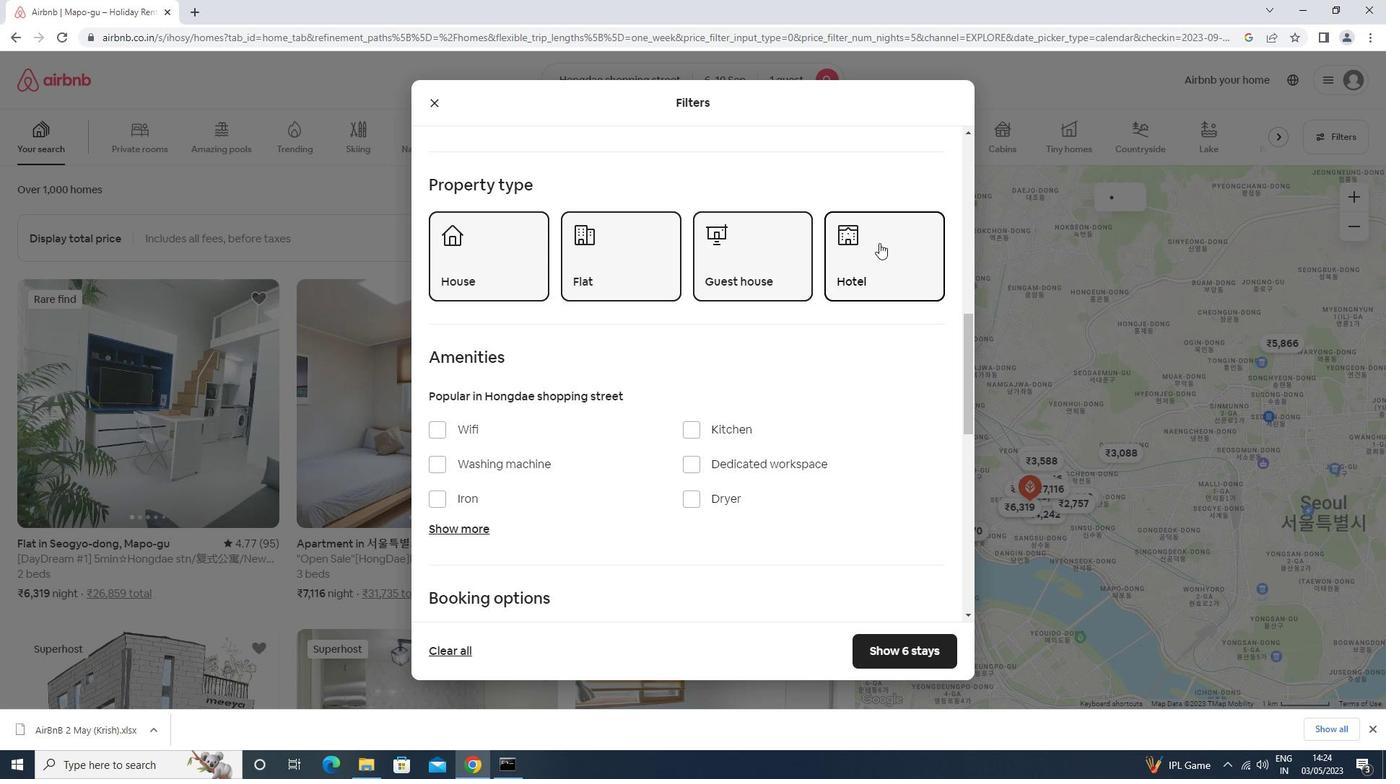 
Action: Mouse moved to (876, 243)
Screenshot: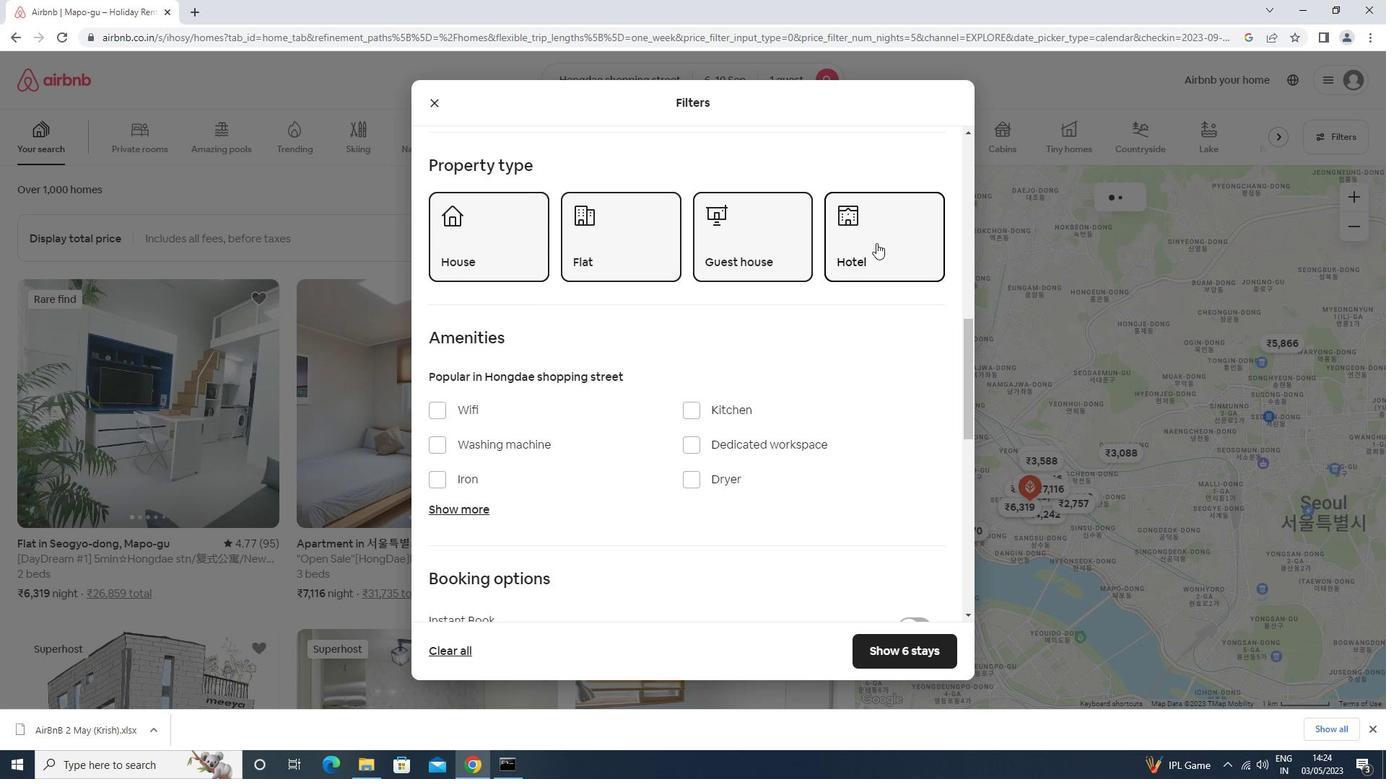 
Action: Mouse scrolled (876, 242) with delta (0, 0)
Screenshot: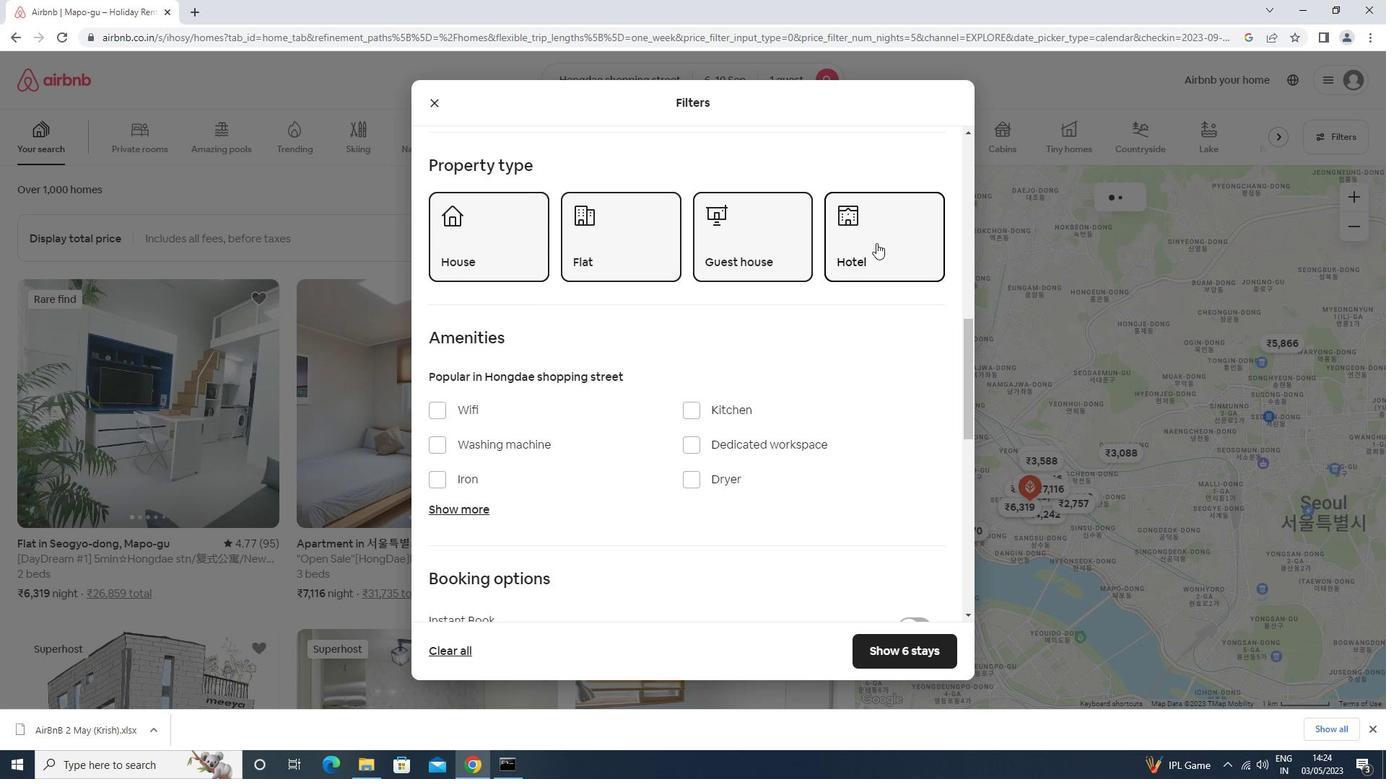 
Action: Mouse moved to (876, 243)
Screenshot: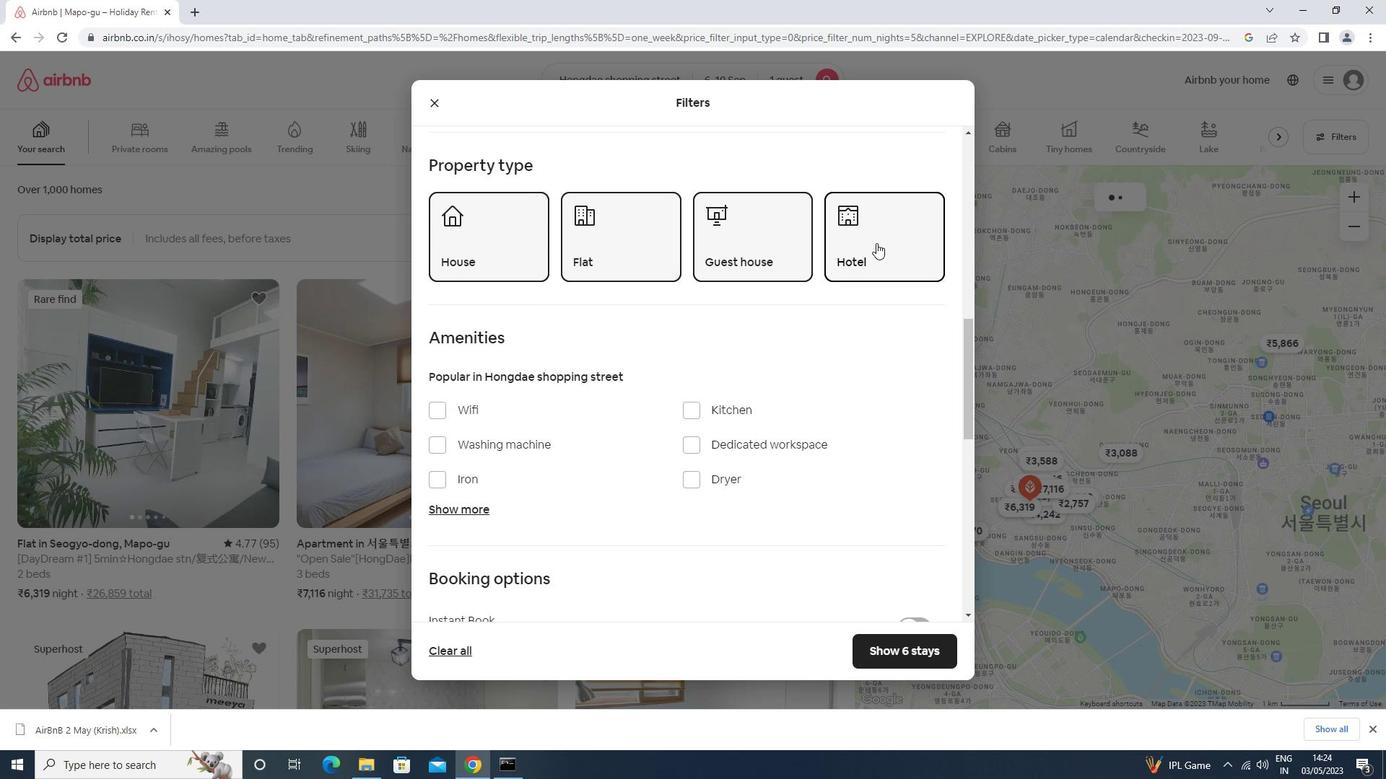 
Action: Mouse scrolled (876, 242) with delta (0, 0)
Screenshot: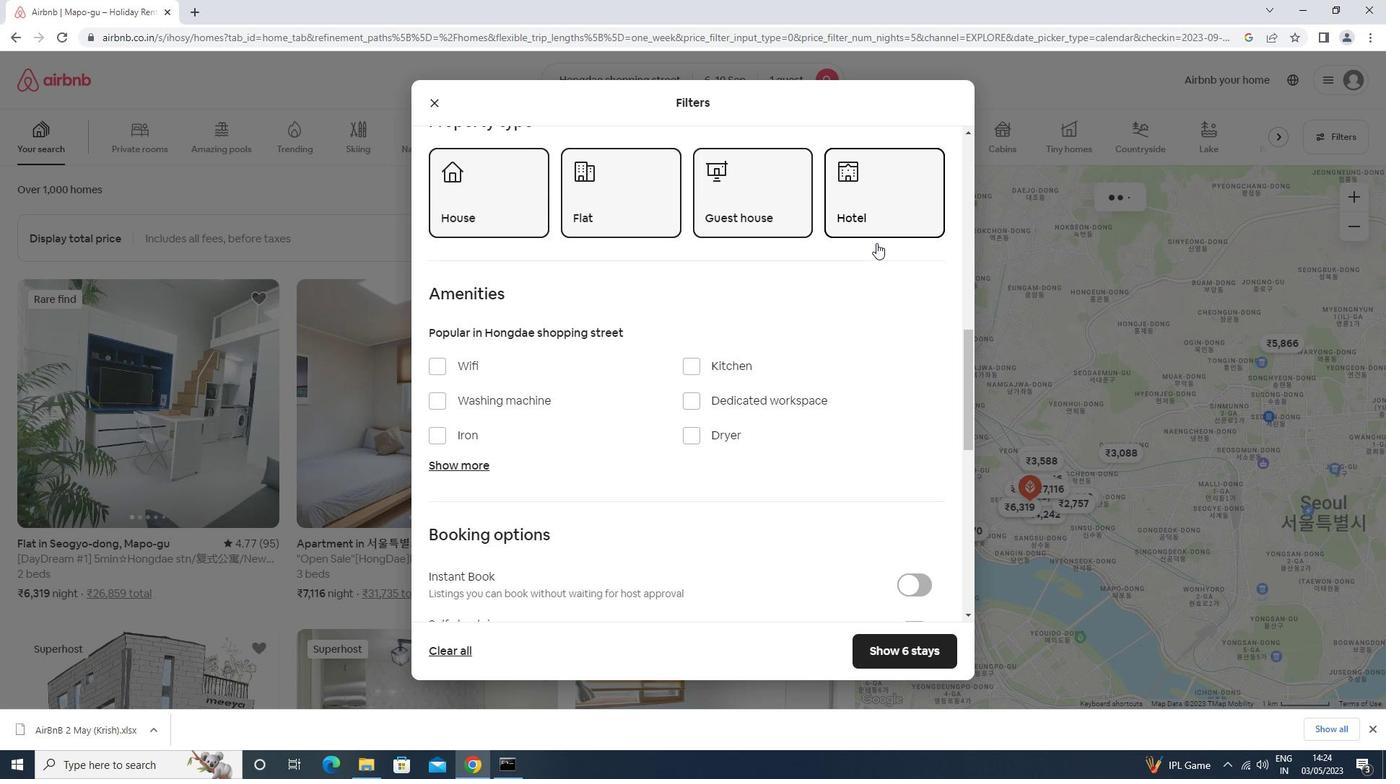 
Action: Mouse moved to (910, 330)
Screenshot: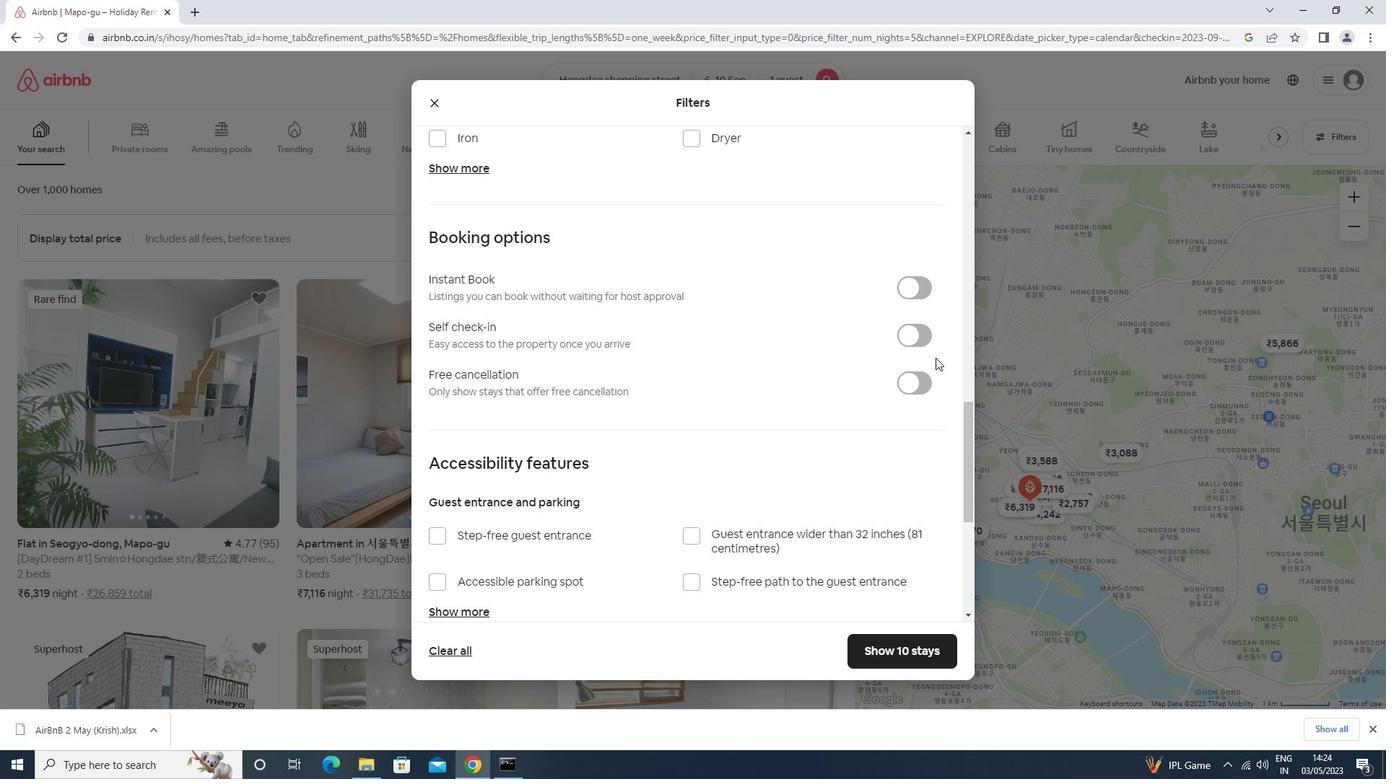 
Action: Mouse pressed left at (910, 330)
Screenshot: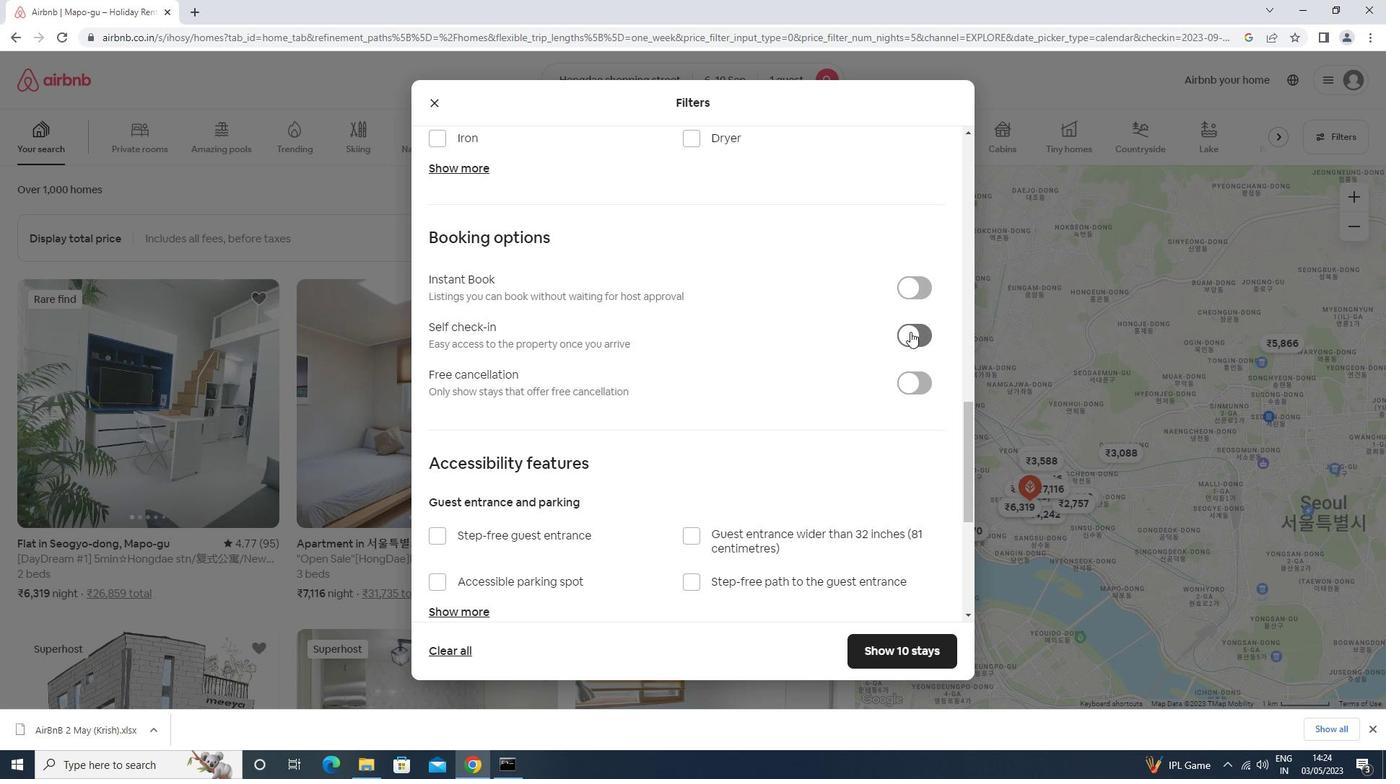 
Action: Mouse moved to (900, 360)
Screenshot: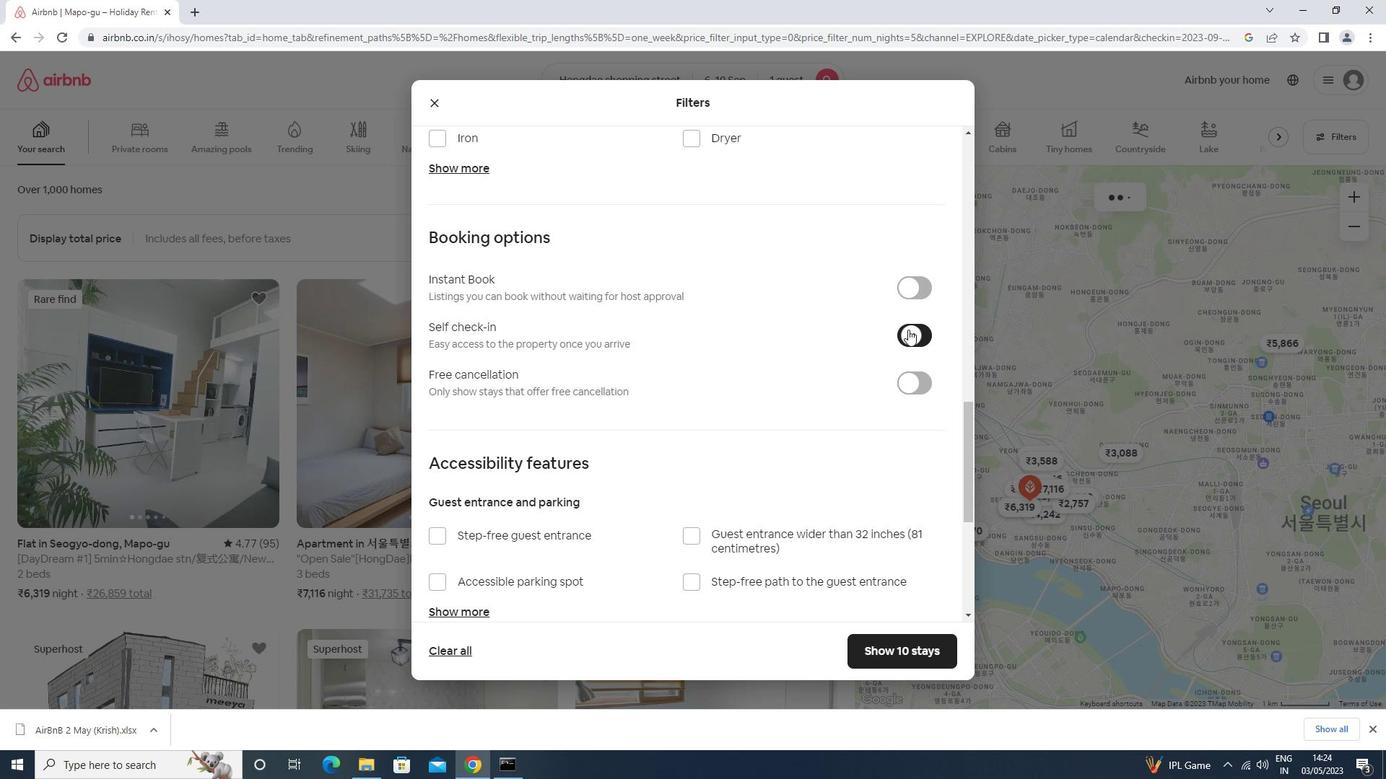 
Action: Mouse scrolled (900, 359) with delta (0, 0)
Screenshot: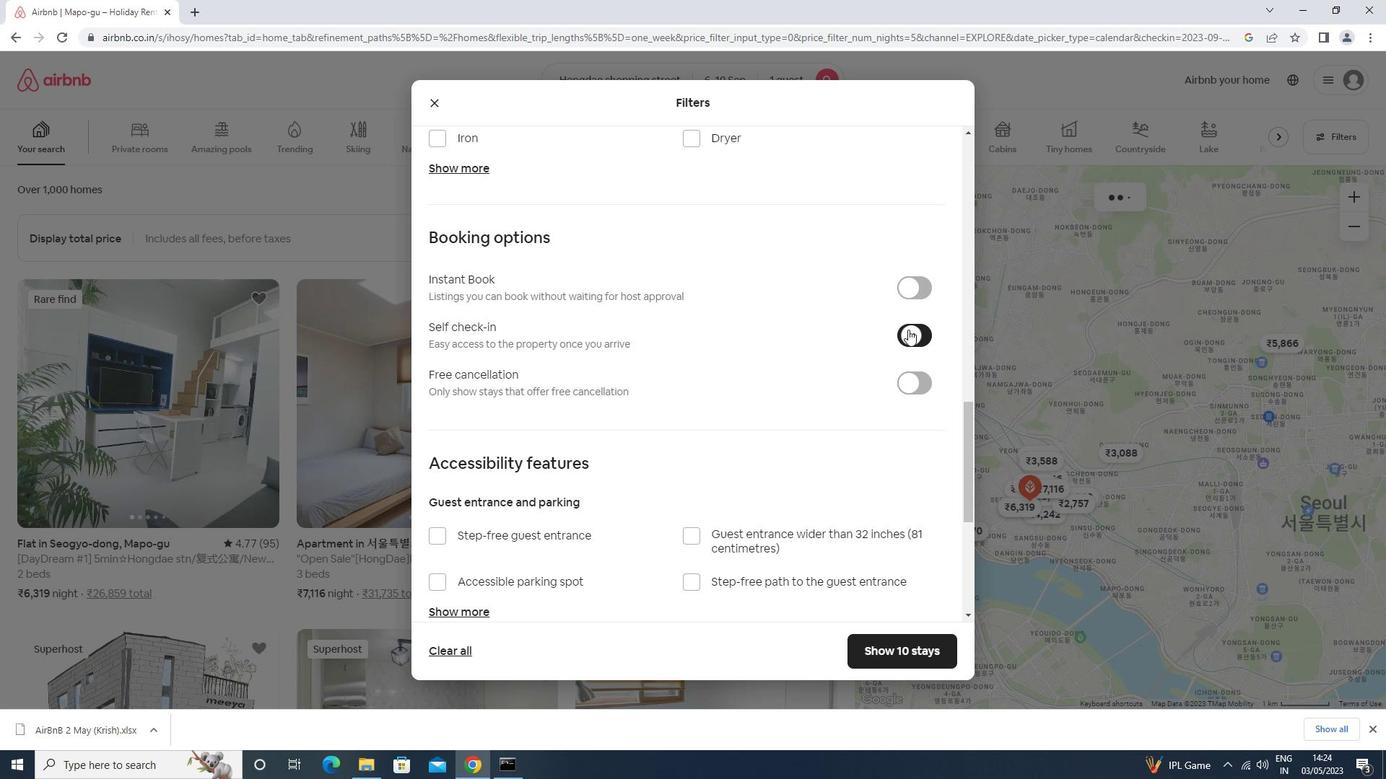 
Action: Mouse moved to (900, 375)
Screenshot: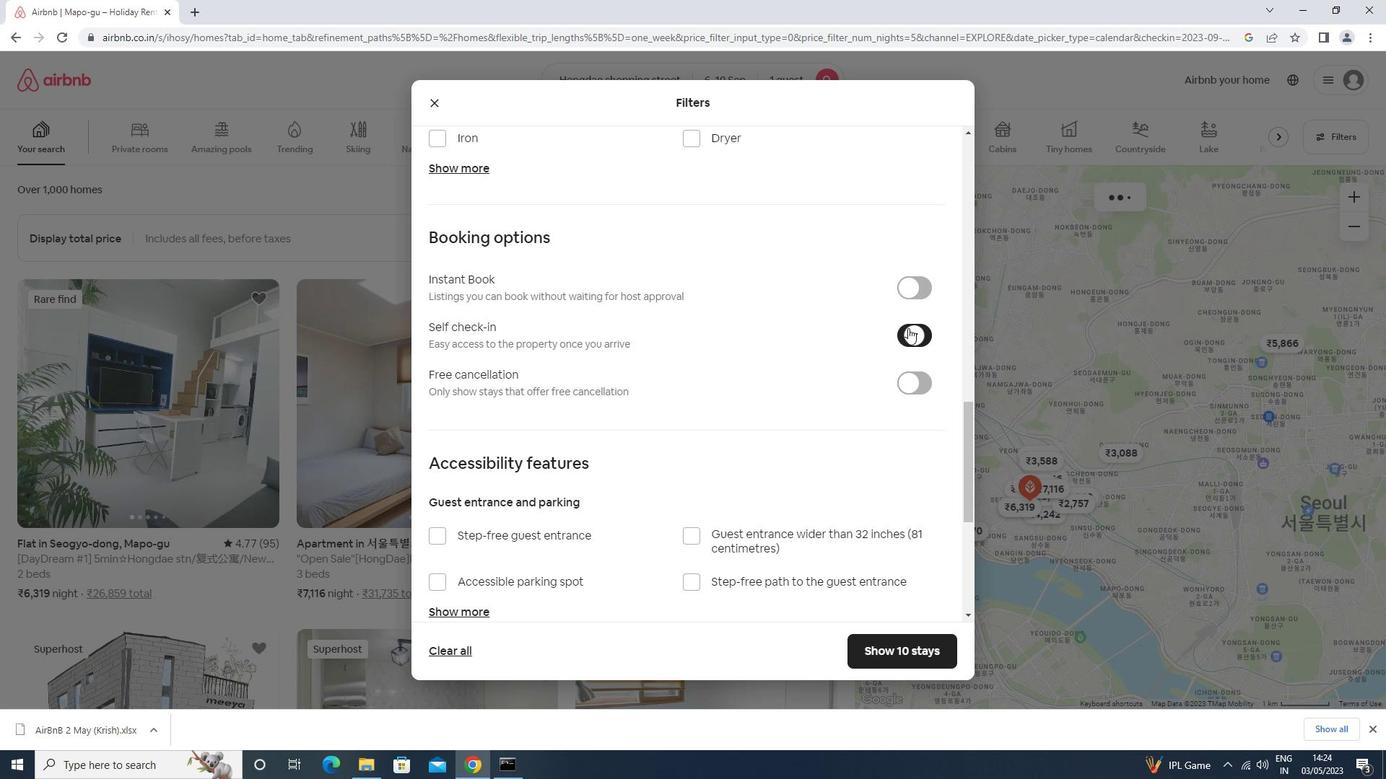 
Action: Mouse scrolled (900, 374) with delta (0, 0)
Screenshot: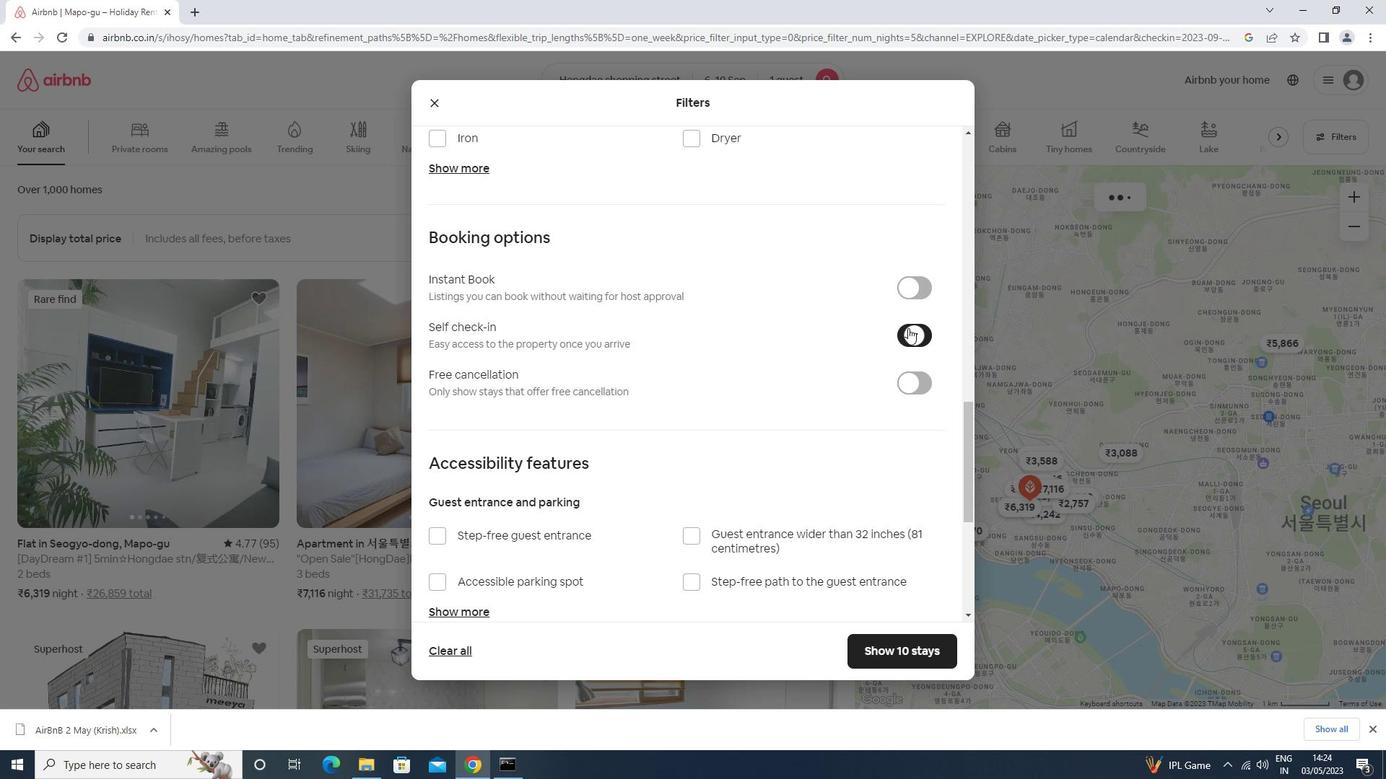
Action: Mouse moved to (900, 378)
Screenshot: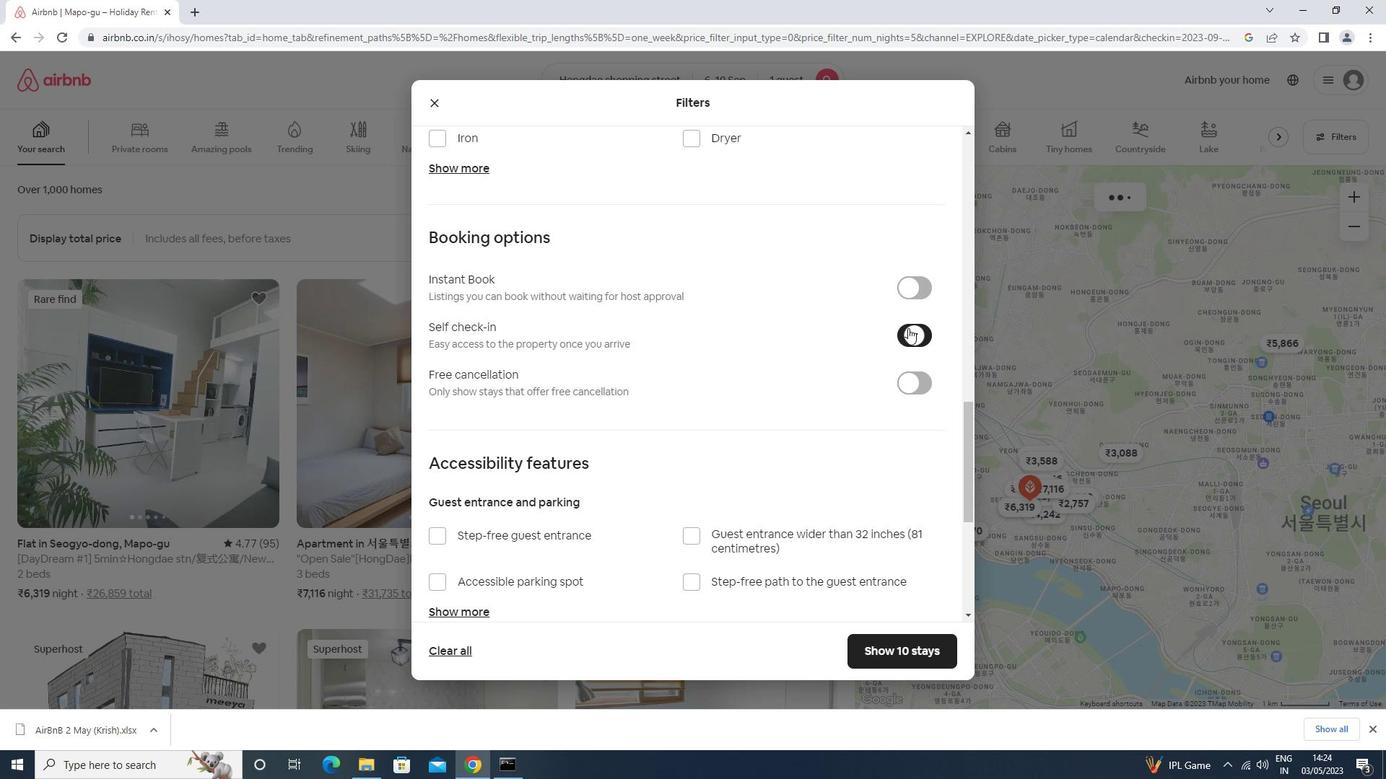 
Action: Mouse scrolled (900, 377) with delta (0, 0)
Screenshot: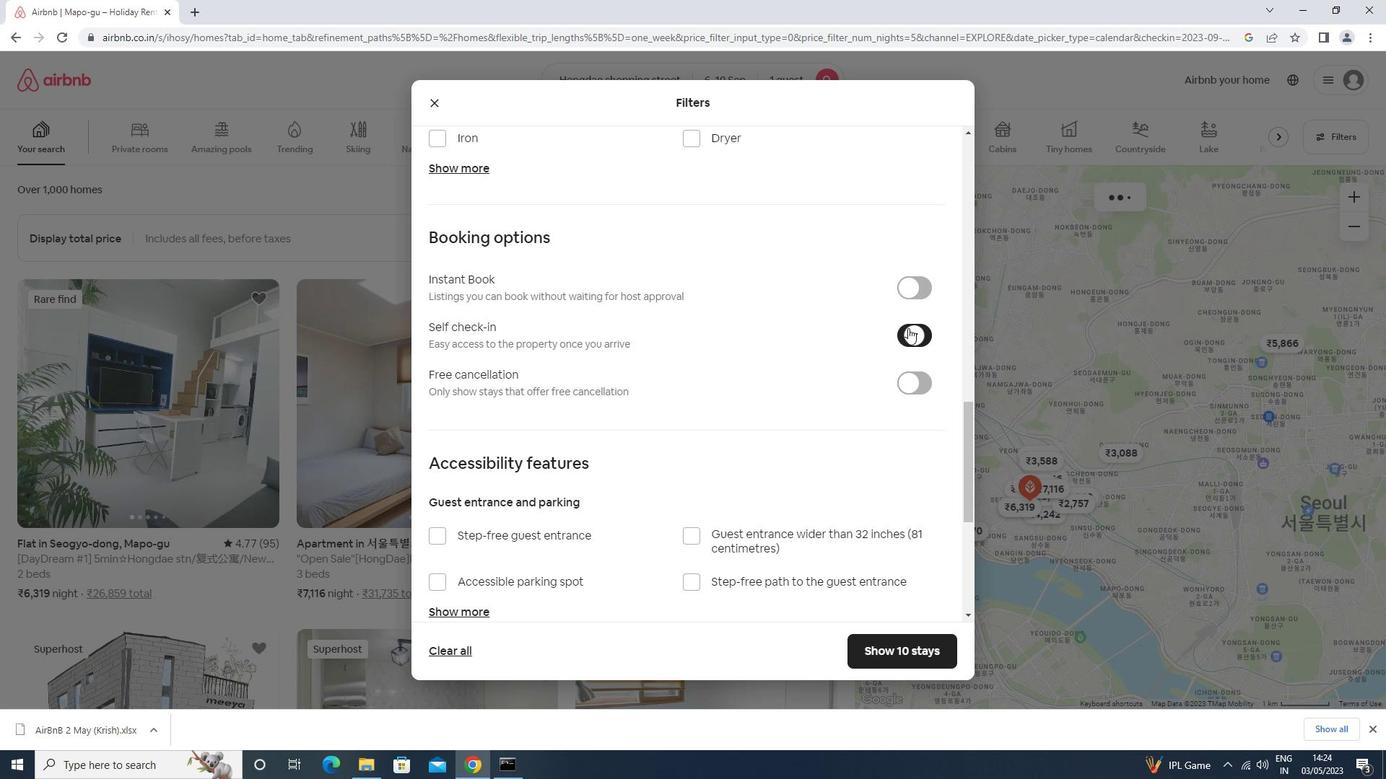 
Action: Mouse moved to (900, 379)
Screenshot: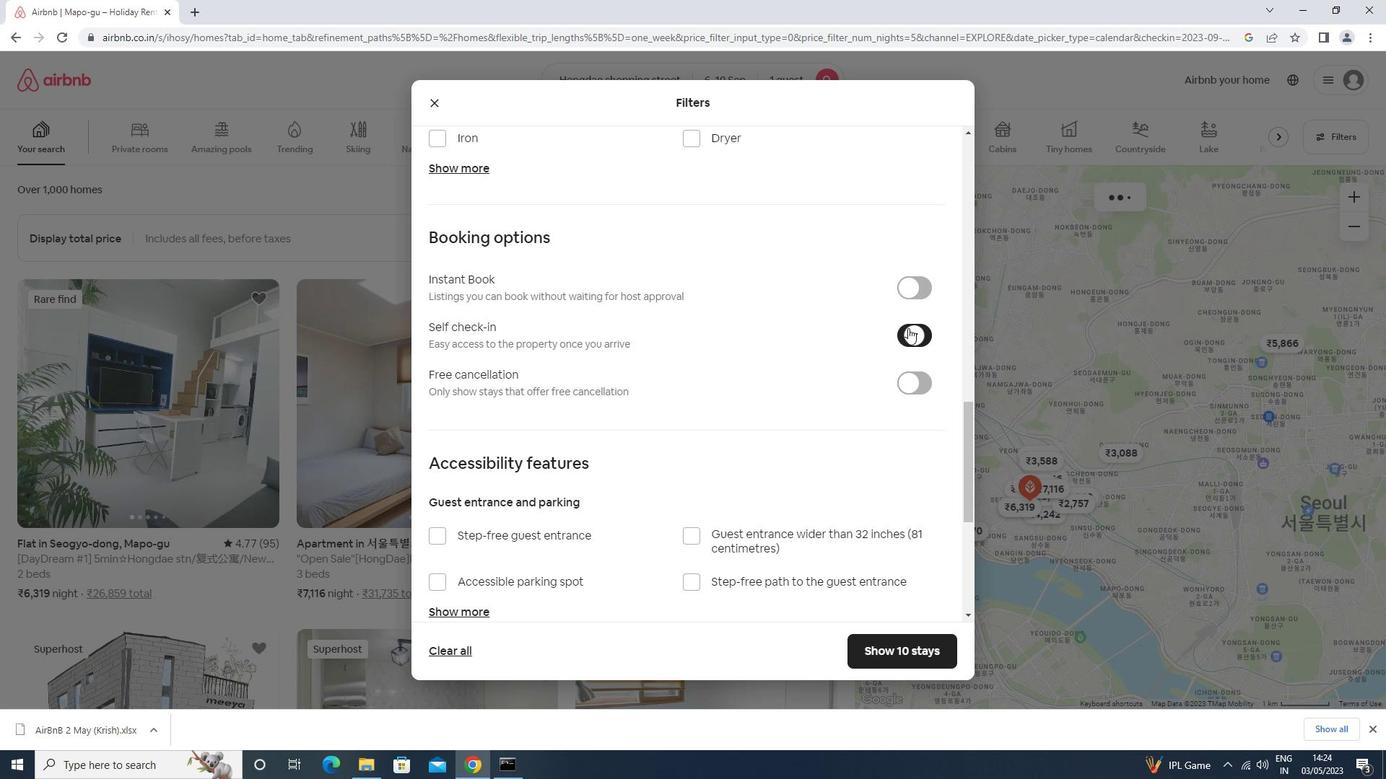 
Action: Mouse scrolled (900, 378) with delta (0, 0)
Screenshot: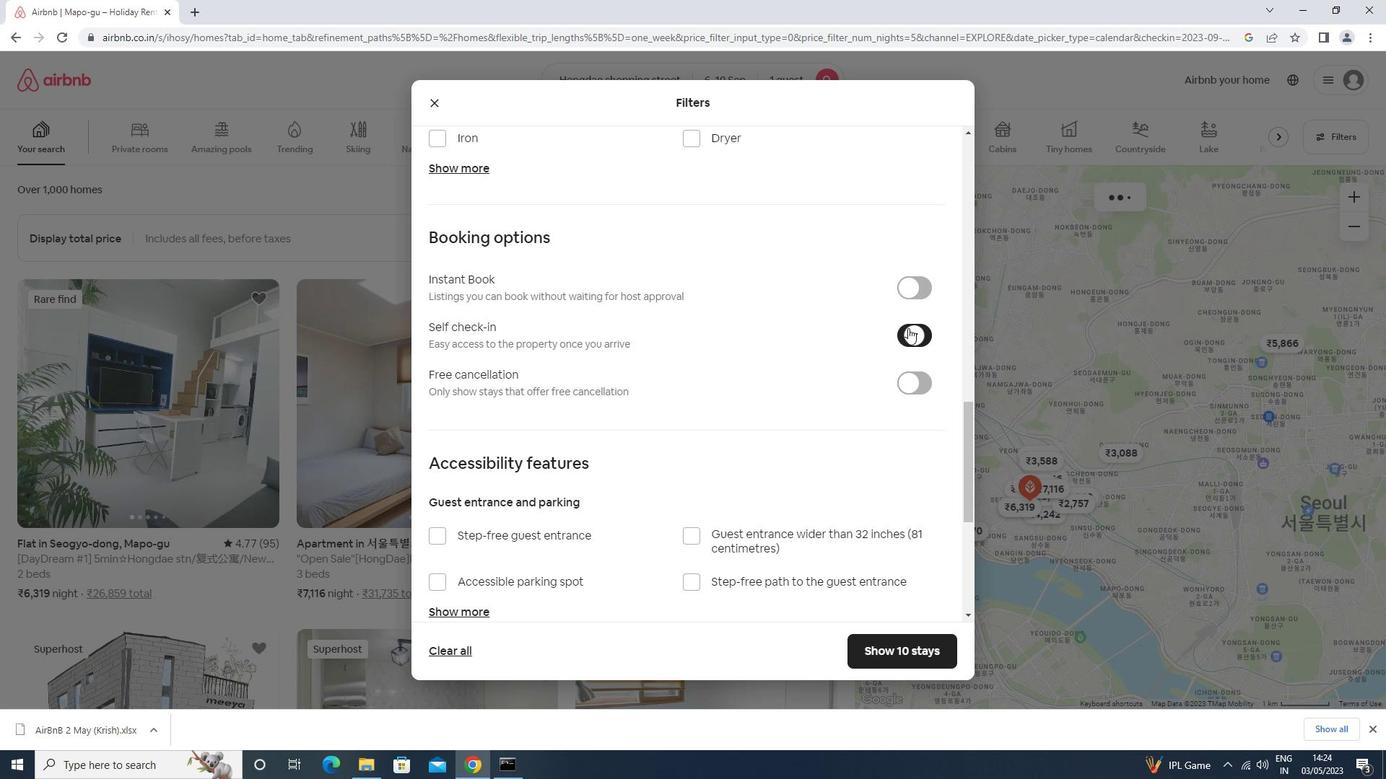 
Action: Mouse moved to (900, 379)
Screenshot: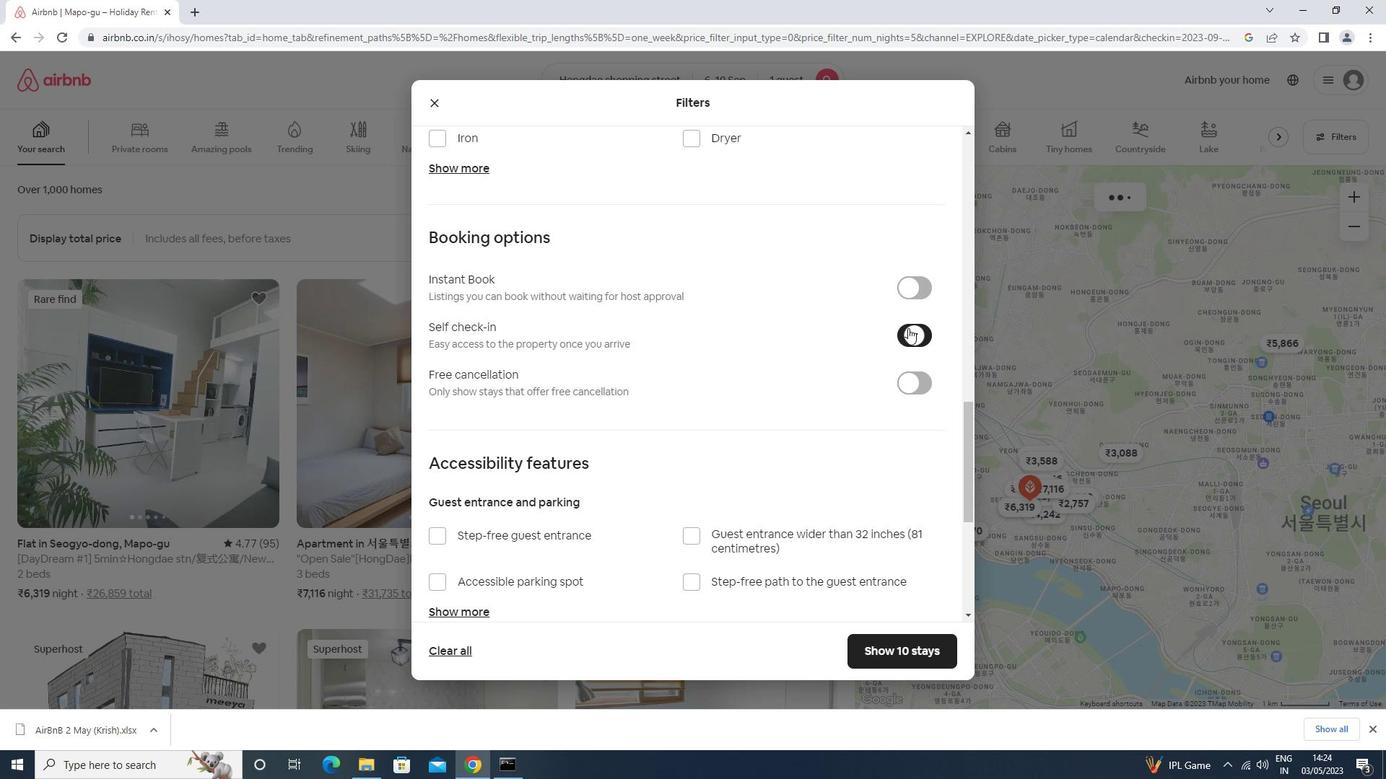 
Action: Mouse scrolled (900, 378) with delta (0, 0)
Screenshot: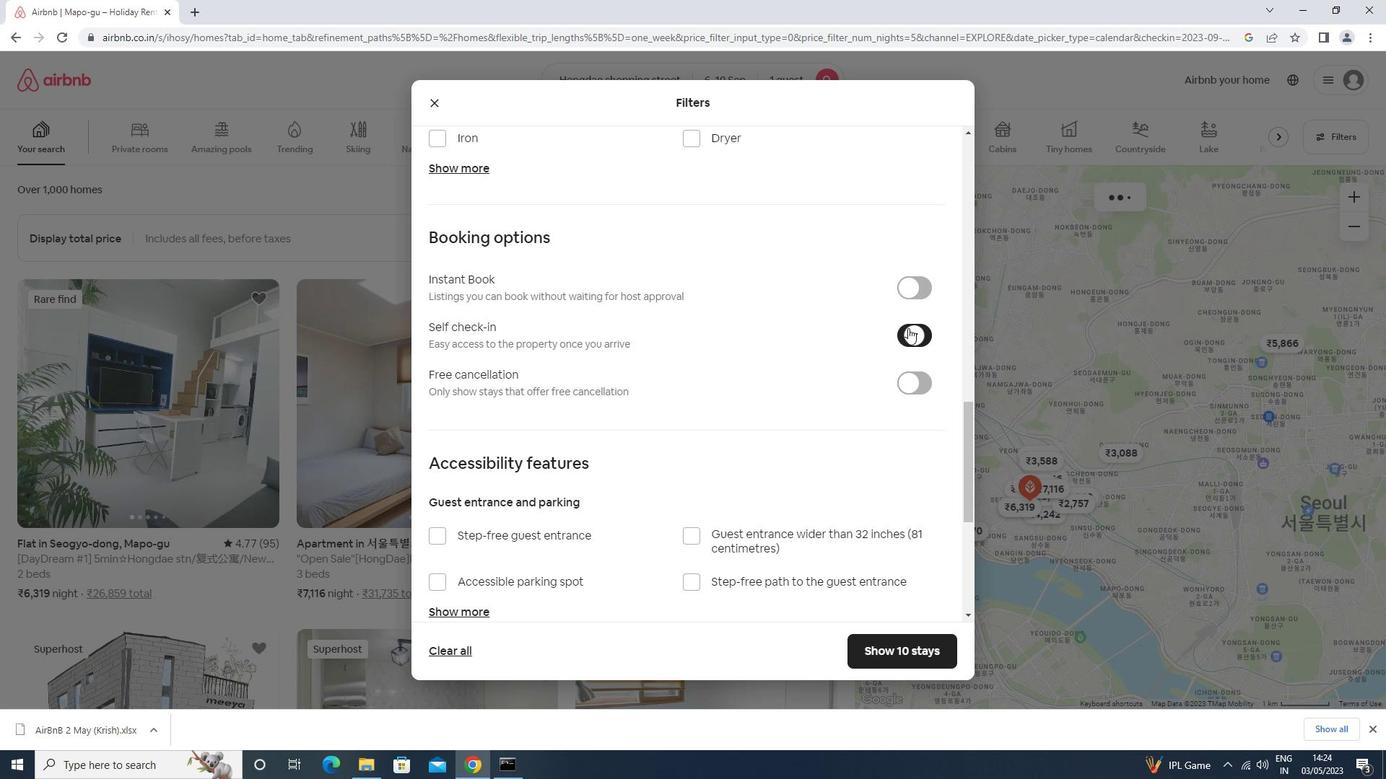 
Action: Mouse scrolled (900, 377) with delta (0, -1)
Screenshot: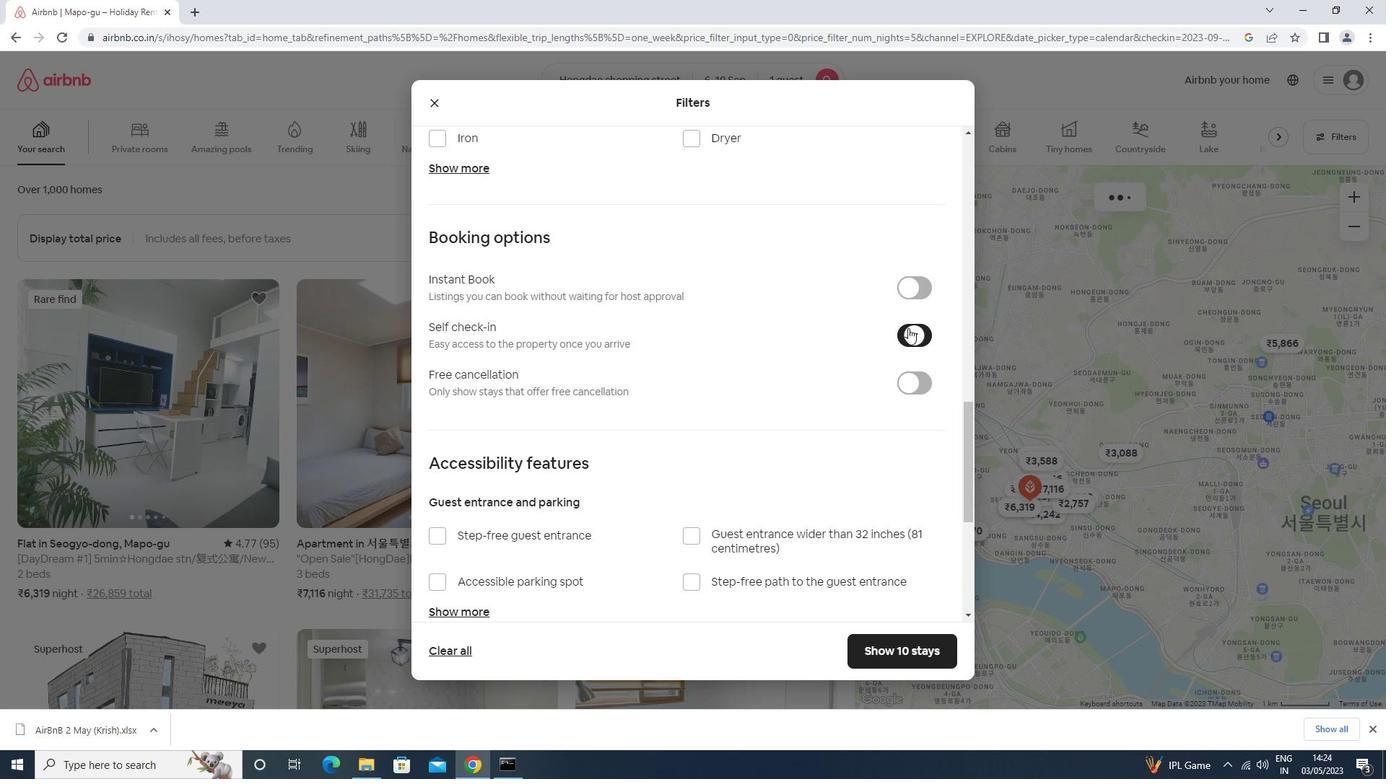 
Action: Mouse moved to (454, 517)
Screenshot: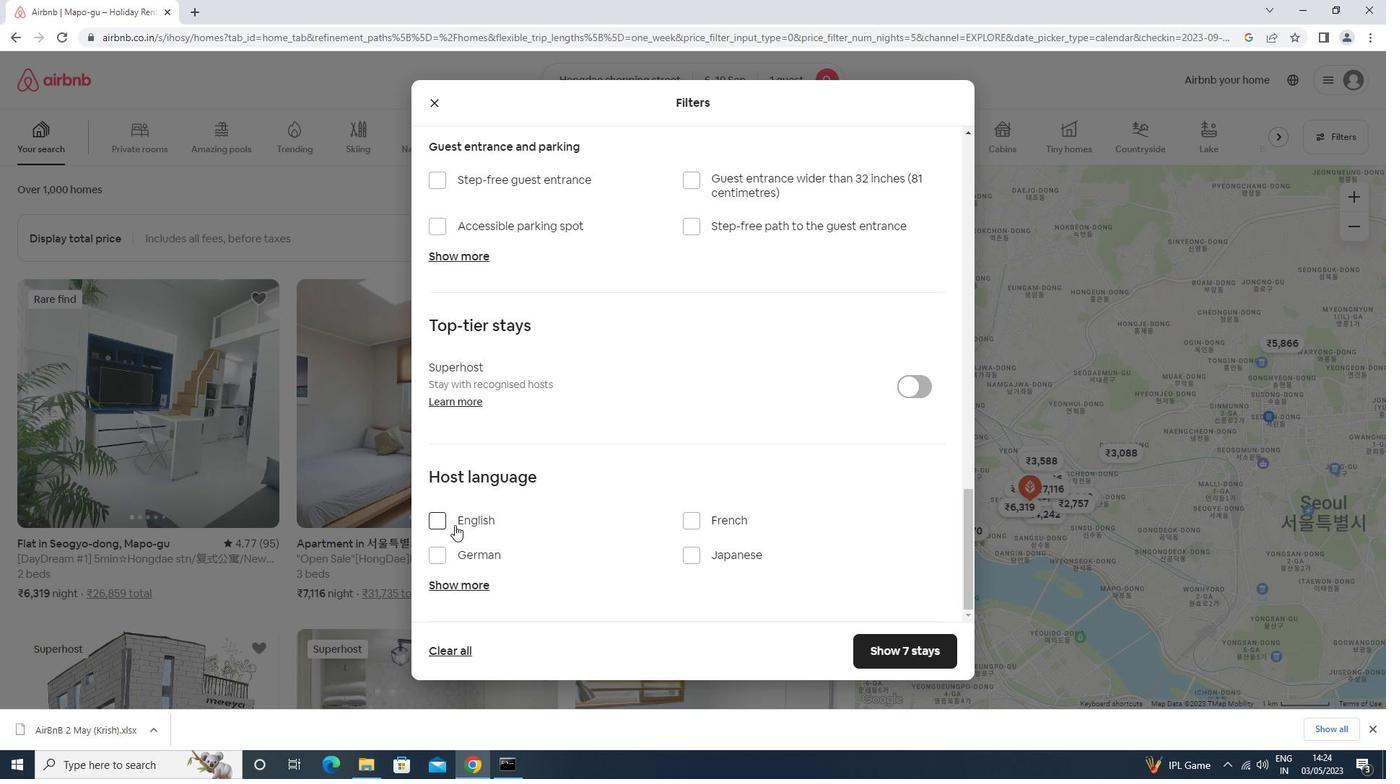 
Action: Mouse pressed left at (454, 517)
Screenshot: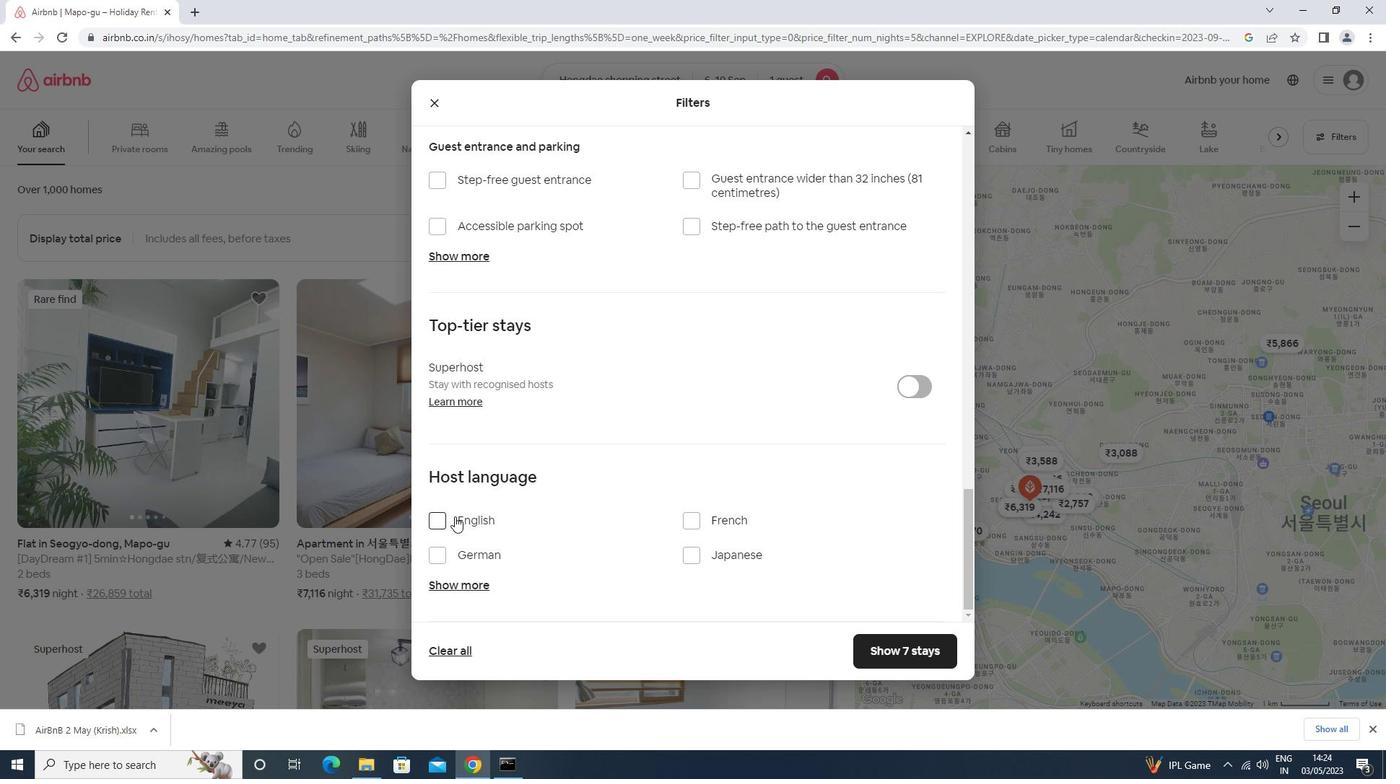 
Action: Mouse moved to (893, 649)
Screenshot: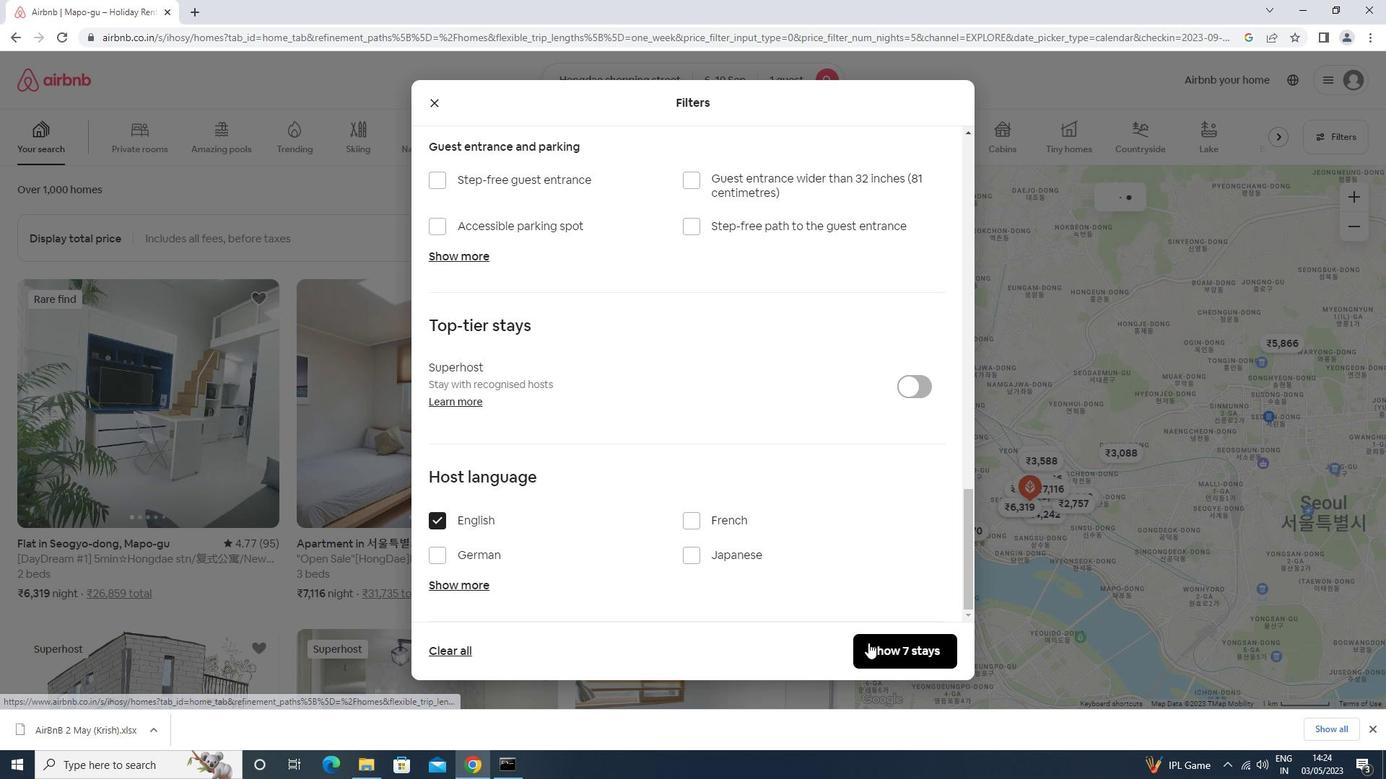 
Action: Mouse pressed left at (893, 649)
Screenshot: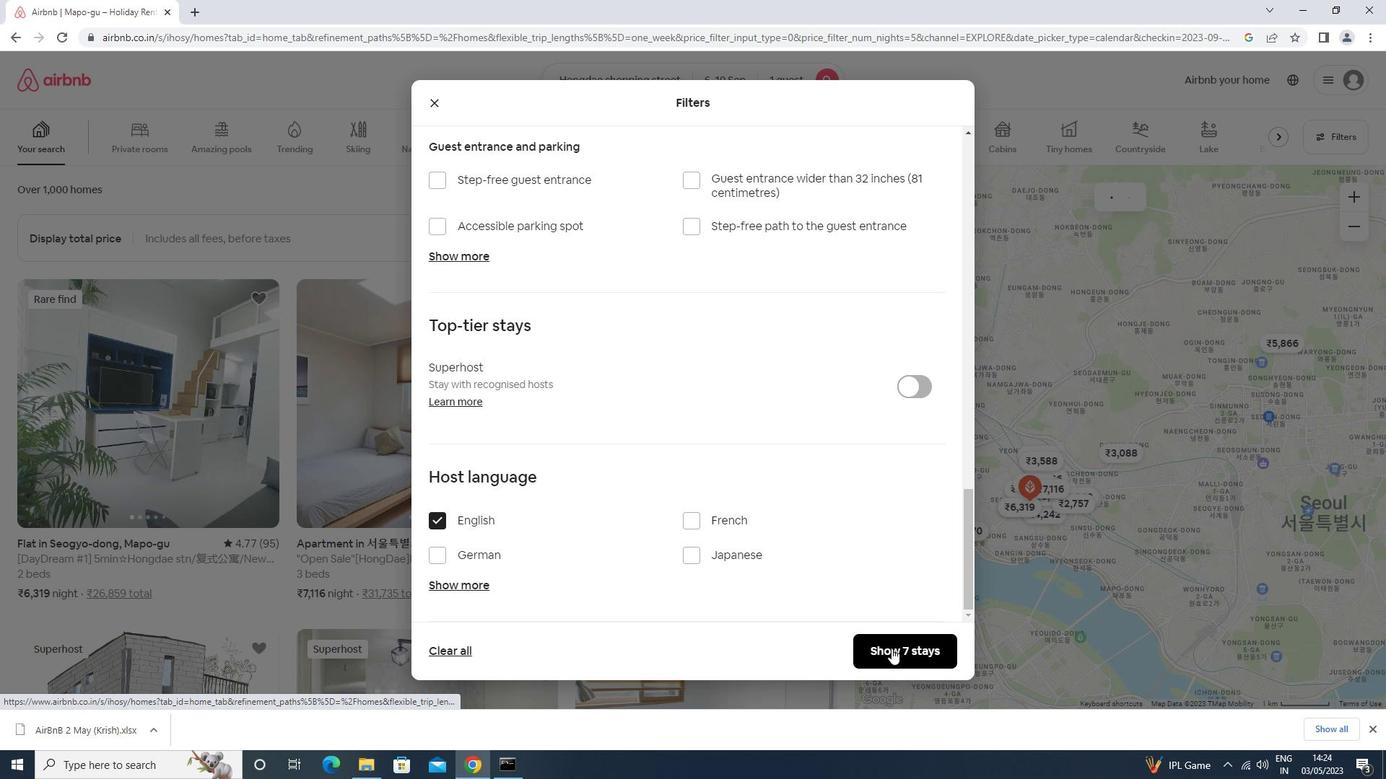 
